 Task: Look for space in Senador Pompeu, Brazil from 13th August, 2023 to 17th August, 2023 for 2 adults in price range Rs.10000 to Rs.16000. Place can be entire place with 2 bedrooms having 2 beds and 1 bathroom. Property type can be guest house. Amenities needed are: wifi, . Booking option can be shelf check-in. Required host language is Spanish.
Action: Mouse moved to (842, 152)
Screenshot: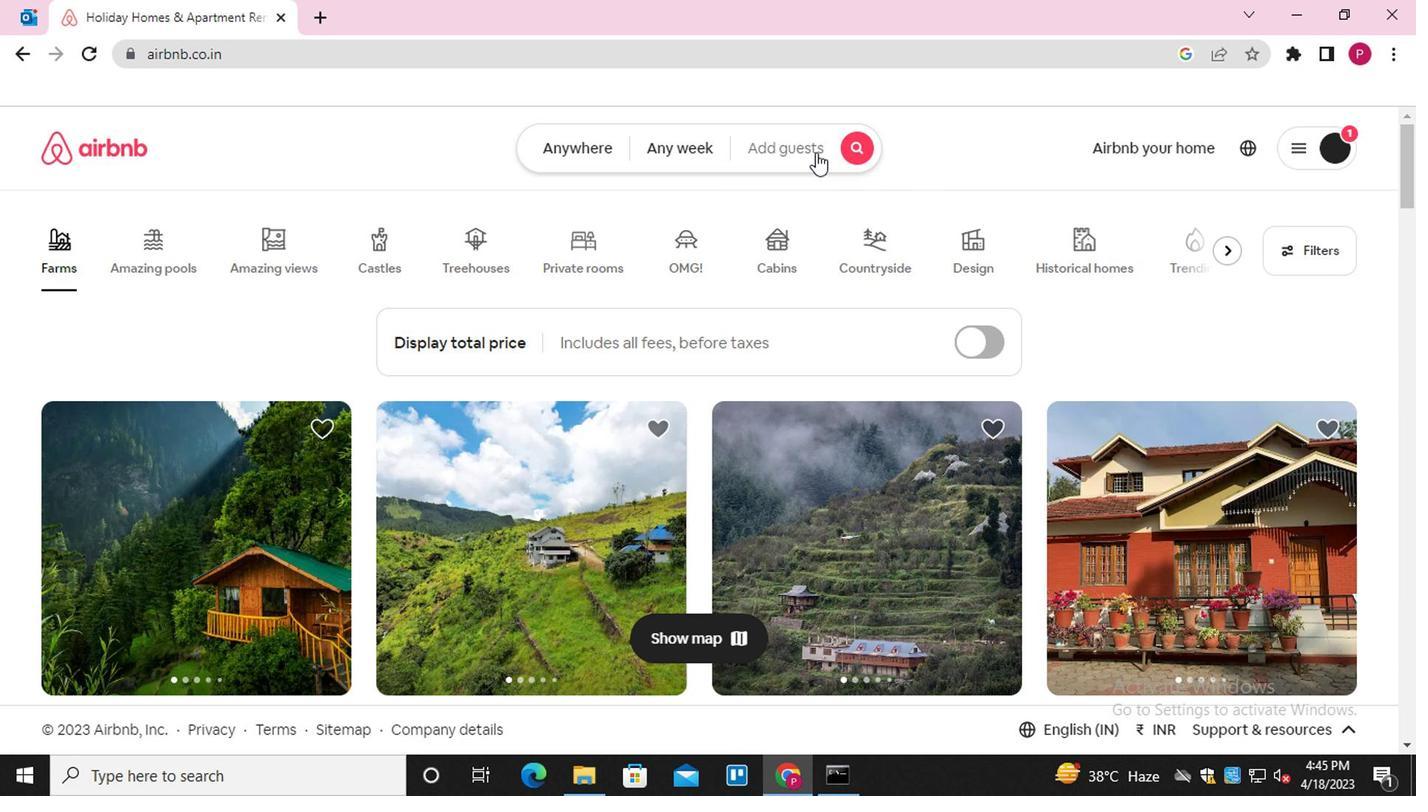
Action: Mouse pressed left at (842, 152)
Screenshot: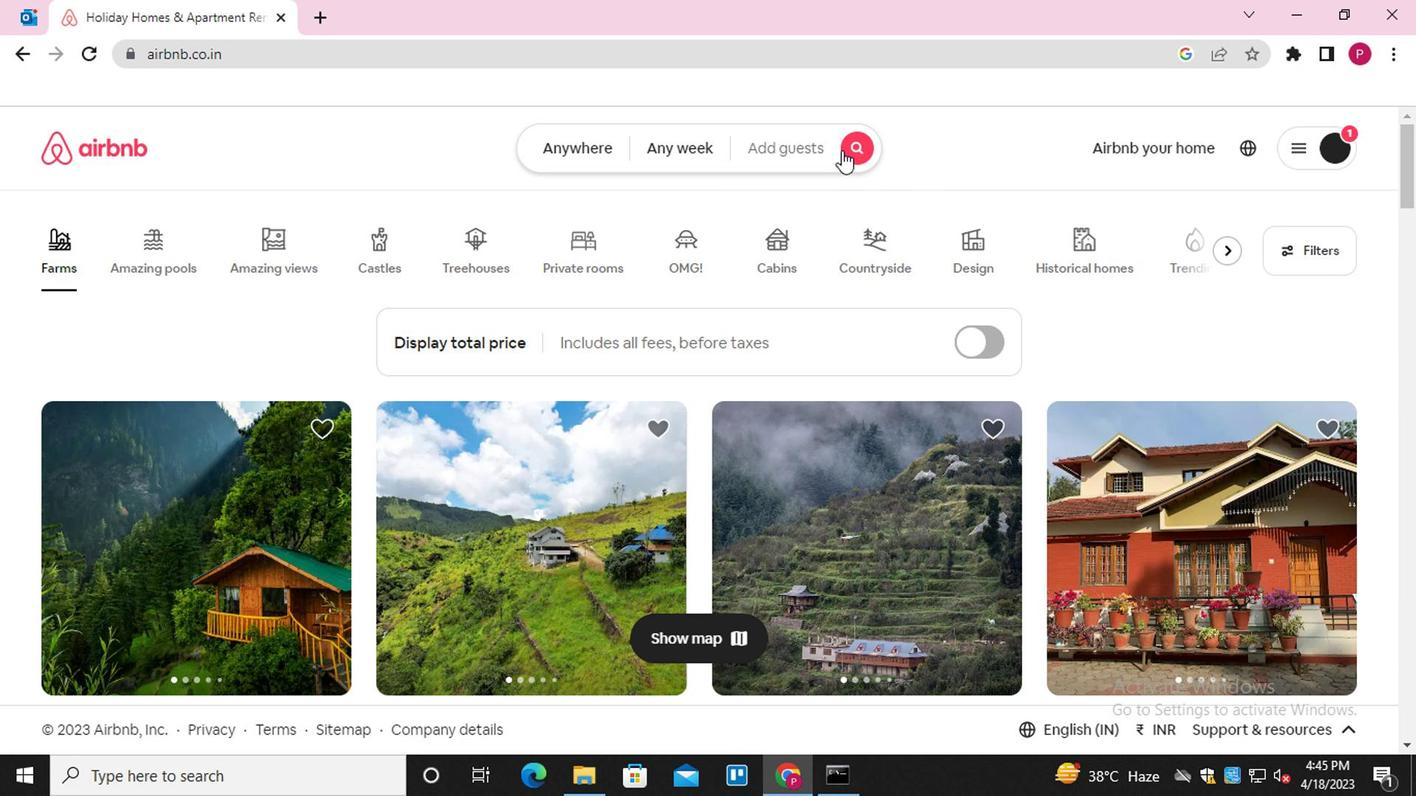 
Action: Mouse moved to (461, 222)
Screenshot: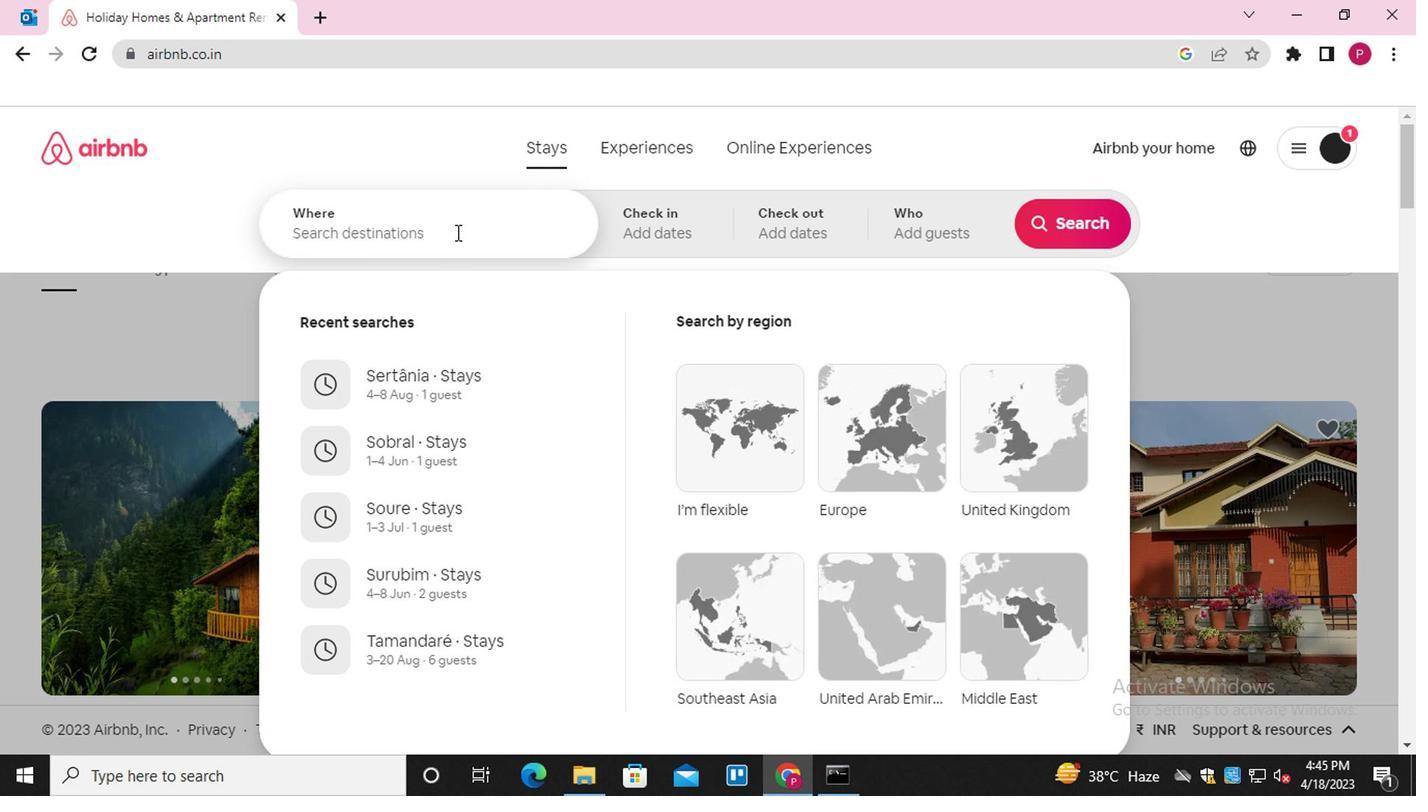 
Action: Mouse pressed left at (461, 222)
Screenshot: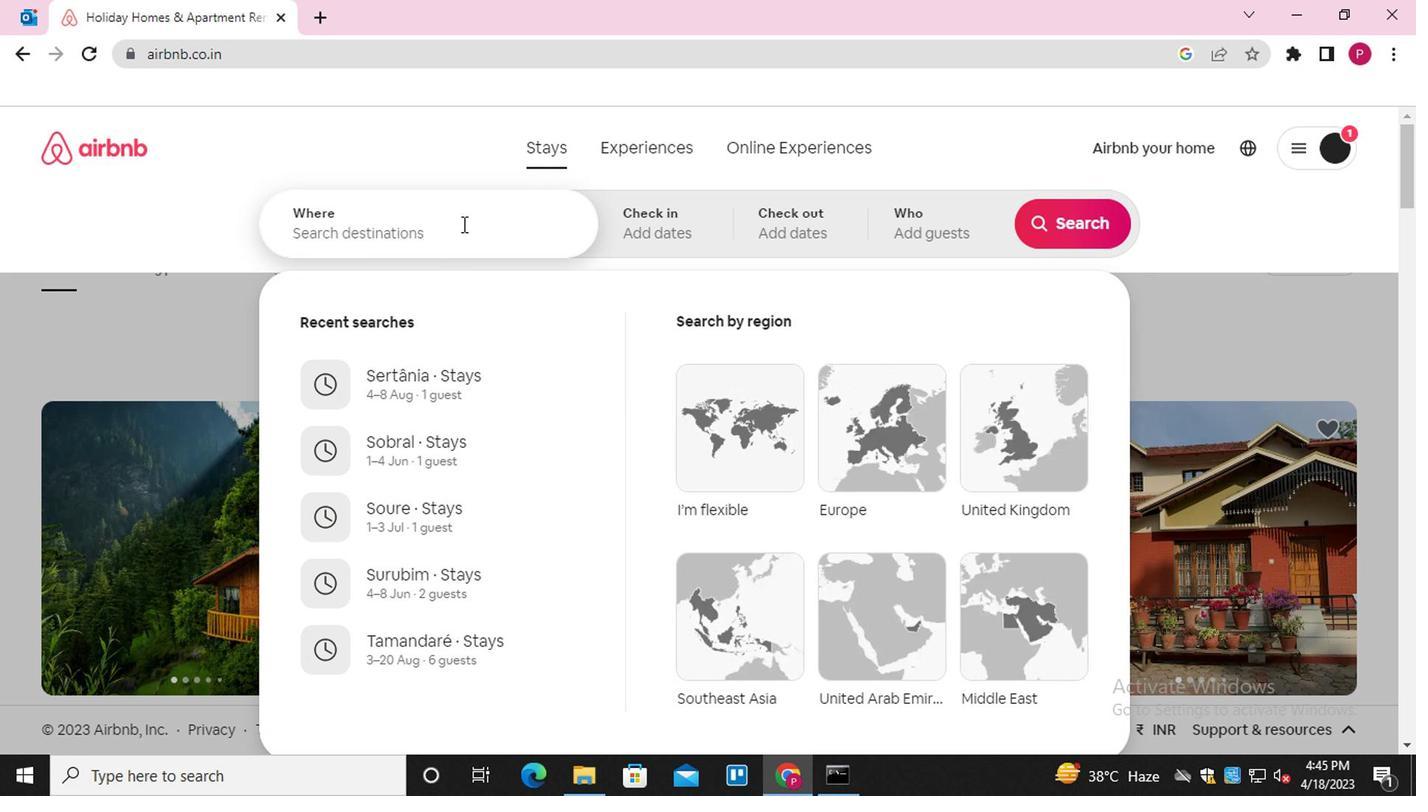 
Action: Mouse moved to (464, 253)
Screenshot: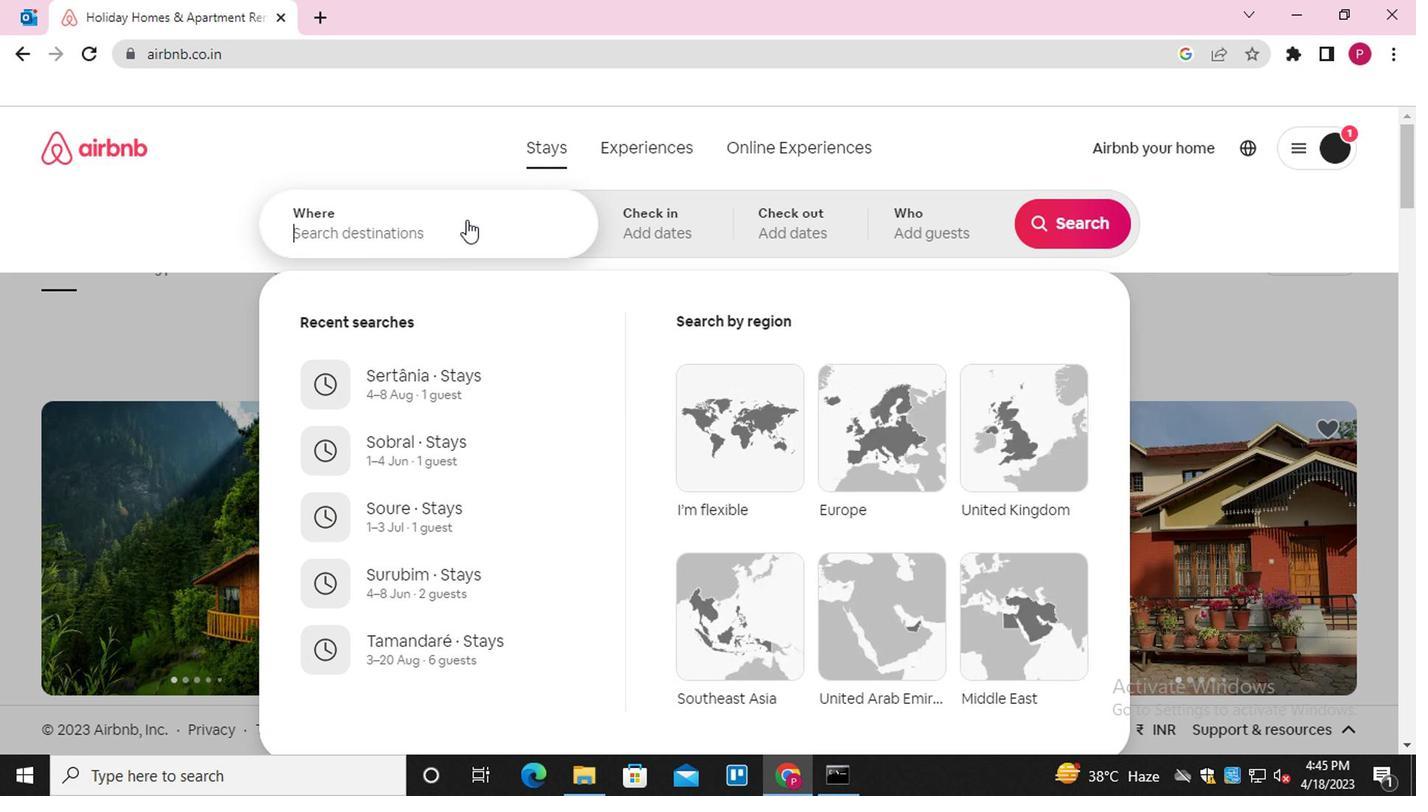 
Action: Key pressed <Key.shift>SENADOR
Screenshot: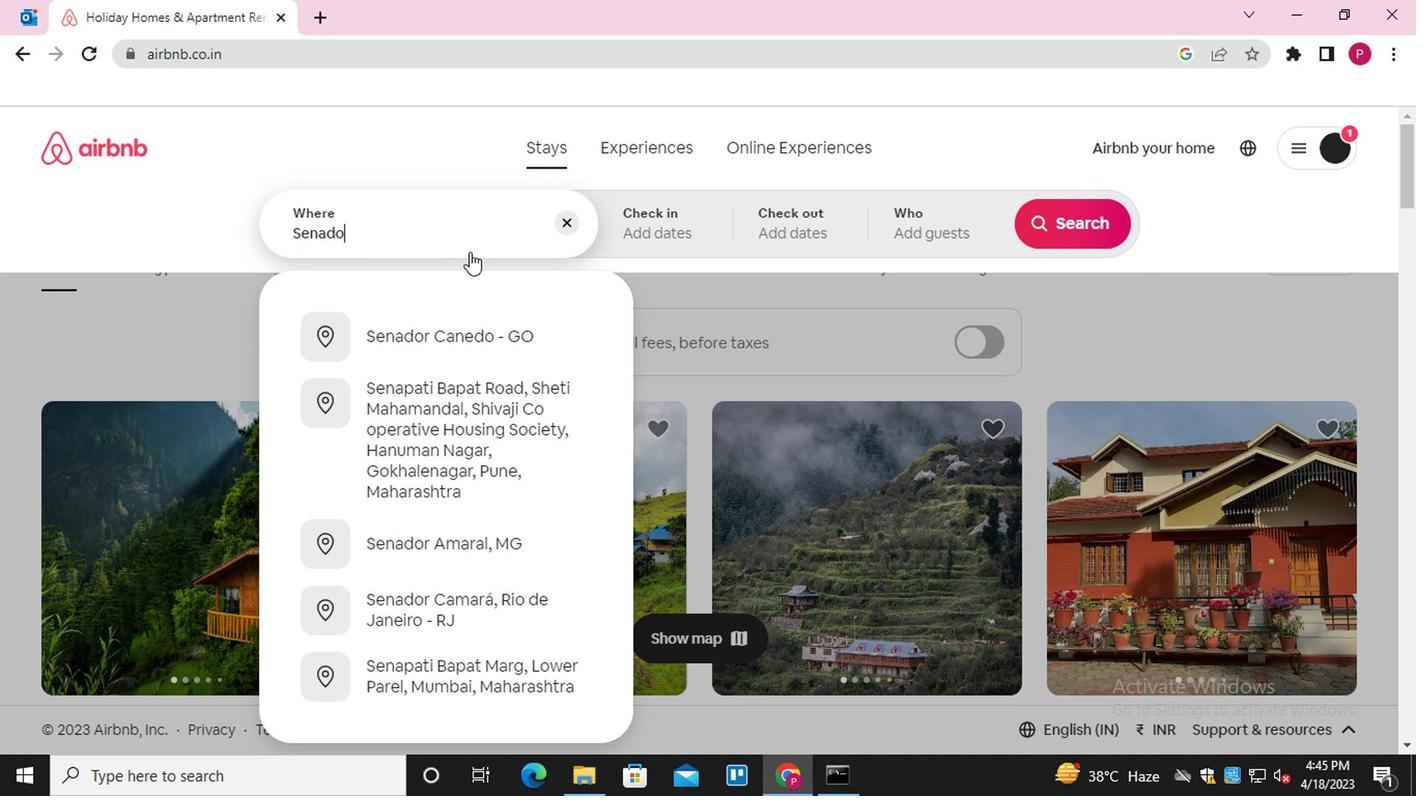 
Action: Mouse moved to (517, 518)
Screenshot: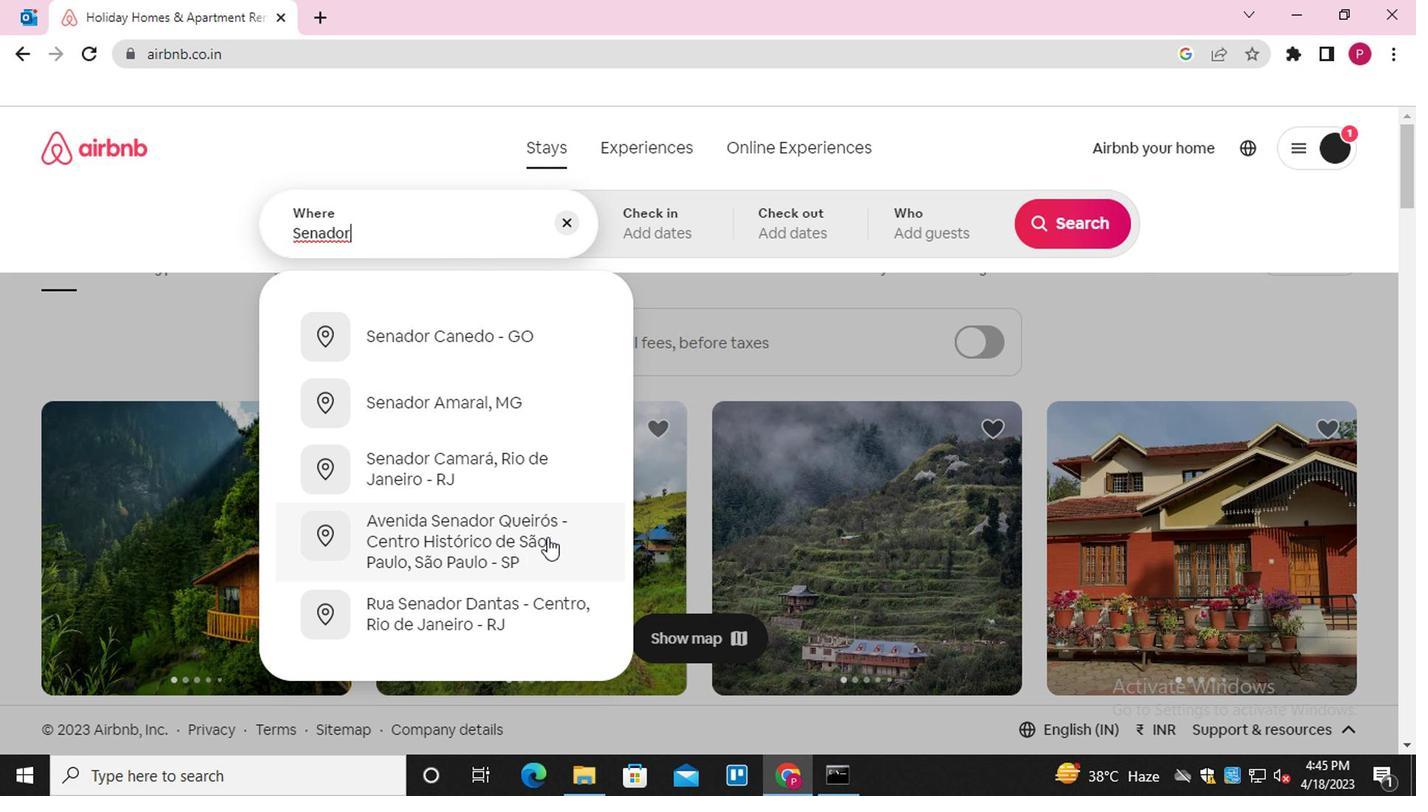 
Action: Key pressed <Key.space><Key.shift>POM
Screenshot: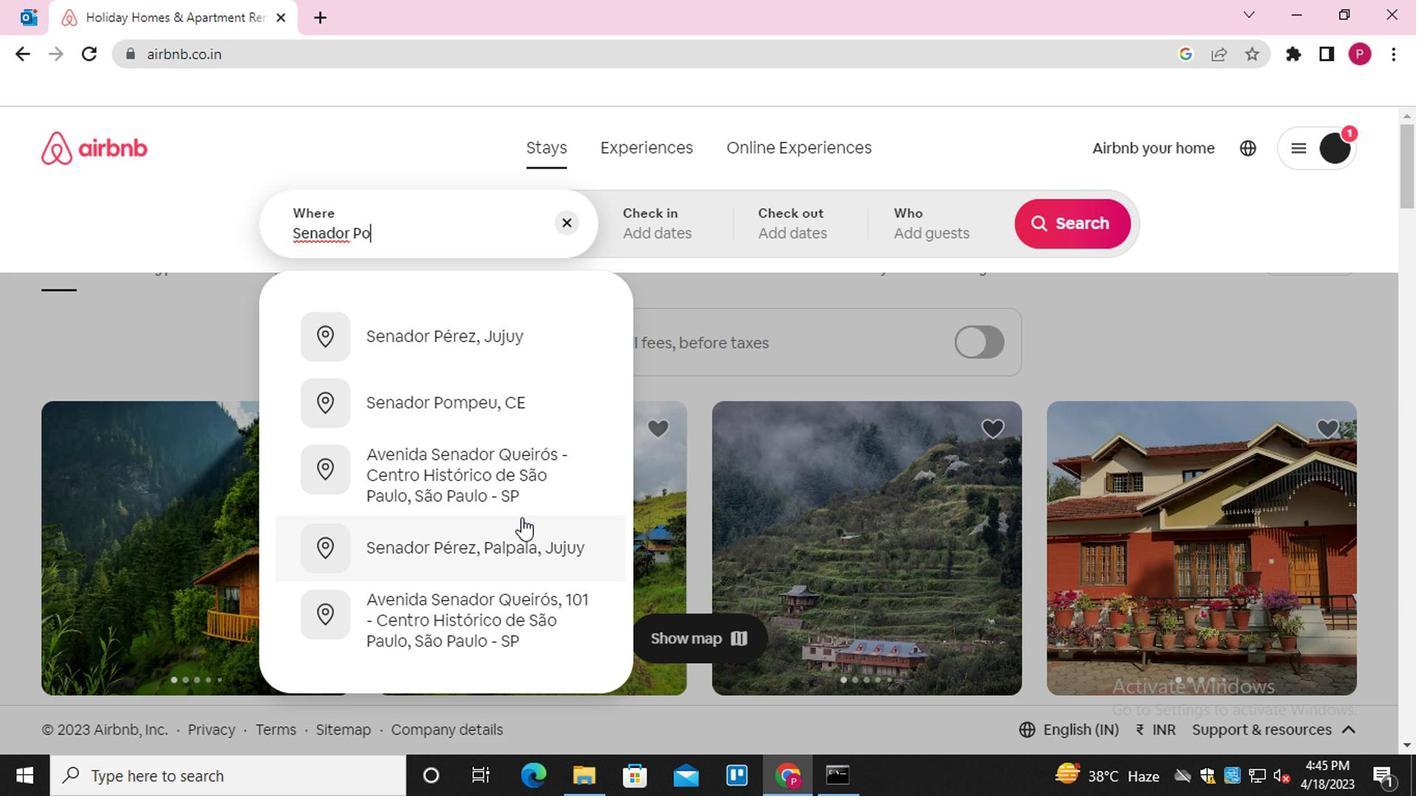 
Action: Mouse moved to (473, 337)
Screenshot: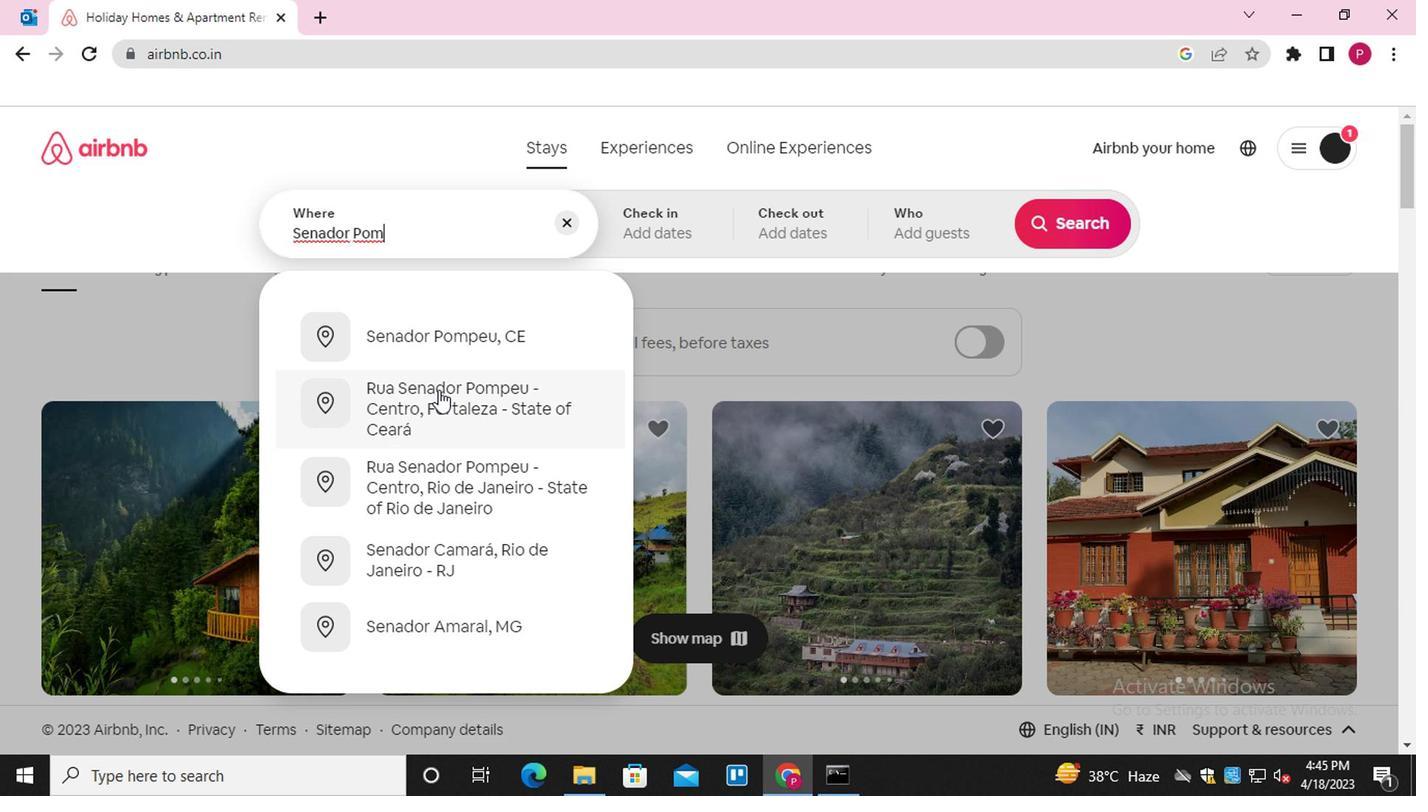 
Action: Mouse pressed left at (473, 337)
Screenshot: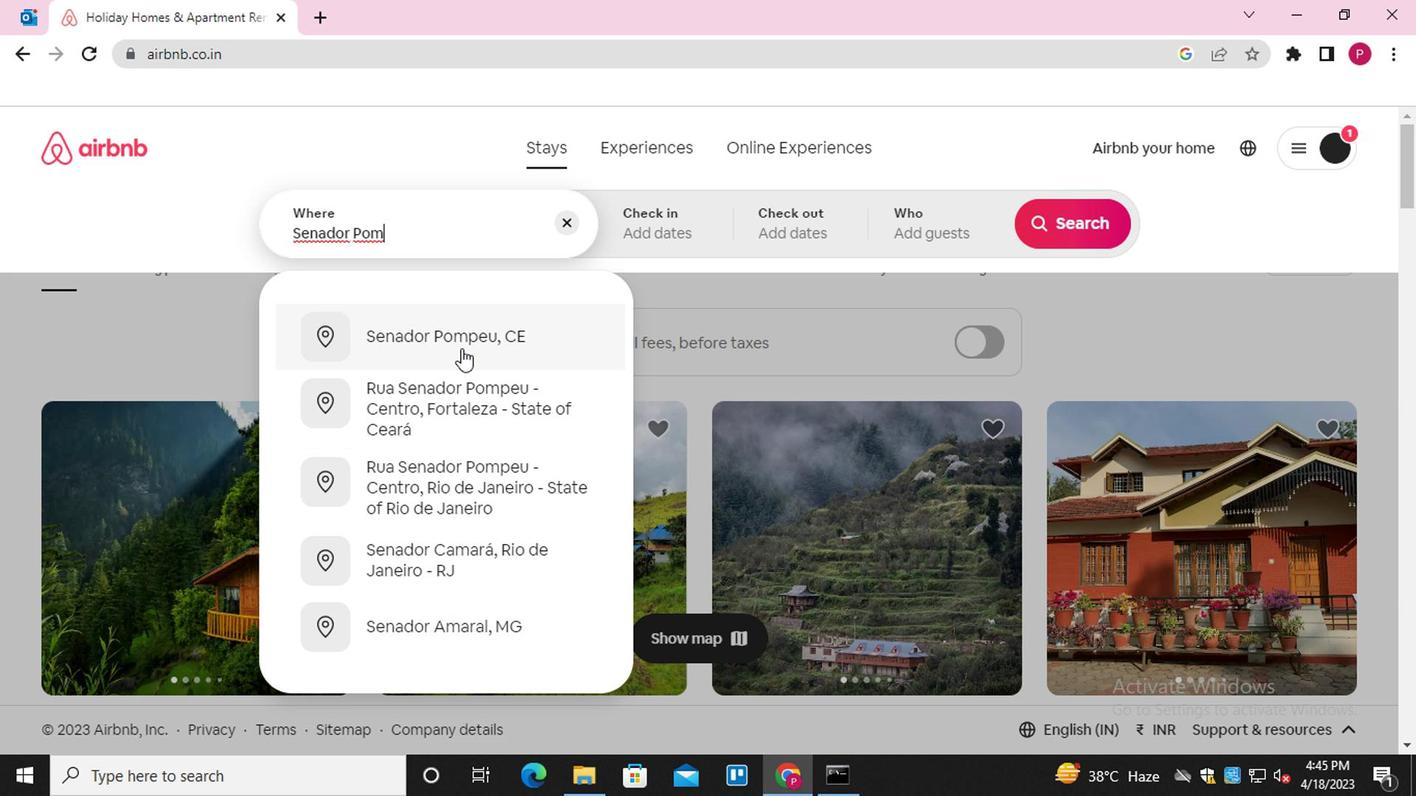 
Action: Mouse moved to (1050, 397)
Screenshot: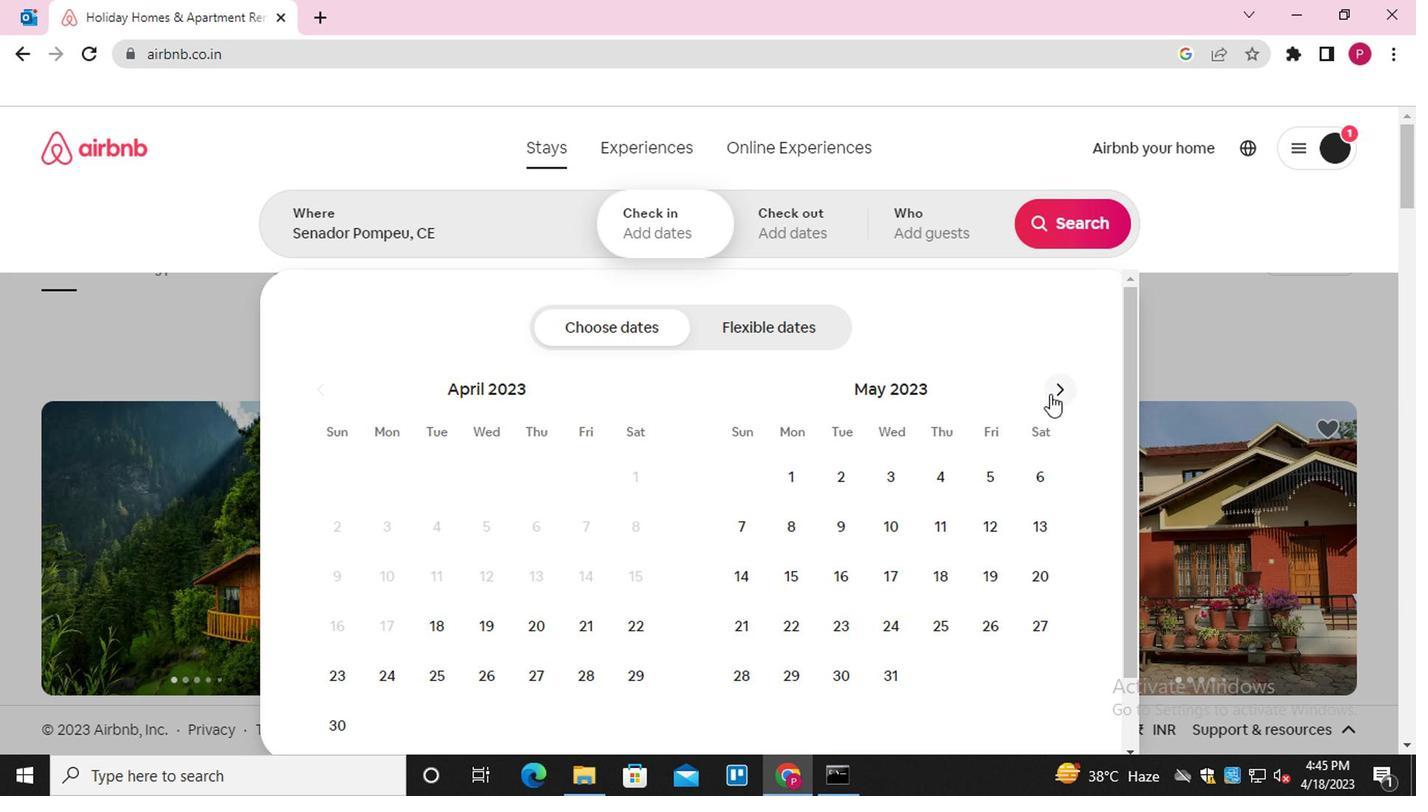 
Action: Mouse pressed left at (1050, 397)
Screenshot: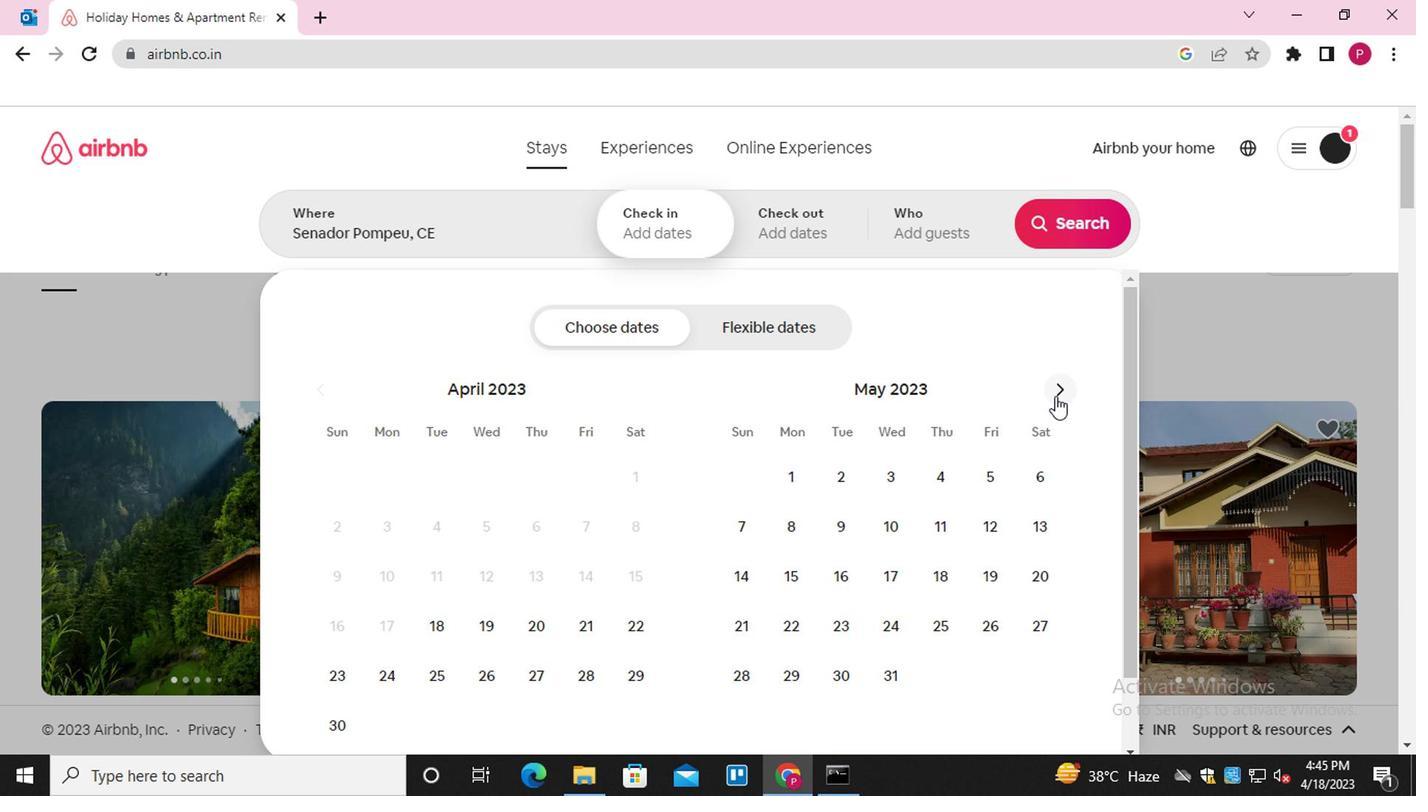 
Action: Mouse pressed left at (1050, 397)
Screenshot: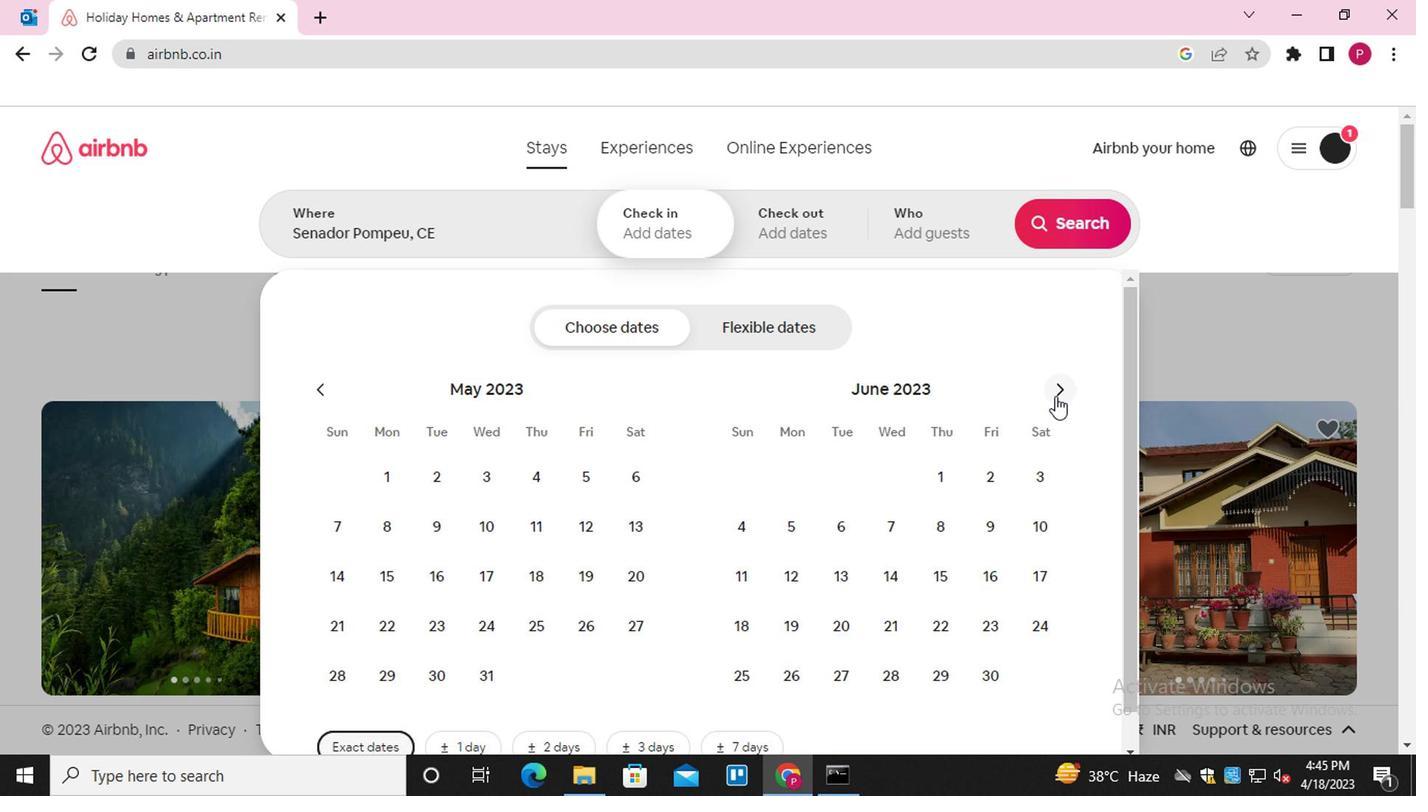 
Action: Mouse pressed left at (1050, 397)
Screenshot: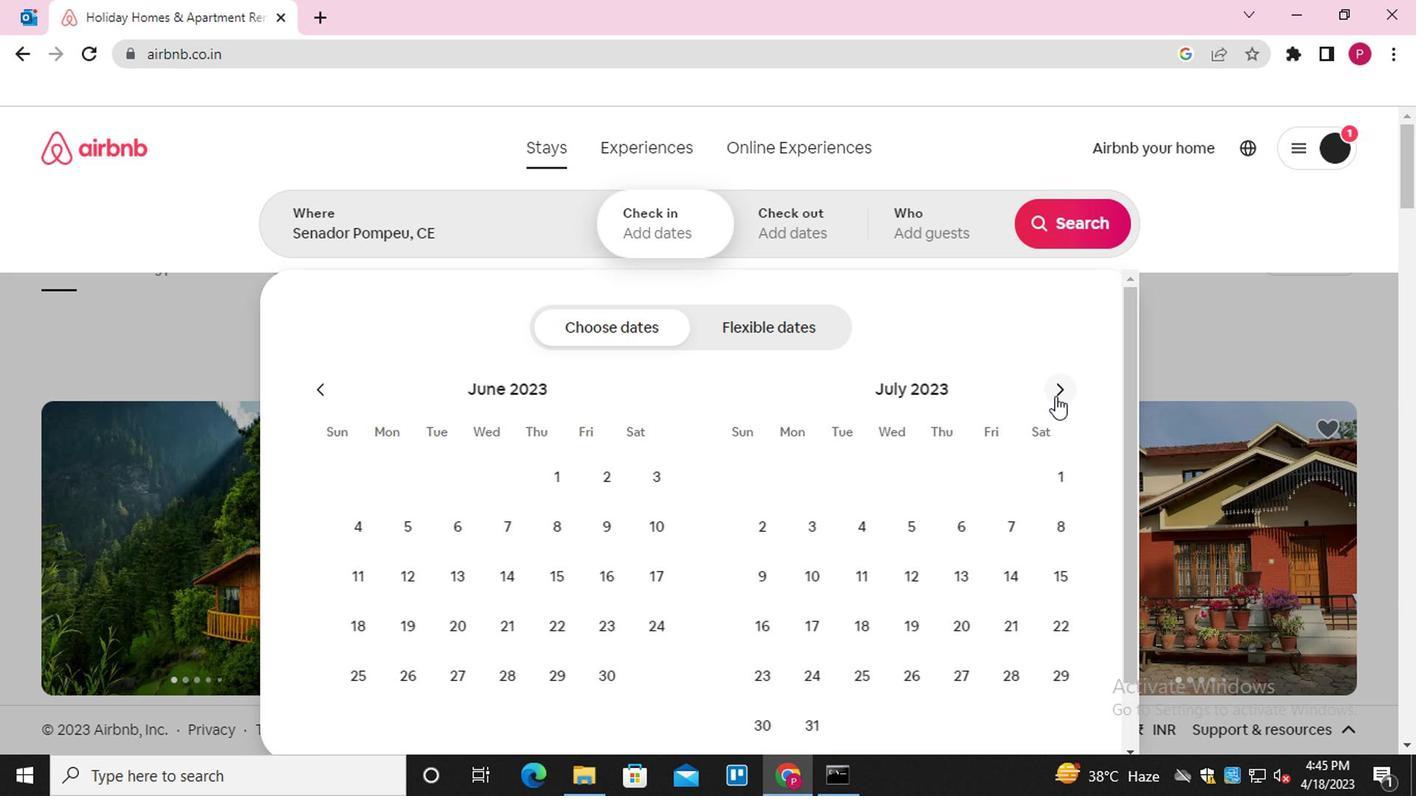 
Action: Mouse moved to (740, 574)
Screenshot: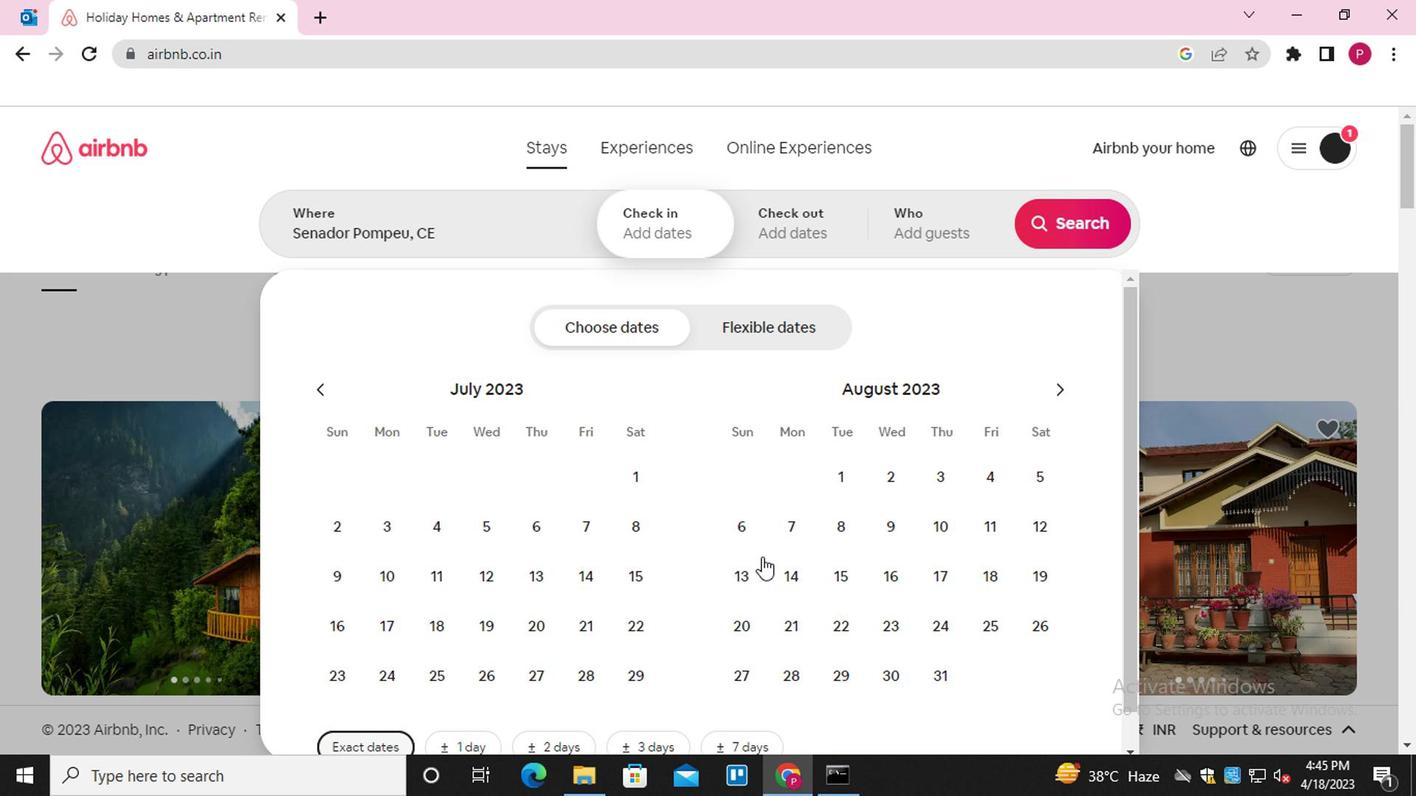
Action: Mouse pressed left at (740, 574)
Screenshot: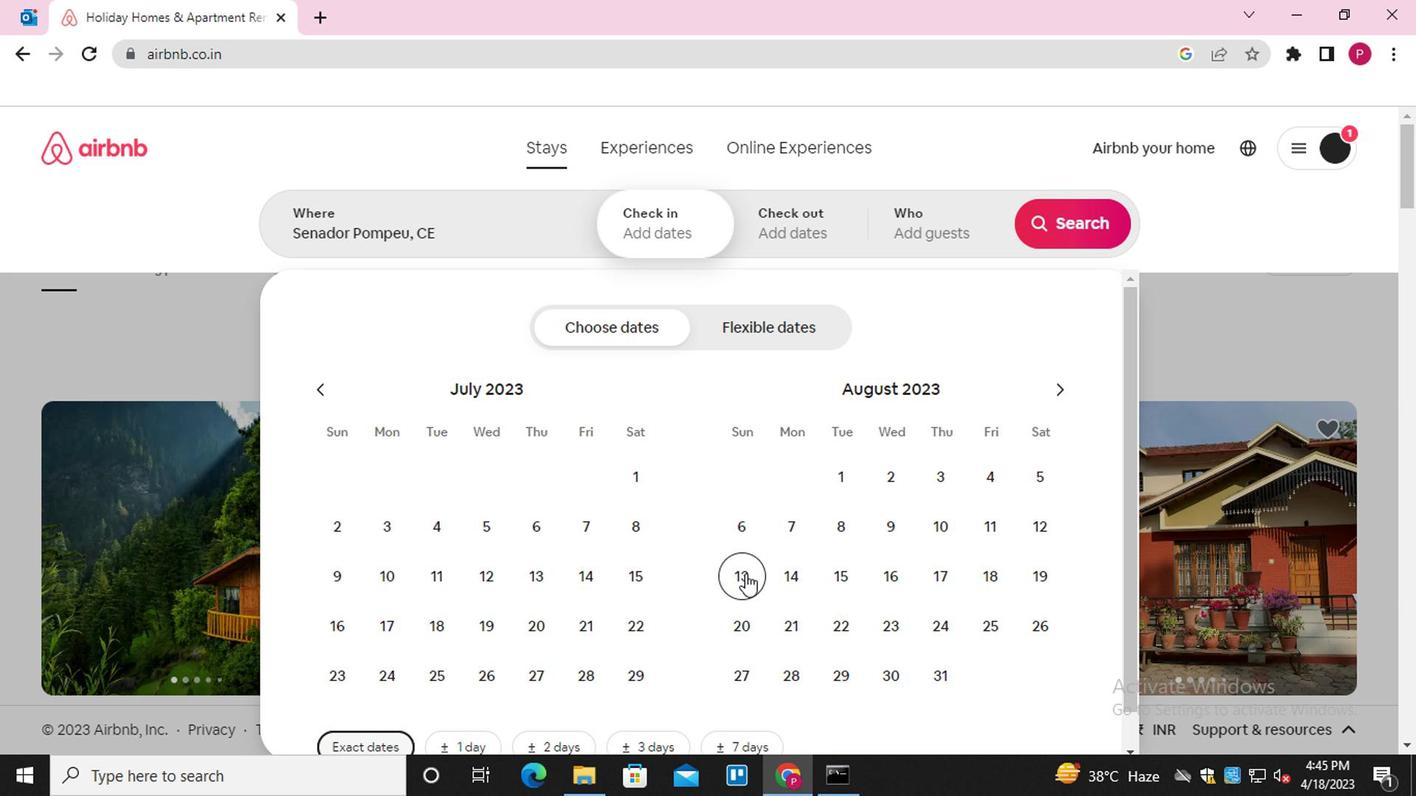 
Action: Mouse moved to (929, 579)
Screenshot: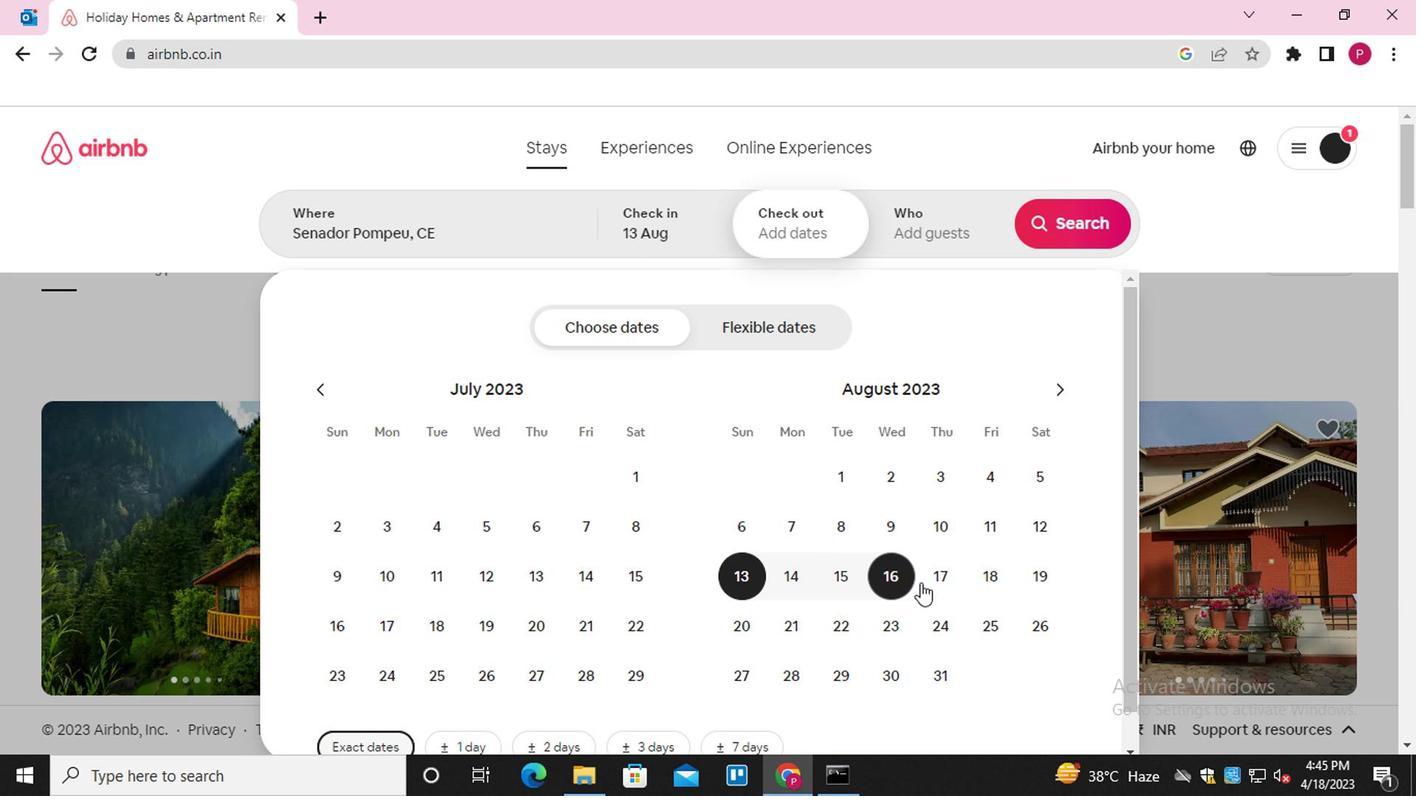 
Action: Mouse pressed left at (929, 579)
Screenshot: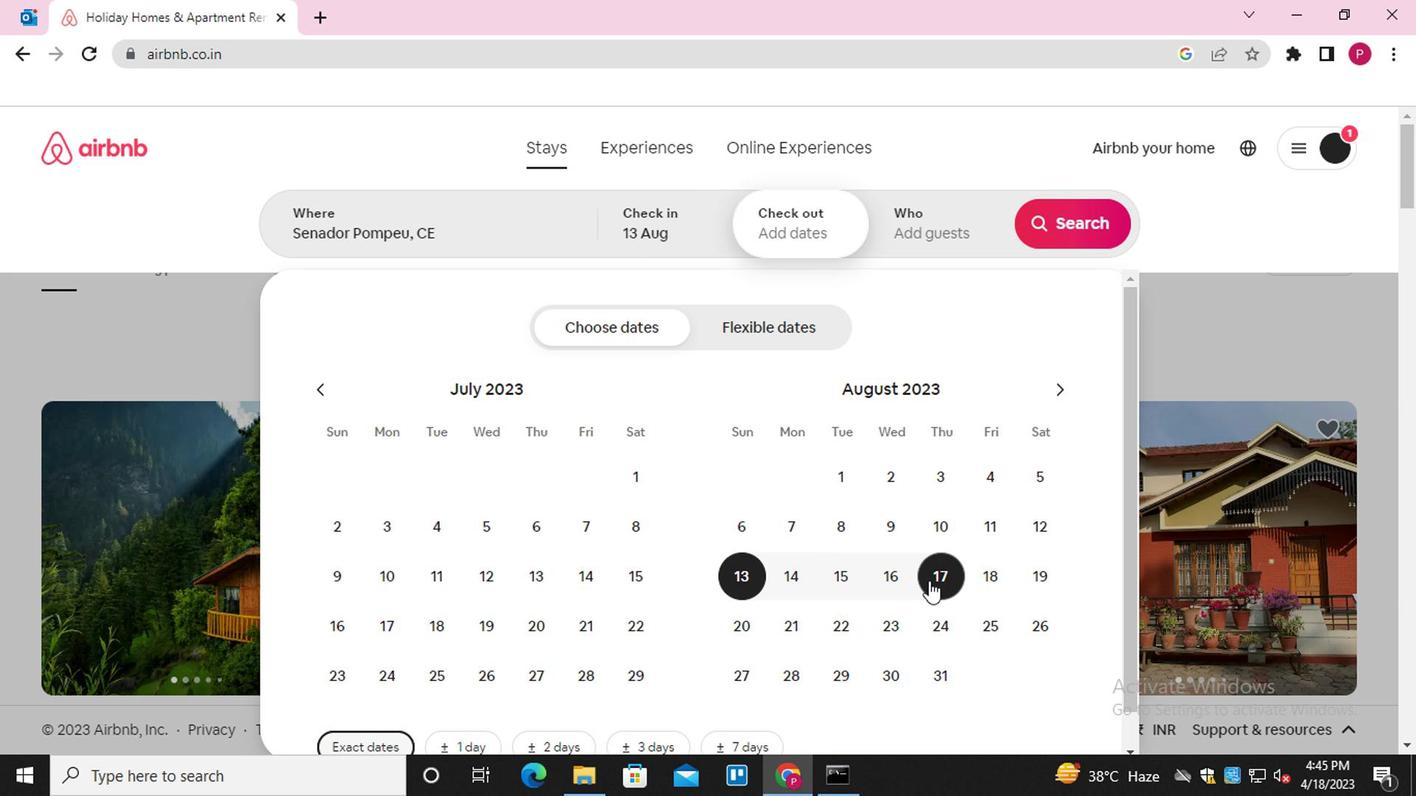 
Action: Mouse moved to (927, 258)
Screenshot: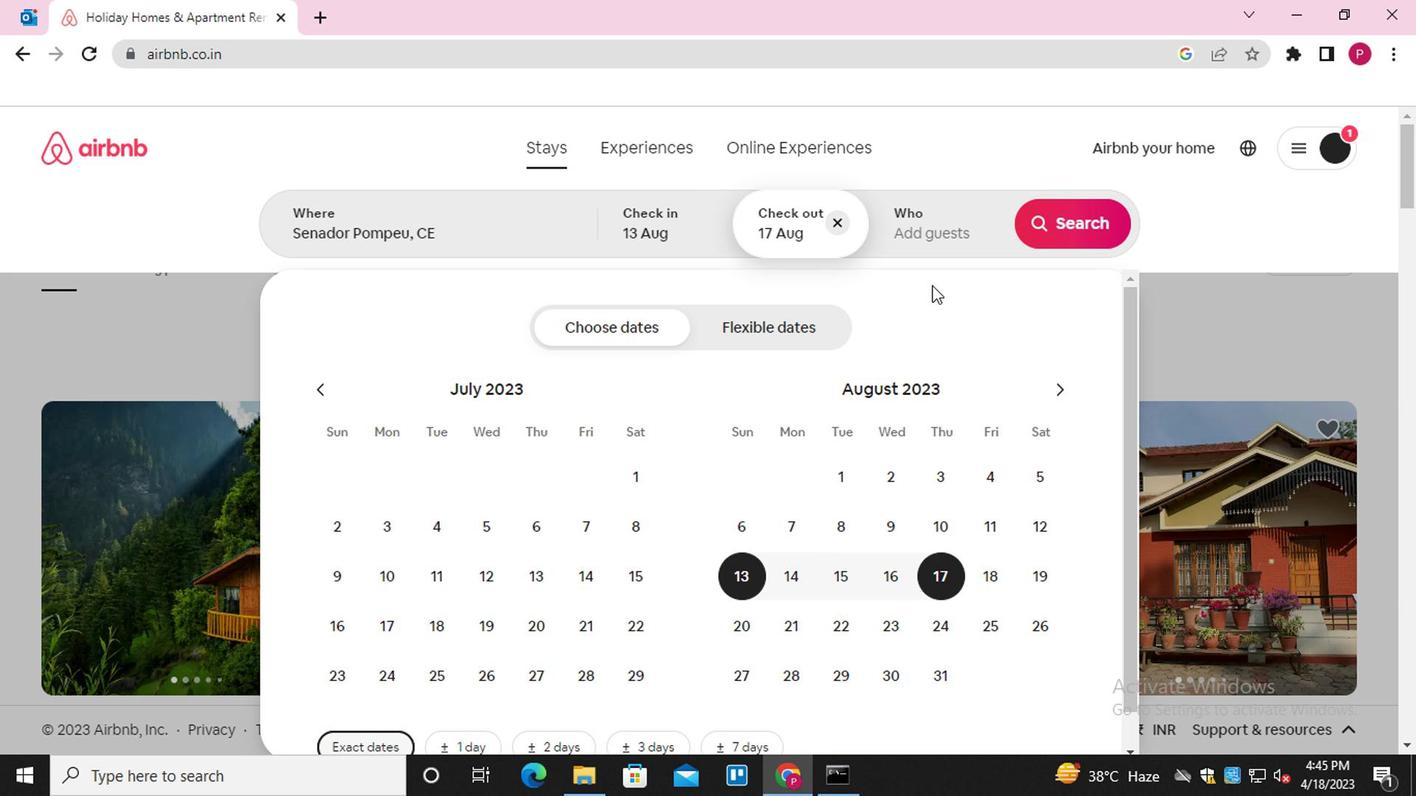 
Action: Mouse pressed left at (927, 258)
Screenshot: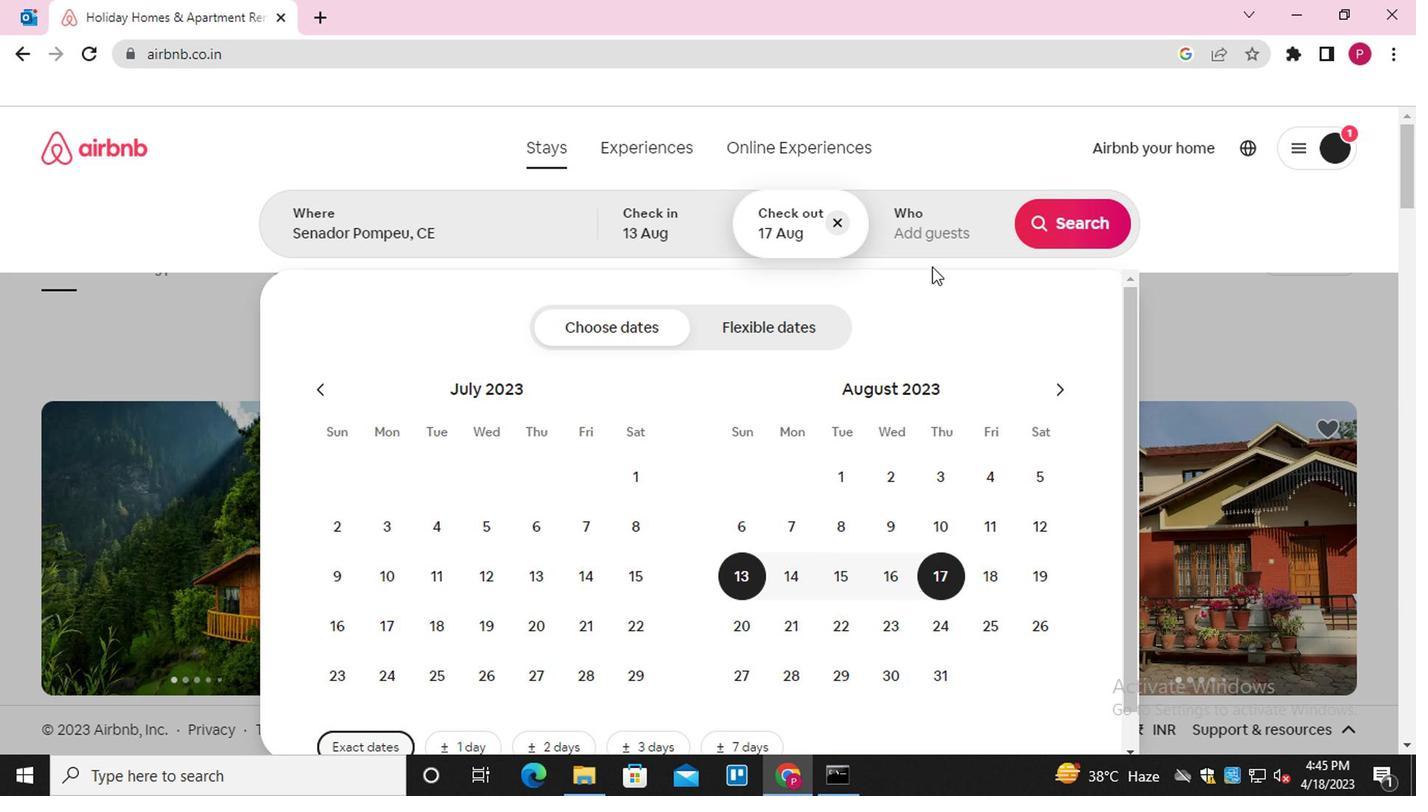 
Action: Mouse moved to (1073, 337)
Screenshot: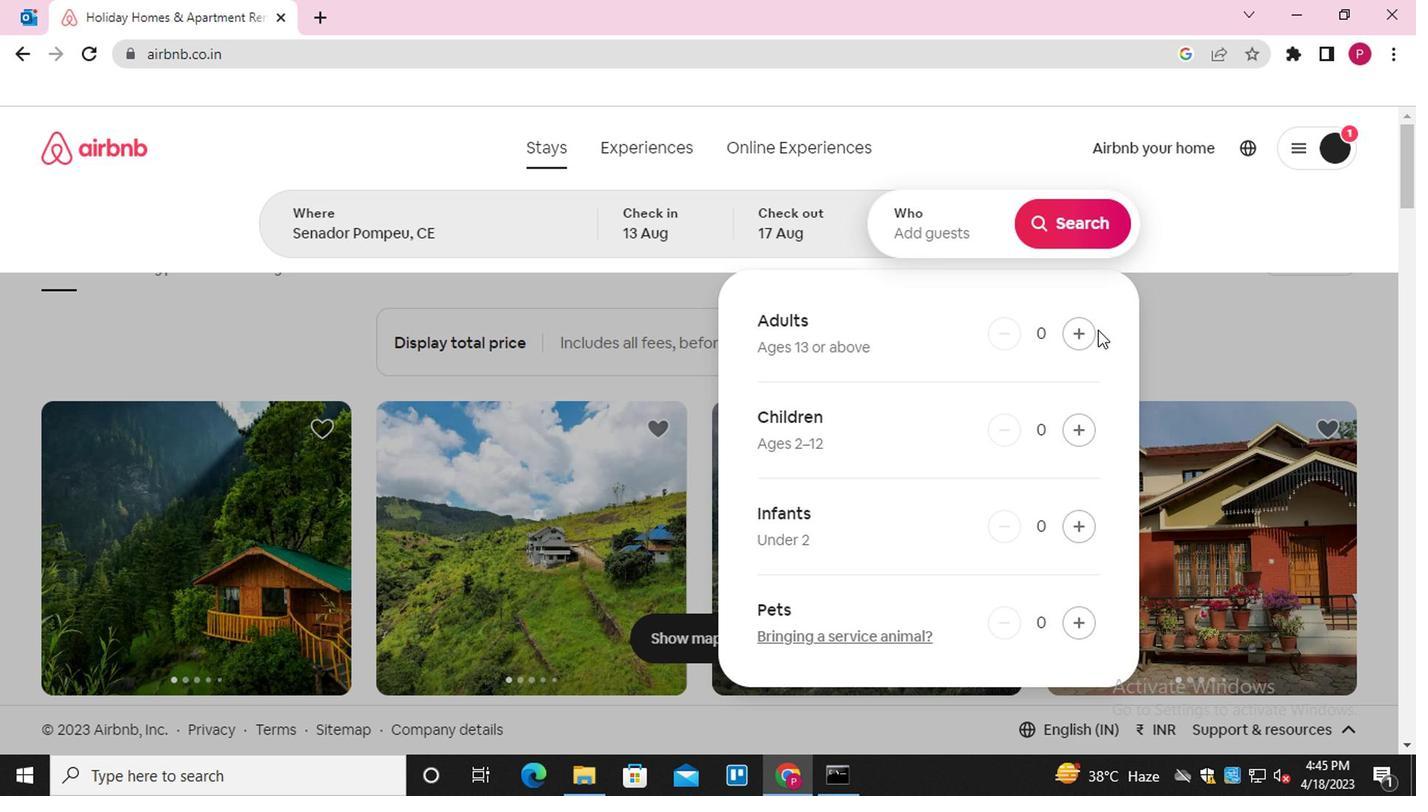 
Action: Mouse pressed left at (1073, 337)
Screenshot: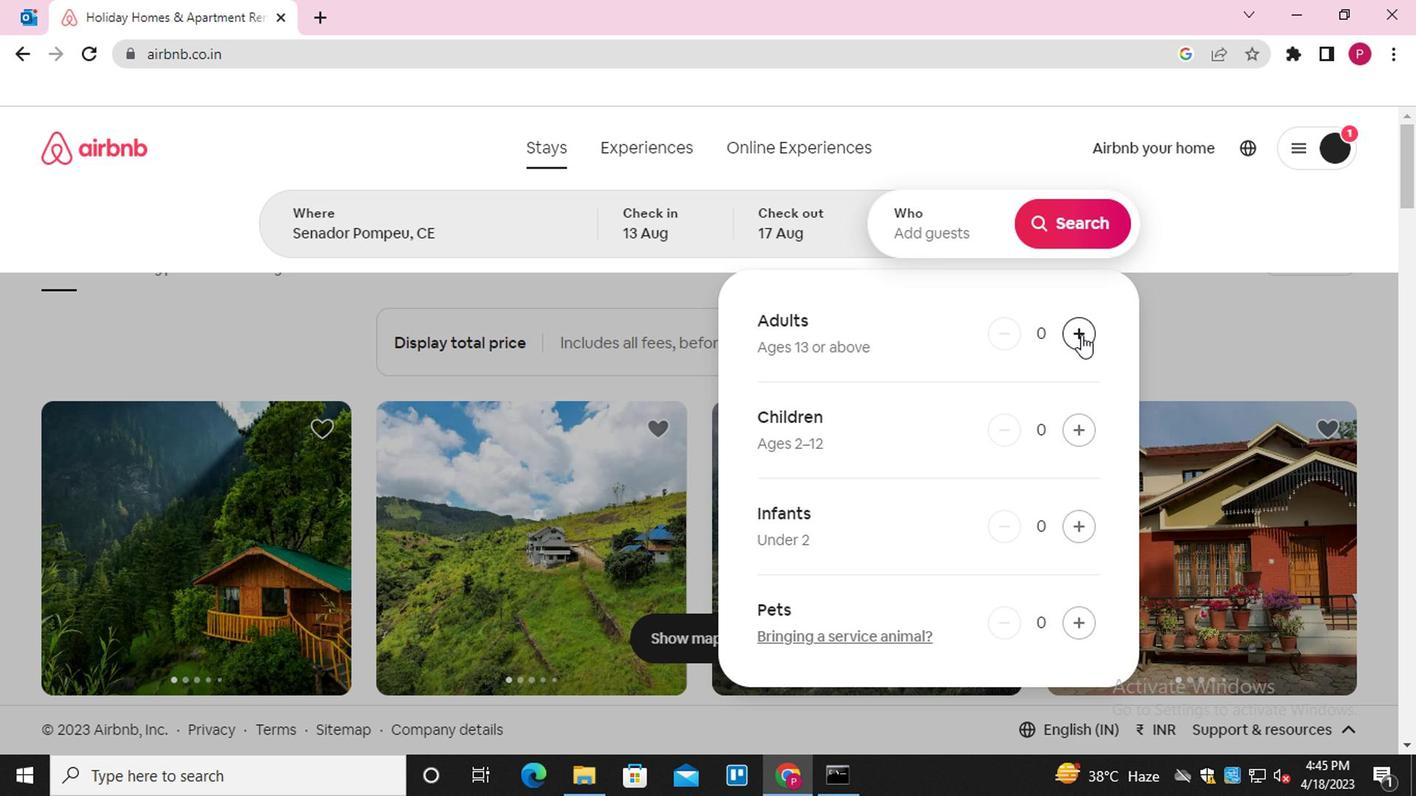 
Action: Mouse pressed left at (1073, 337)
Screenshot: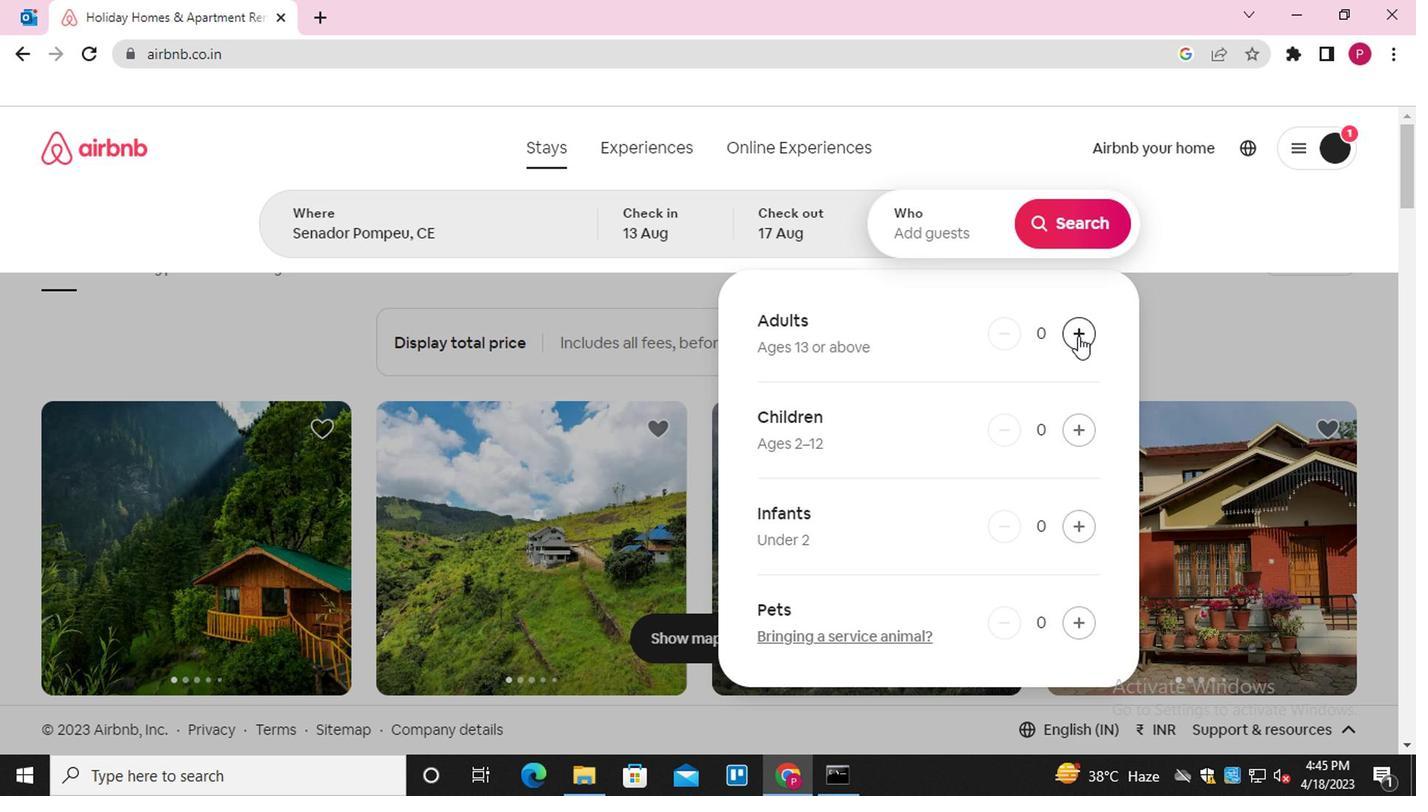 
Action: Mouse moved to (1064, 240)
Screenshot: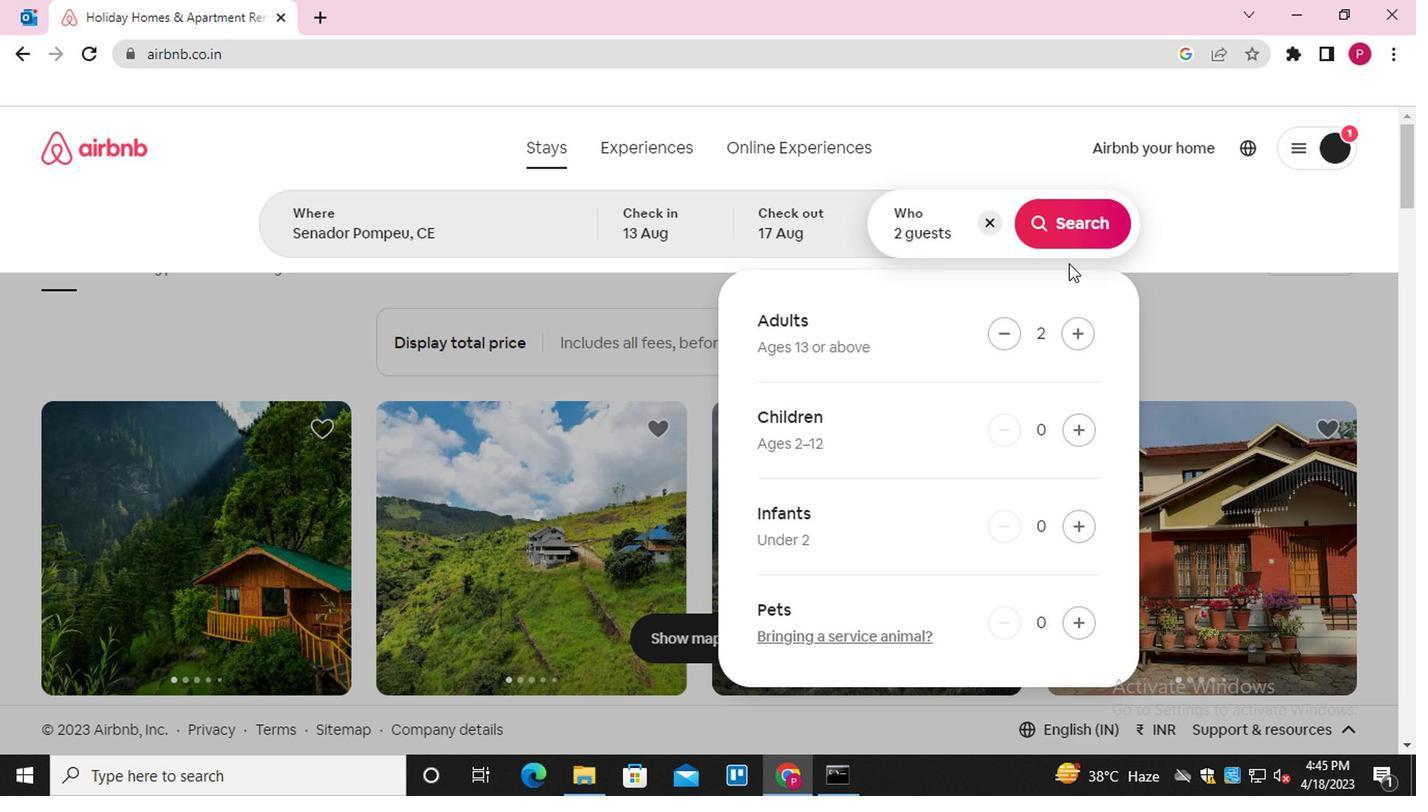 
Action: Mouse pressed left at (1064, 240)
Screenshot: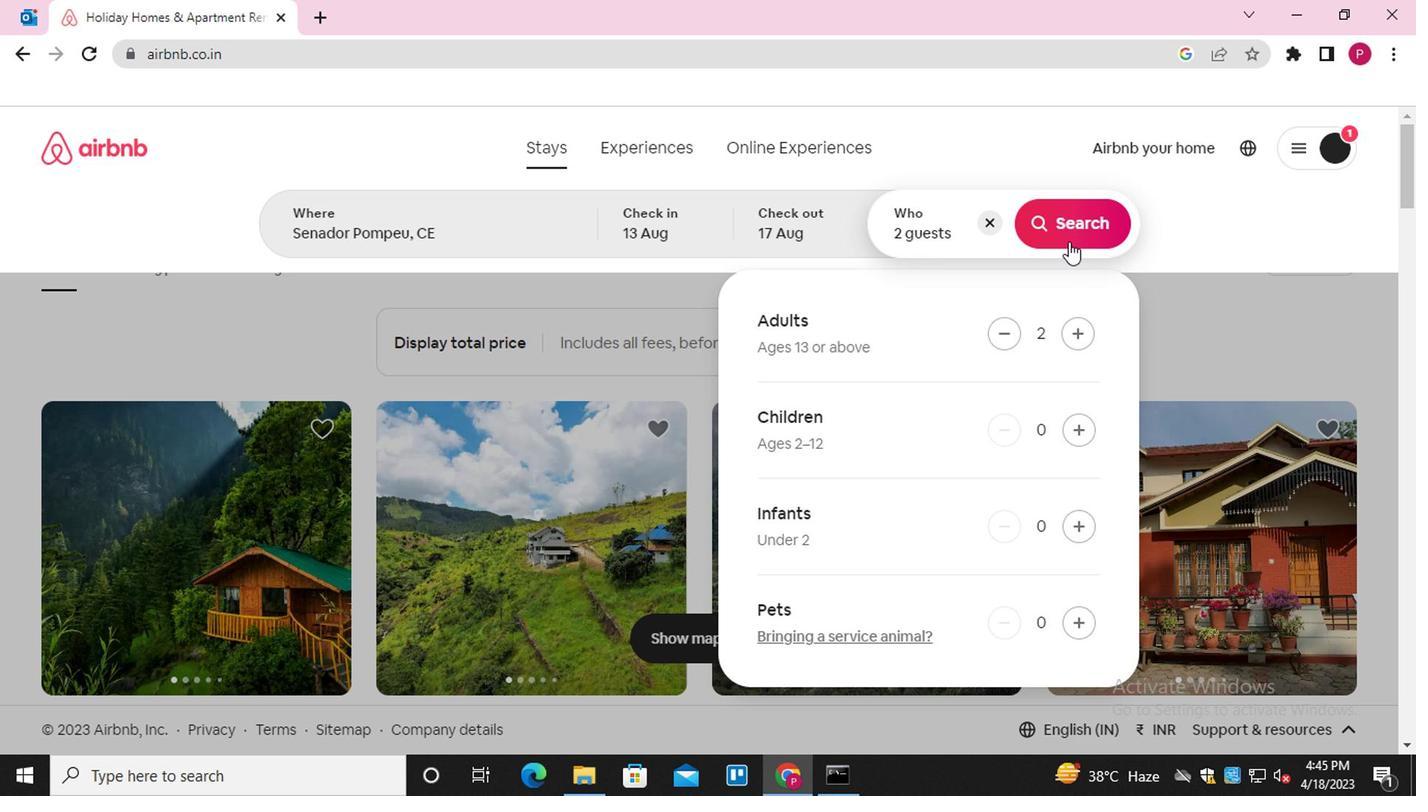 
Action: Mouse moved to (1316, 239)
Screenshot: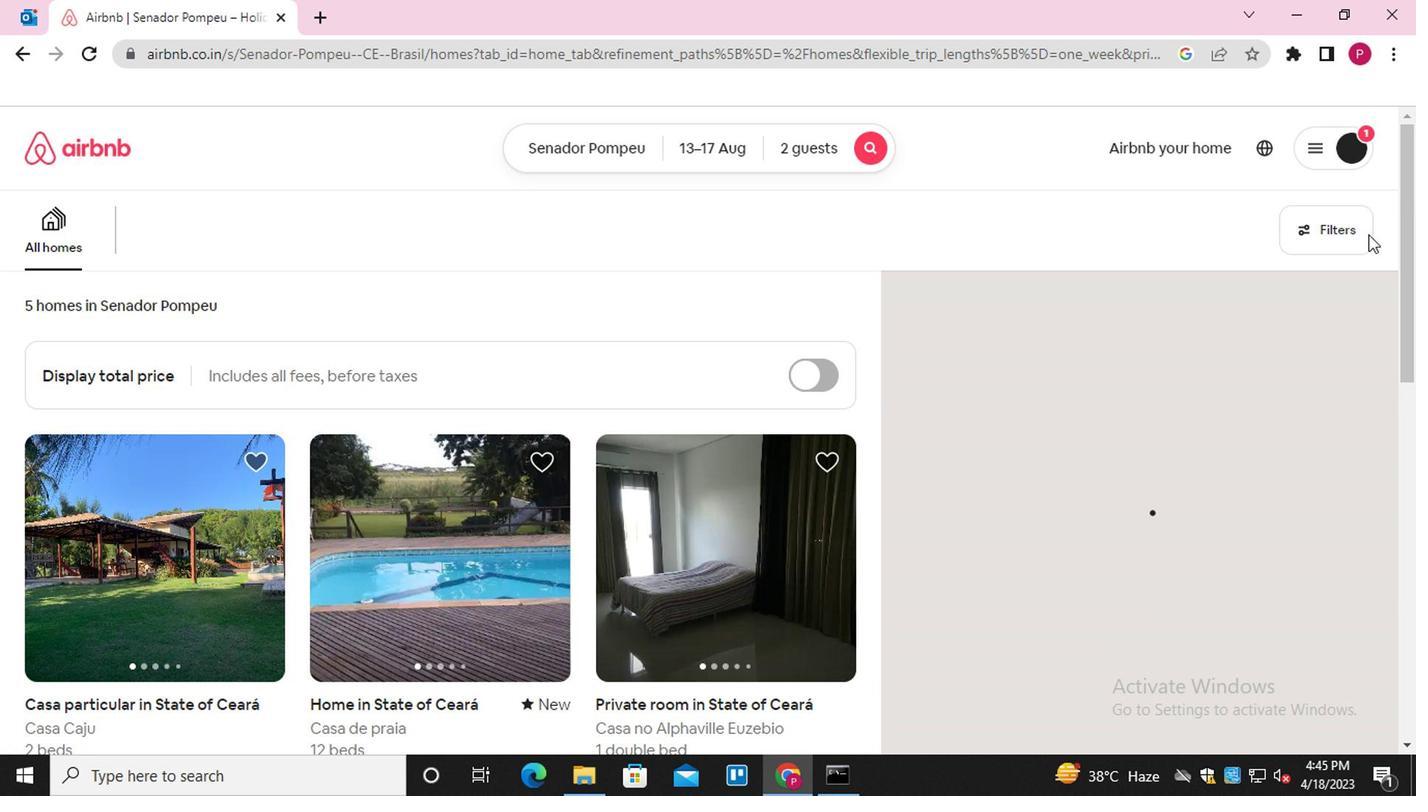 
Action: Mouse pressed left at (1316, 239)
Screenshot: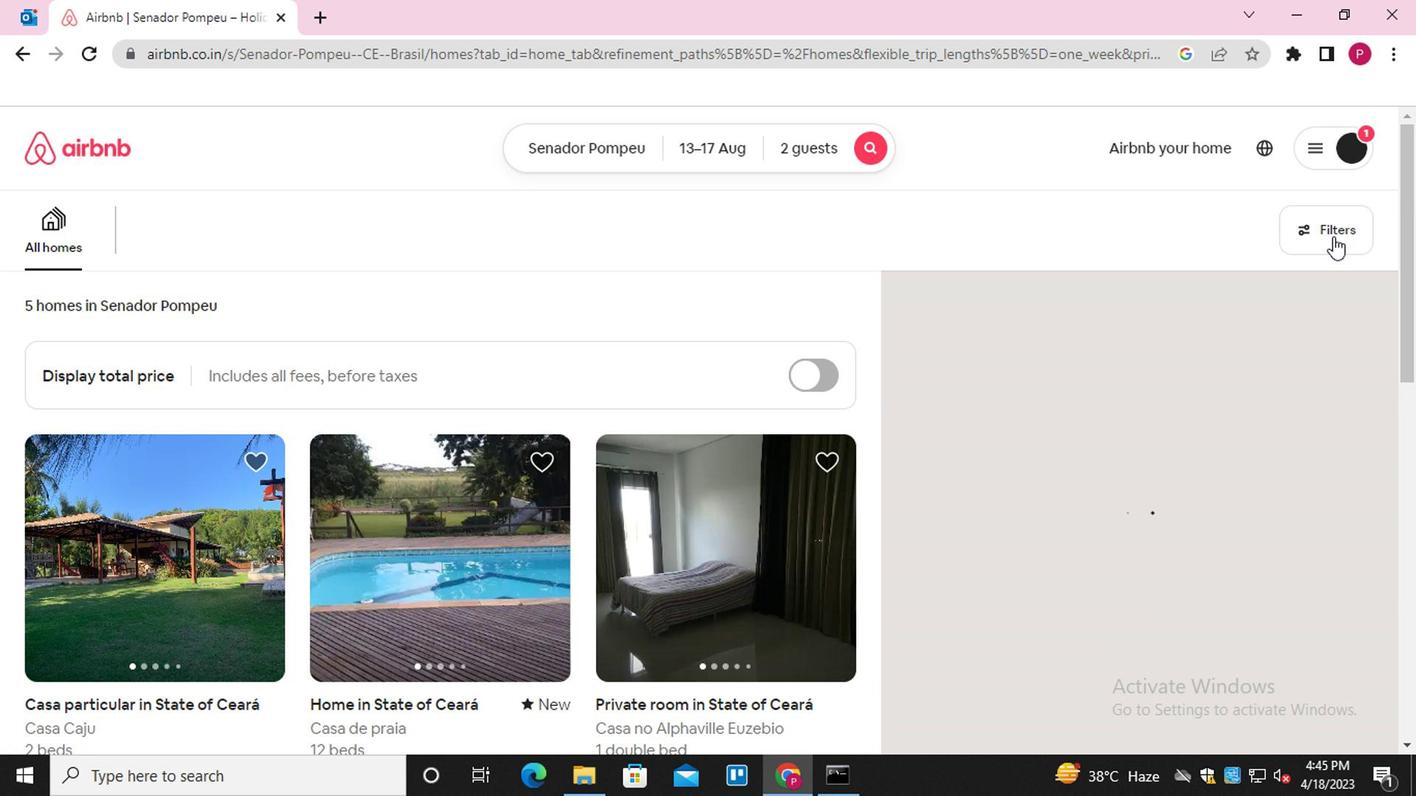 
Action: Mouse moved to (433, 486)
Screenshot: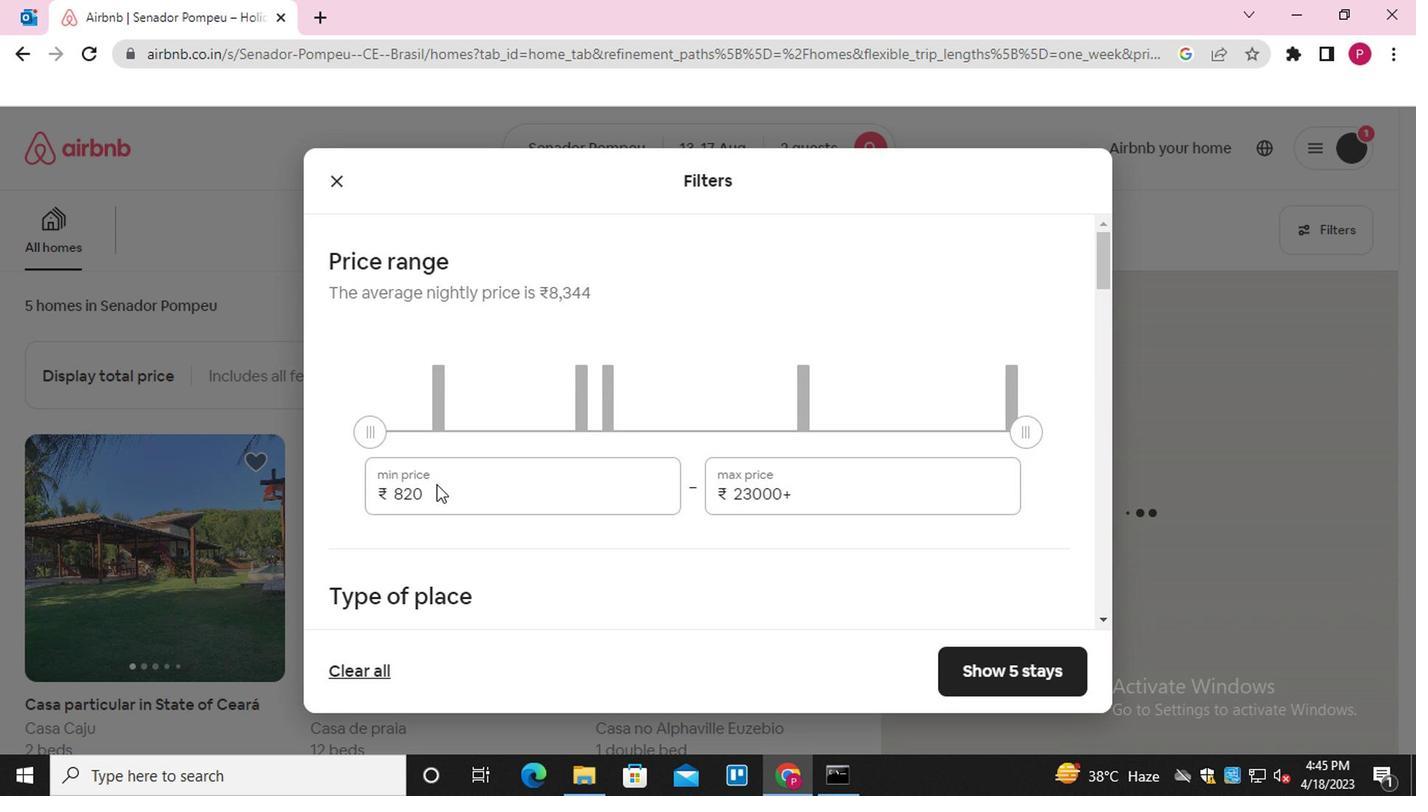 
Action: Mouse pressed left at (433, 486)
Screenshot: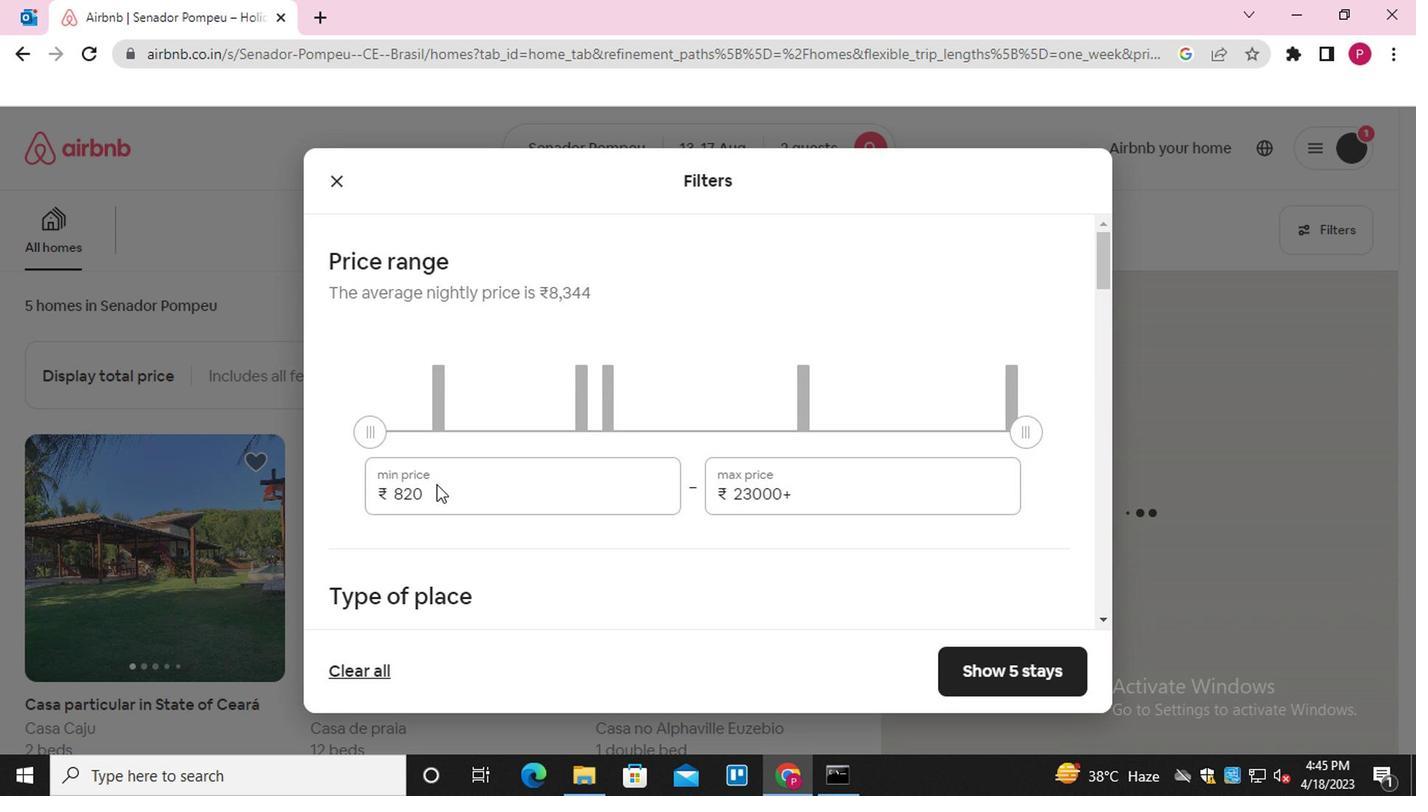 
Action: Mouse pressed left at (433, 486)
Screenshot: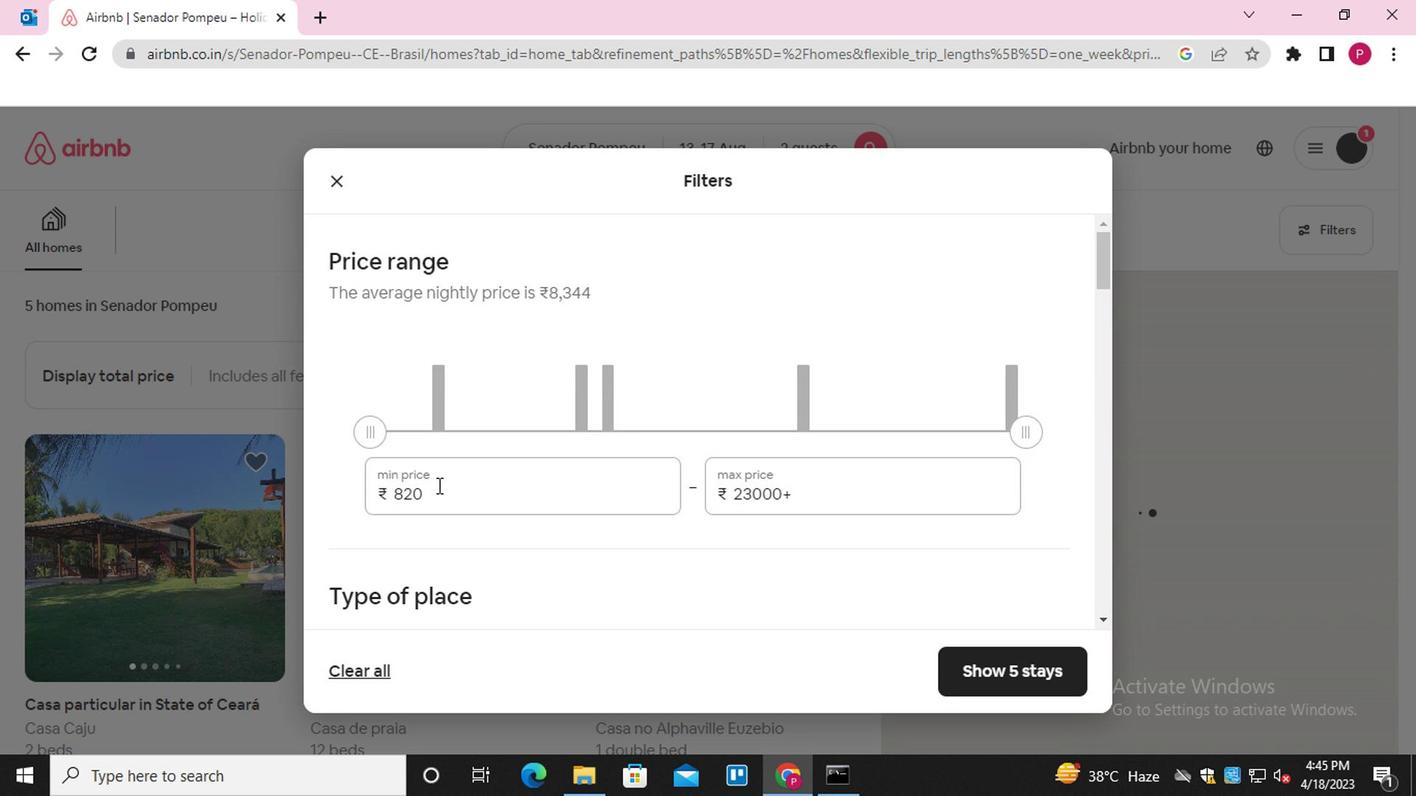 
Action: Key pressed <Key.shift>10000<Key.tab>16000
Screenshot: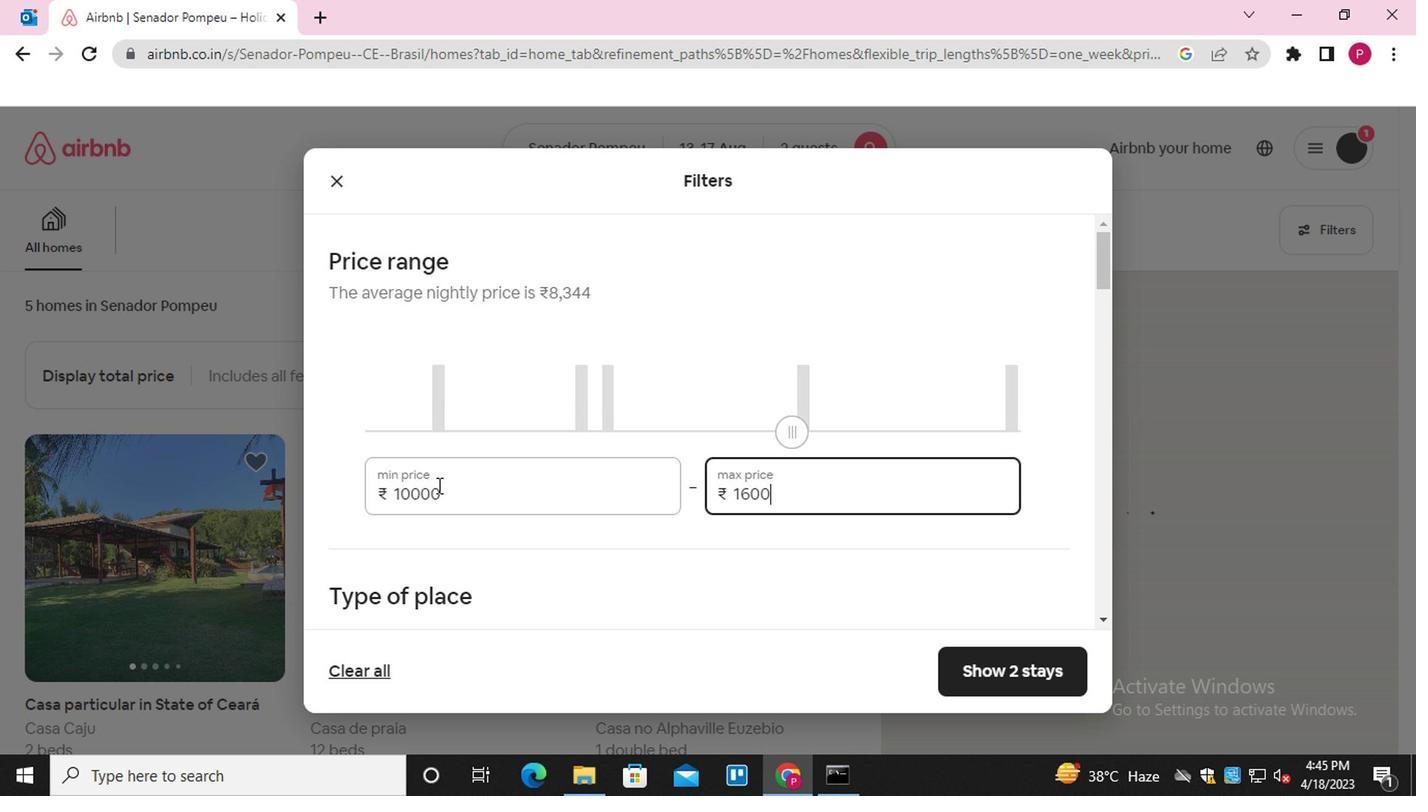 
Action: Mouse moved to (451, 576)
Screenshot: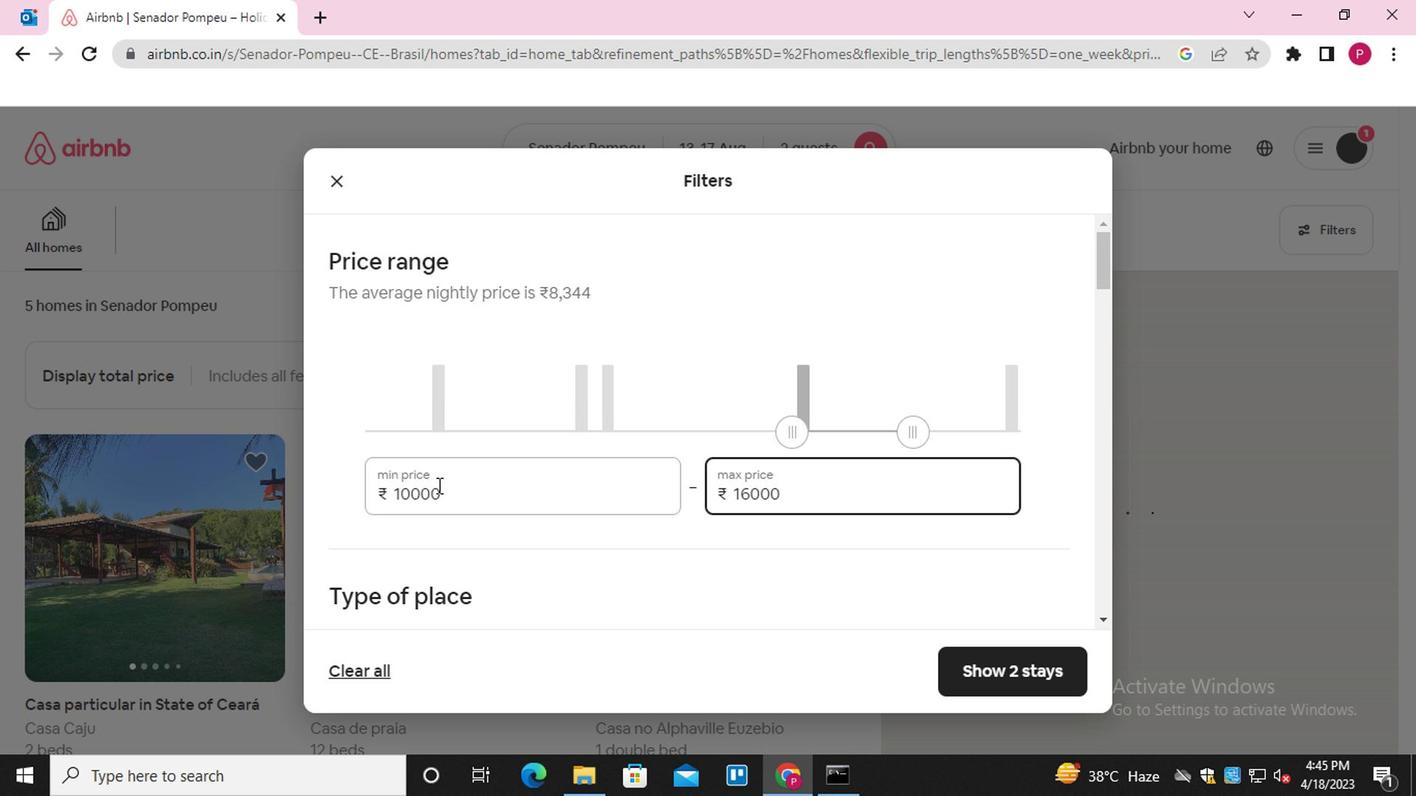 
Action: Mouse scrolled (451, 575) with delta (0, -1)
Screenshot: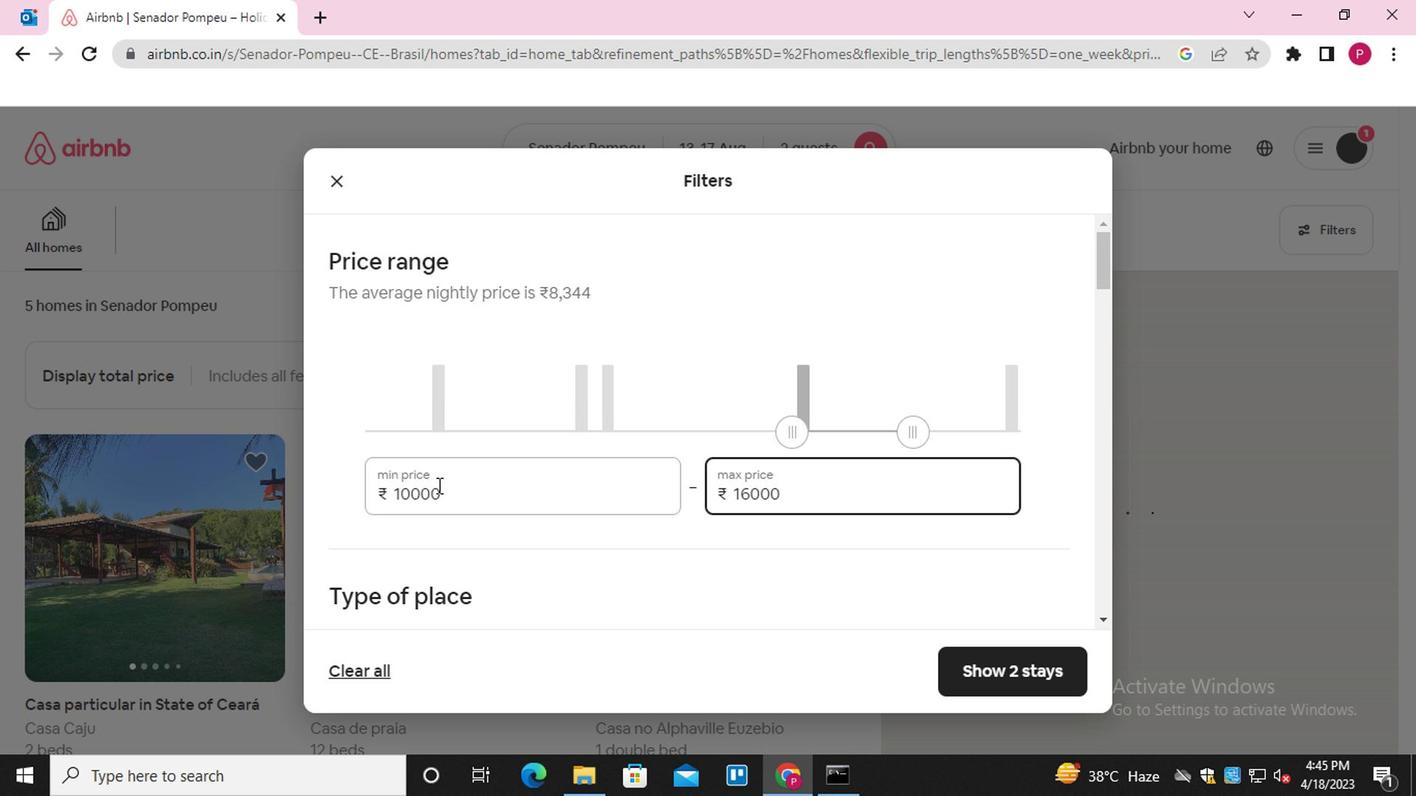 
Action: Mouse moved to (469, 599)
Screenshot: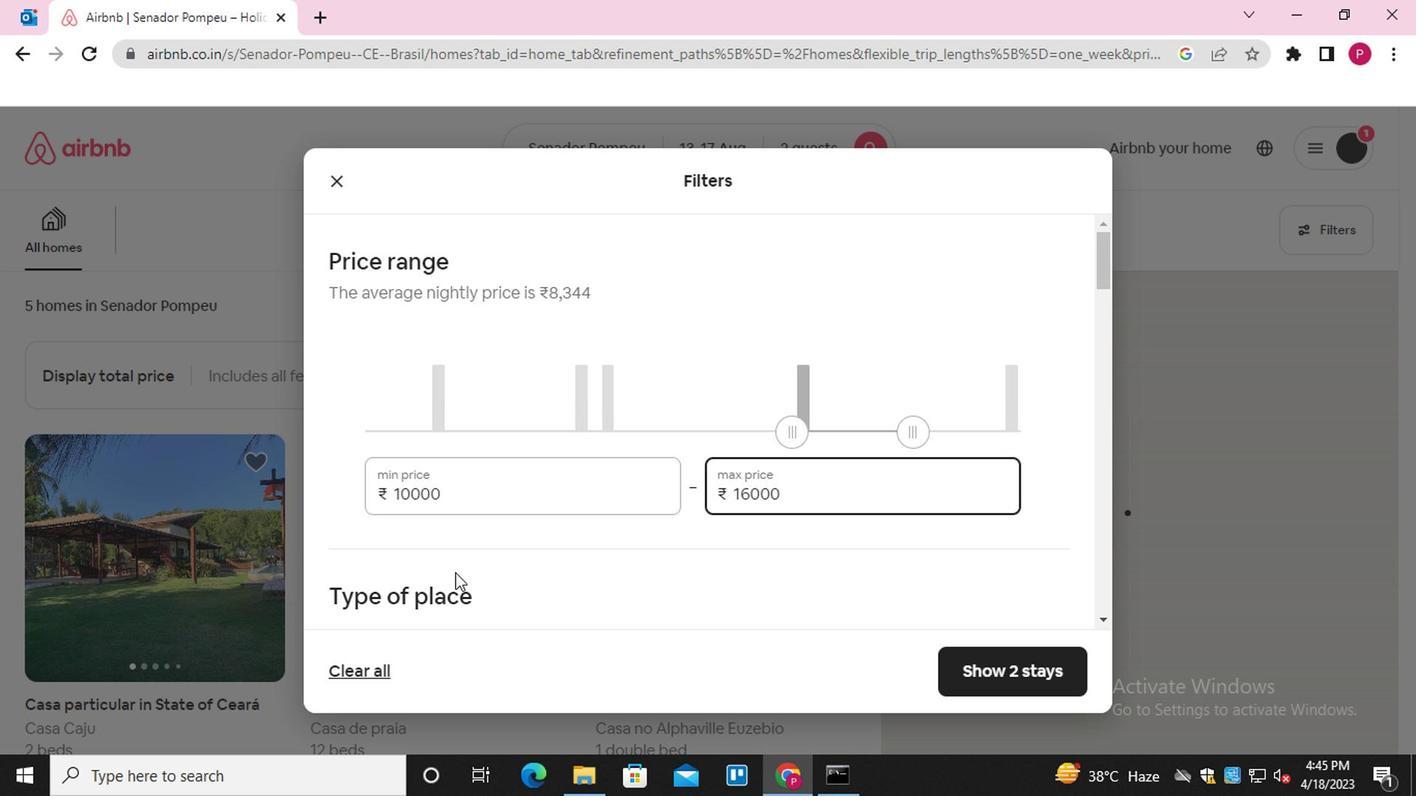 
Action: Mouse scrolled (469, 598) with delta (0, 0)
Screenshot: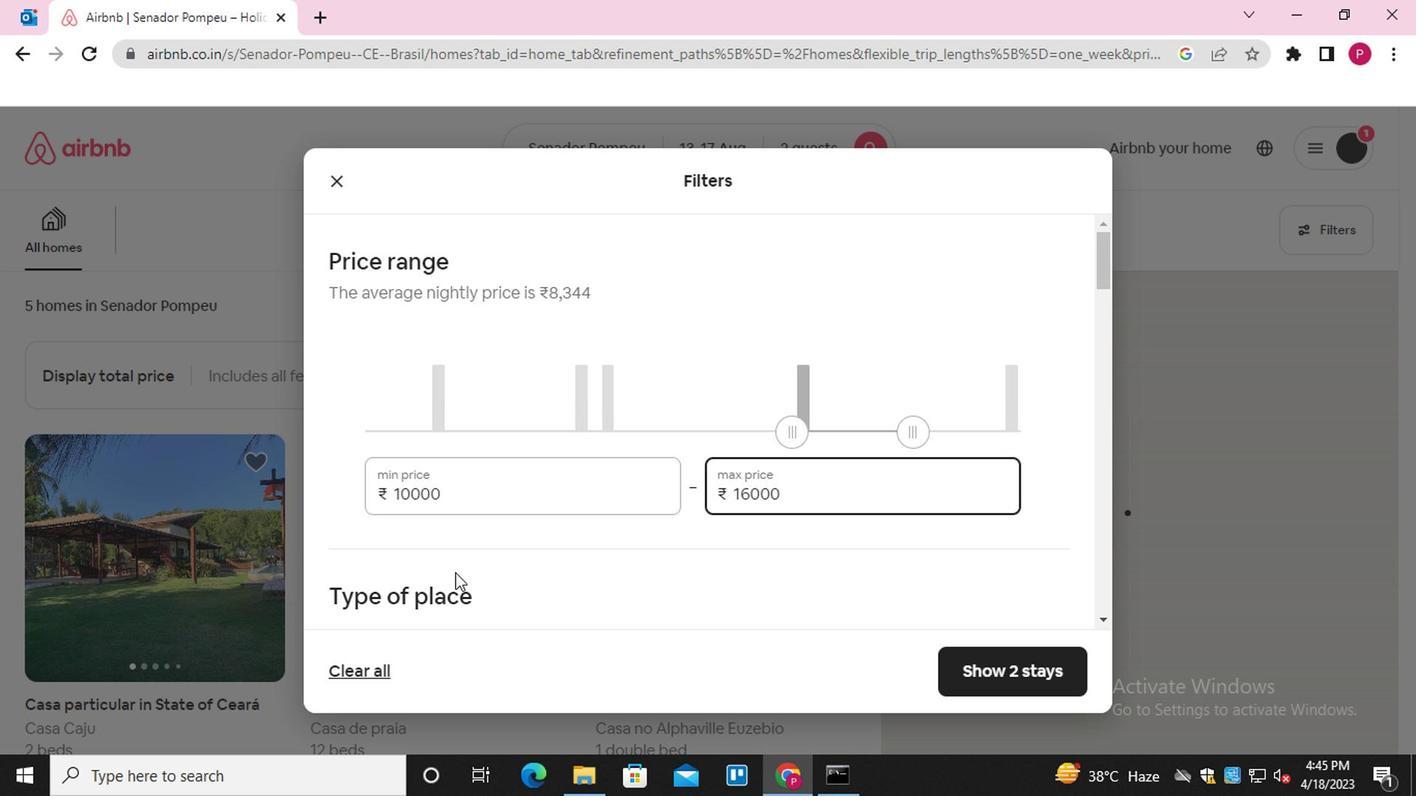 
Action: Mouse scrolled (469, 598) with delta (0, 0)
Screenshot: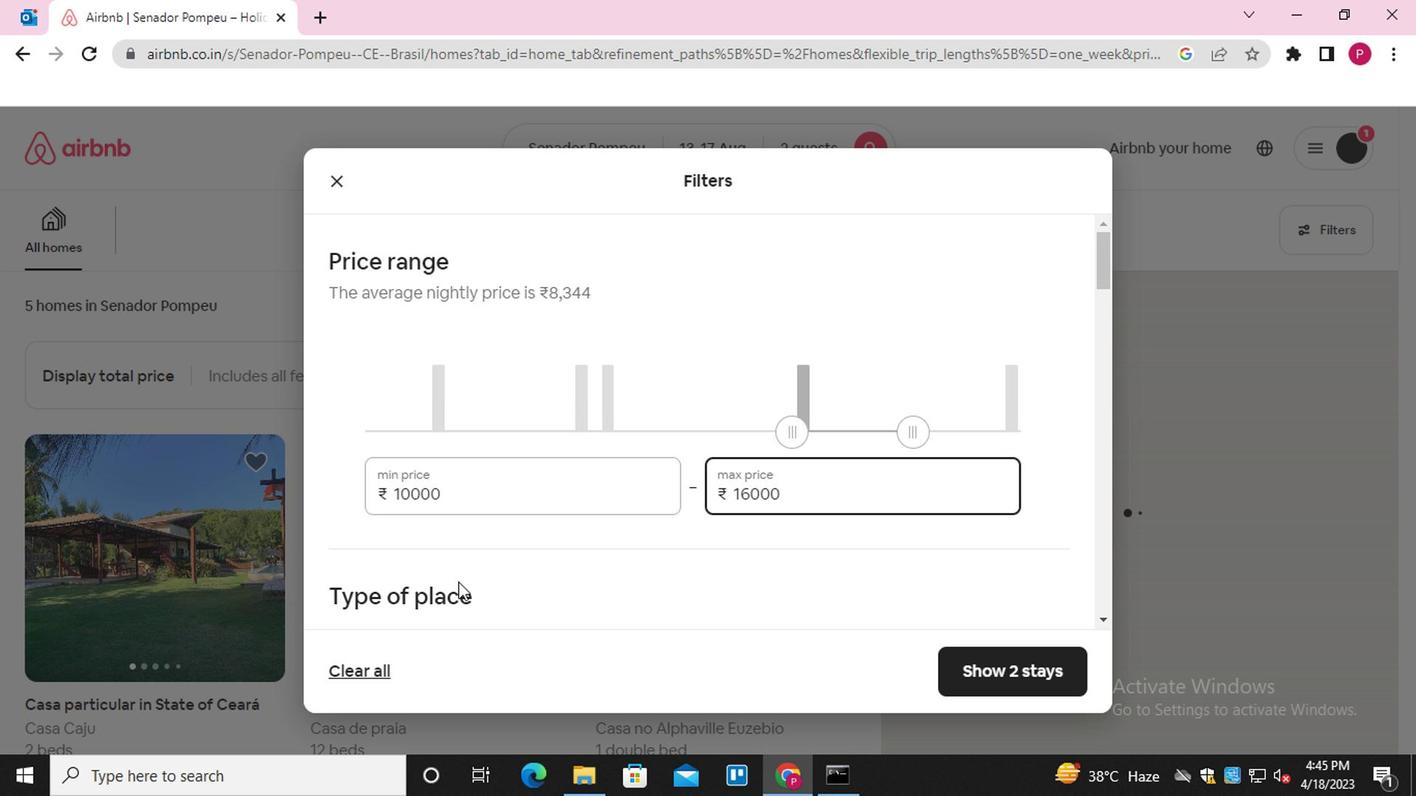 
Action: Mouse moved to (348, 345)
Screenshot: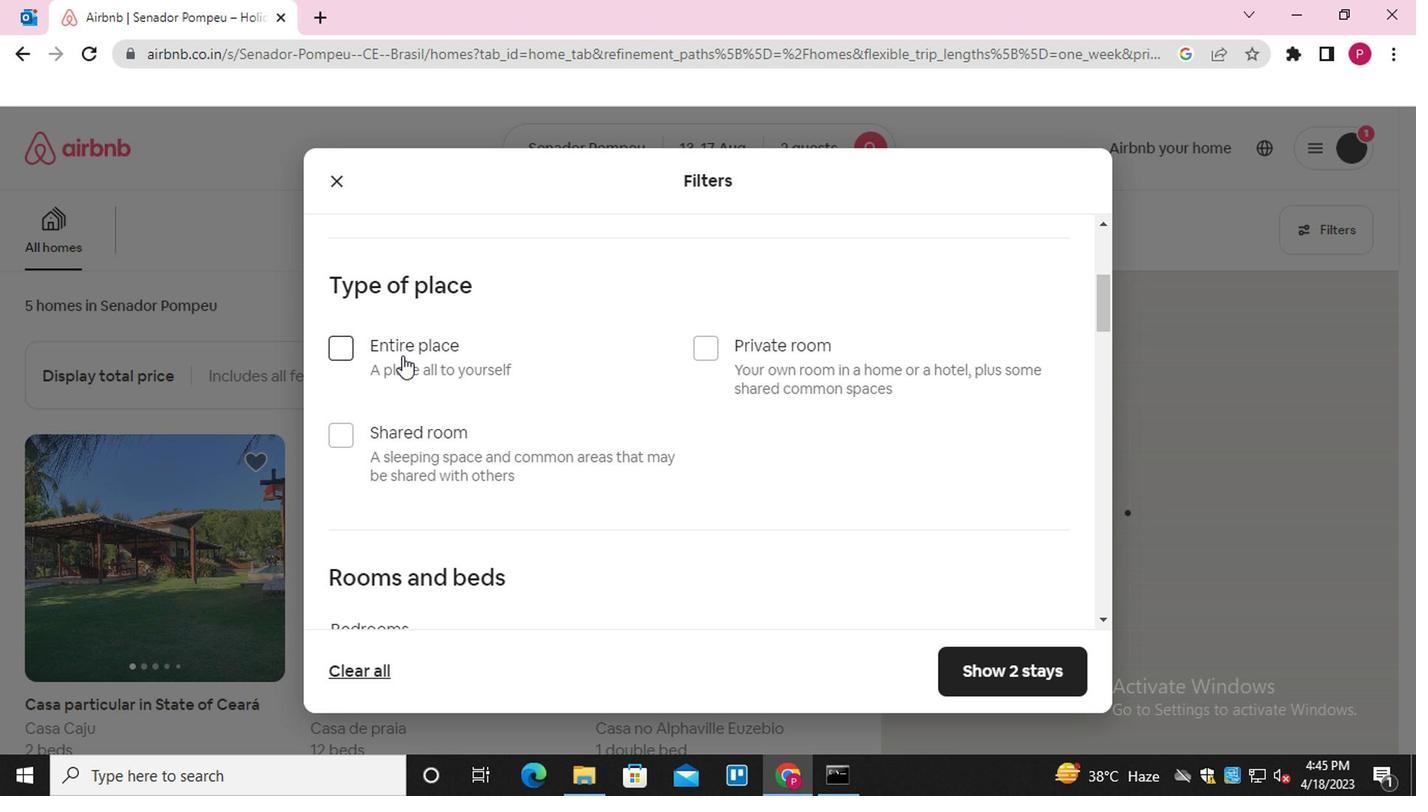 
Action: Mouse pressed left at (348, 345)
Screenshot: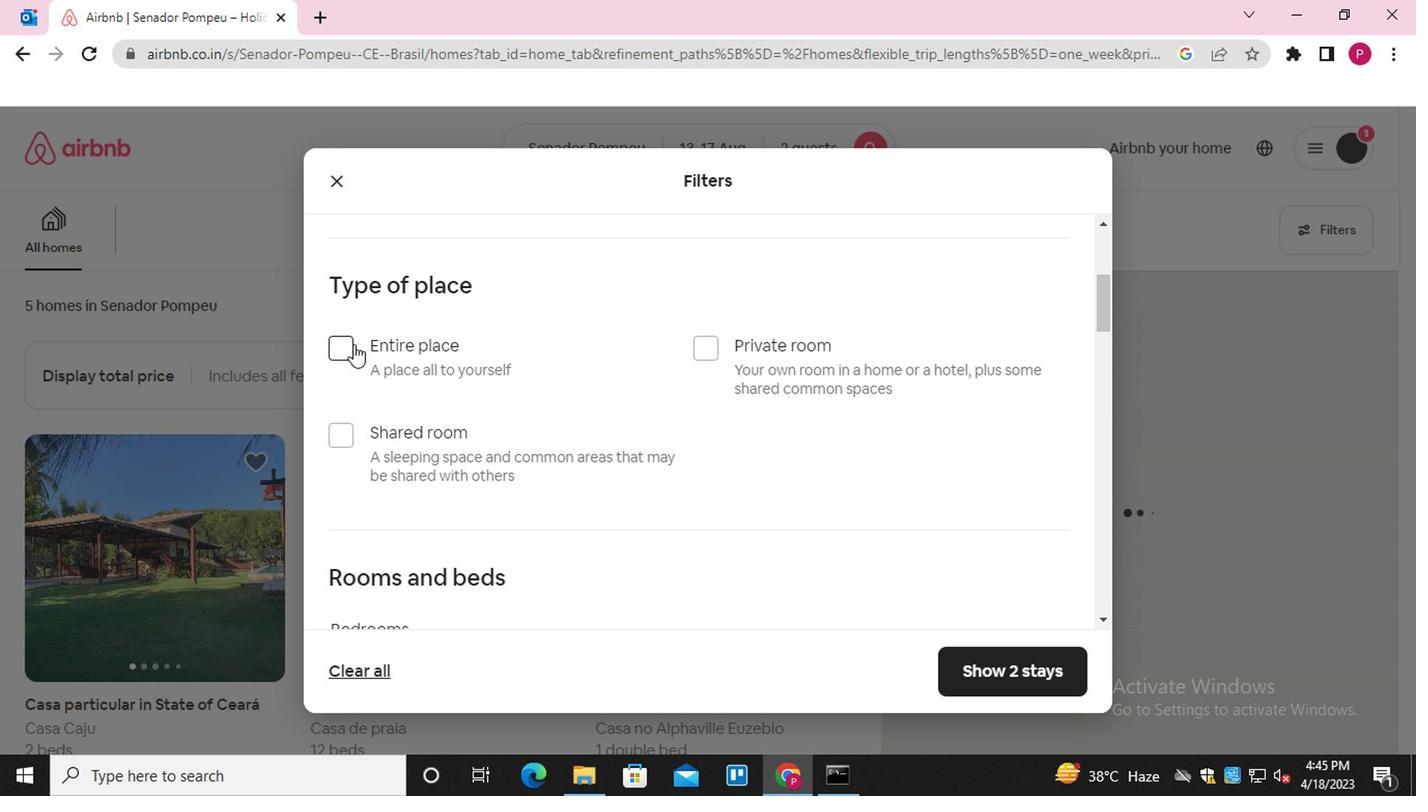
Action: Mouse moved to (551, 466)
Screenshot: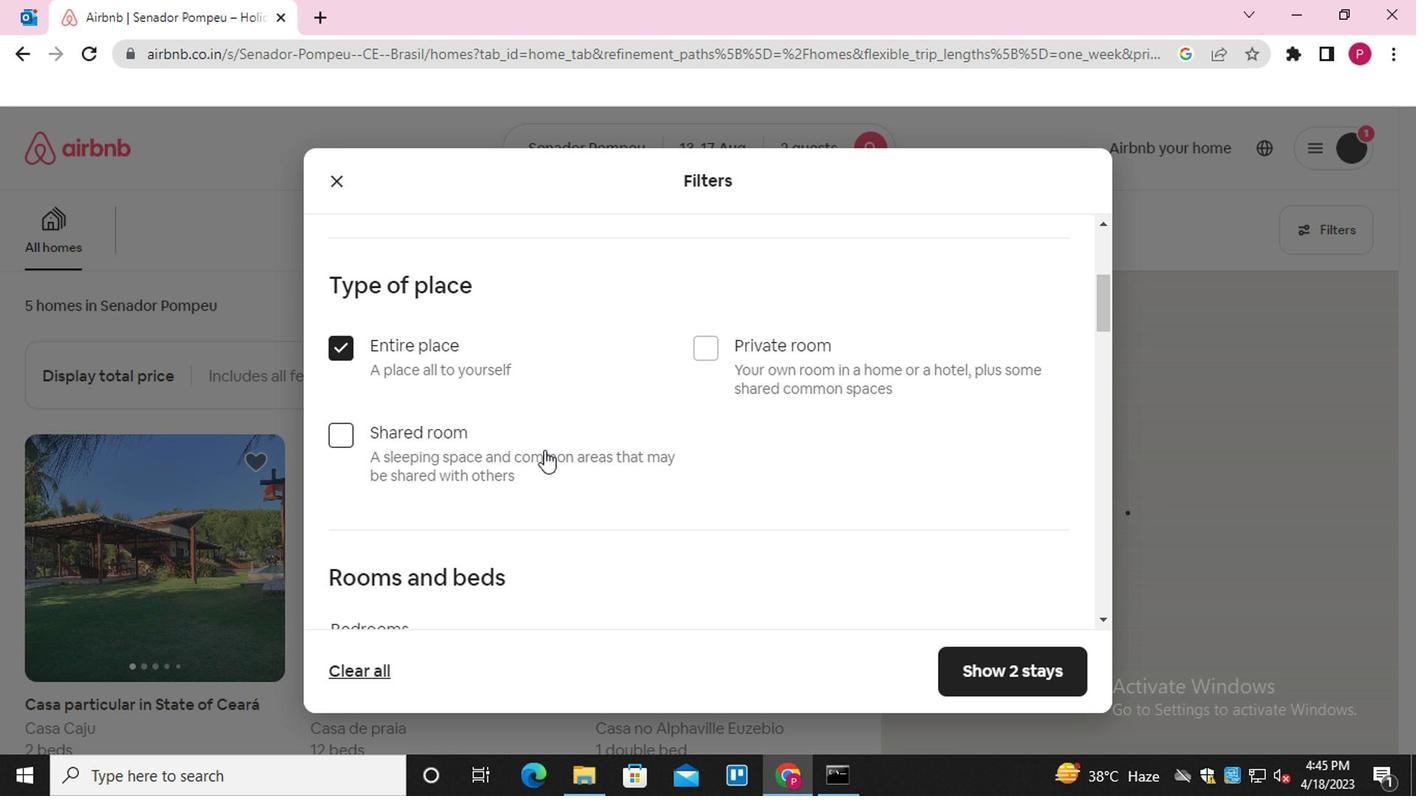 
Action: Mouse scrolled (551, 466) with delta (0, 0)
Screenshot: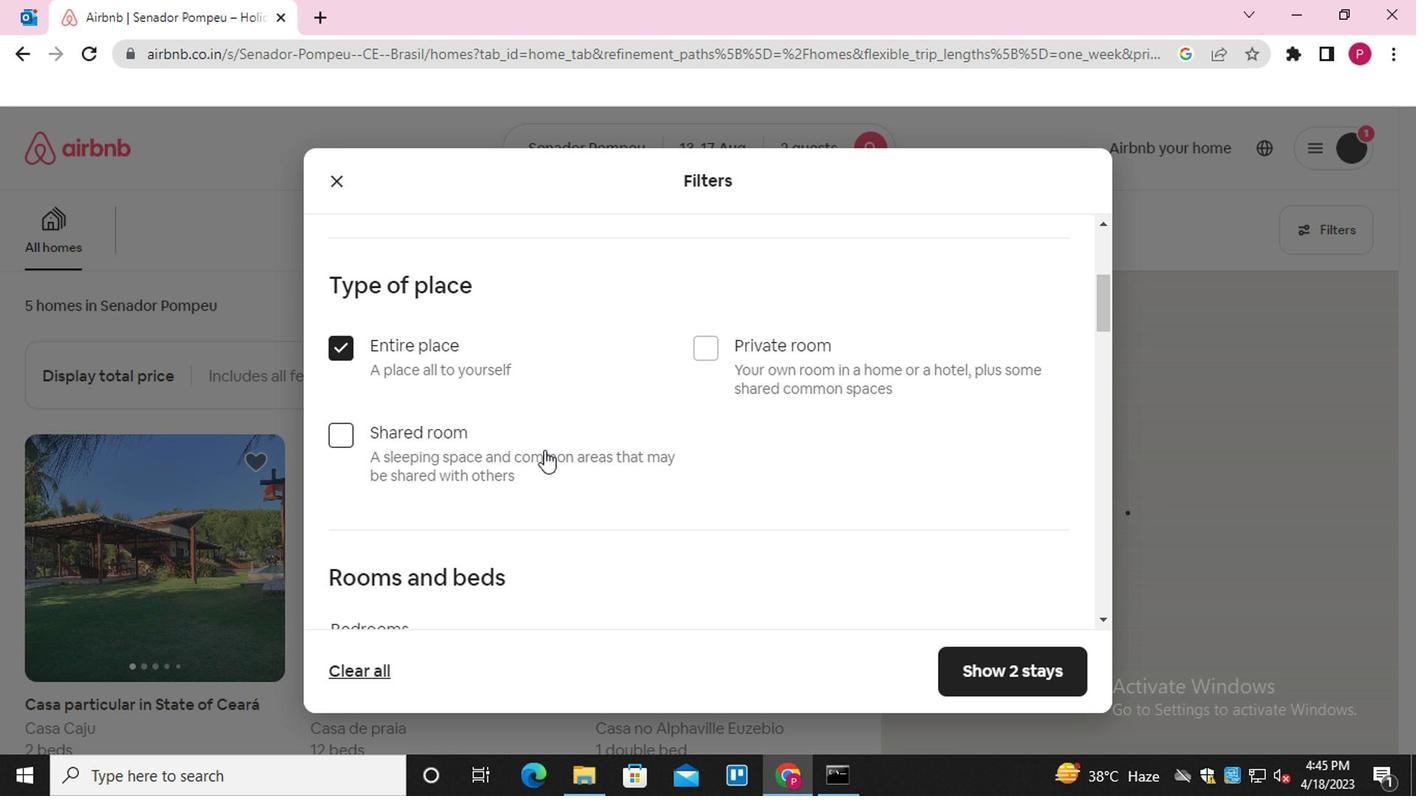 
Action: Mouse moved to (551, 467)
Screenshot: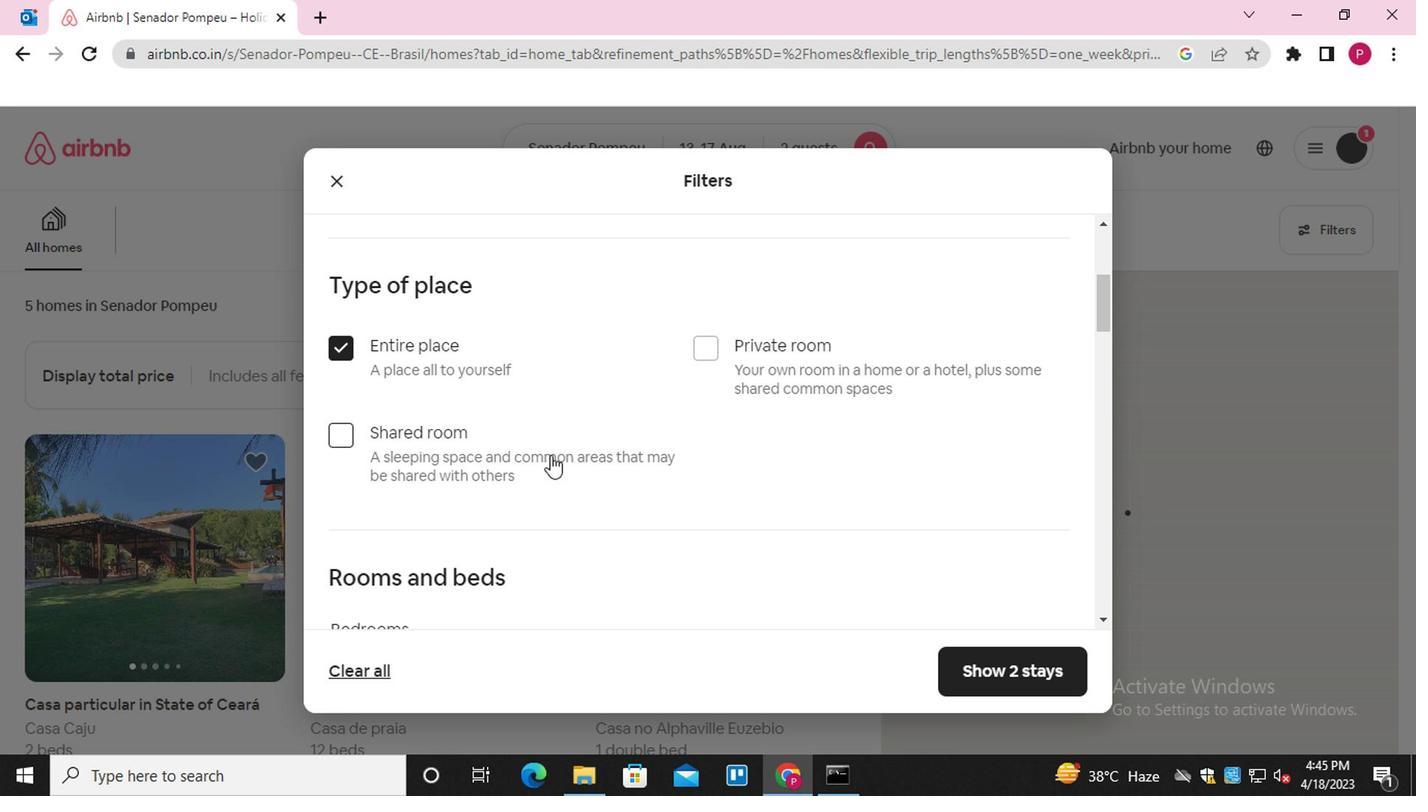
Action: Mouse scrolled (551, 466) with delta (0, 0)
Screenshot: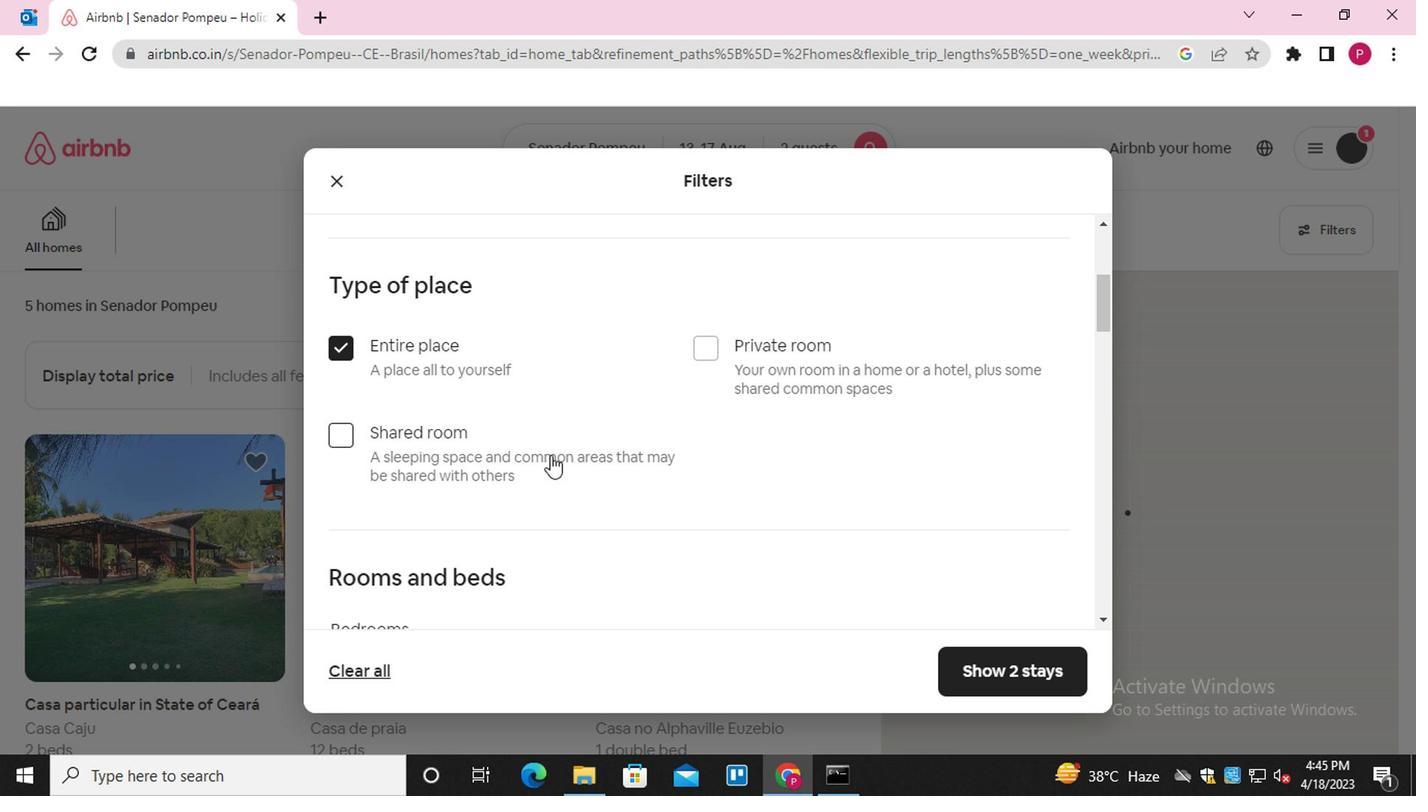 
Action: Mouse moved to (551, 467)
Screenshot: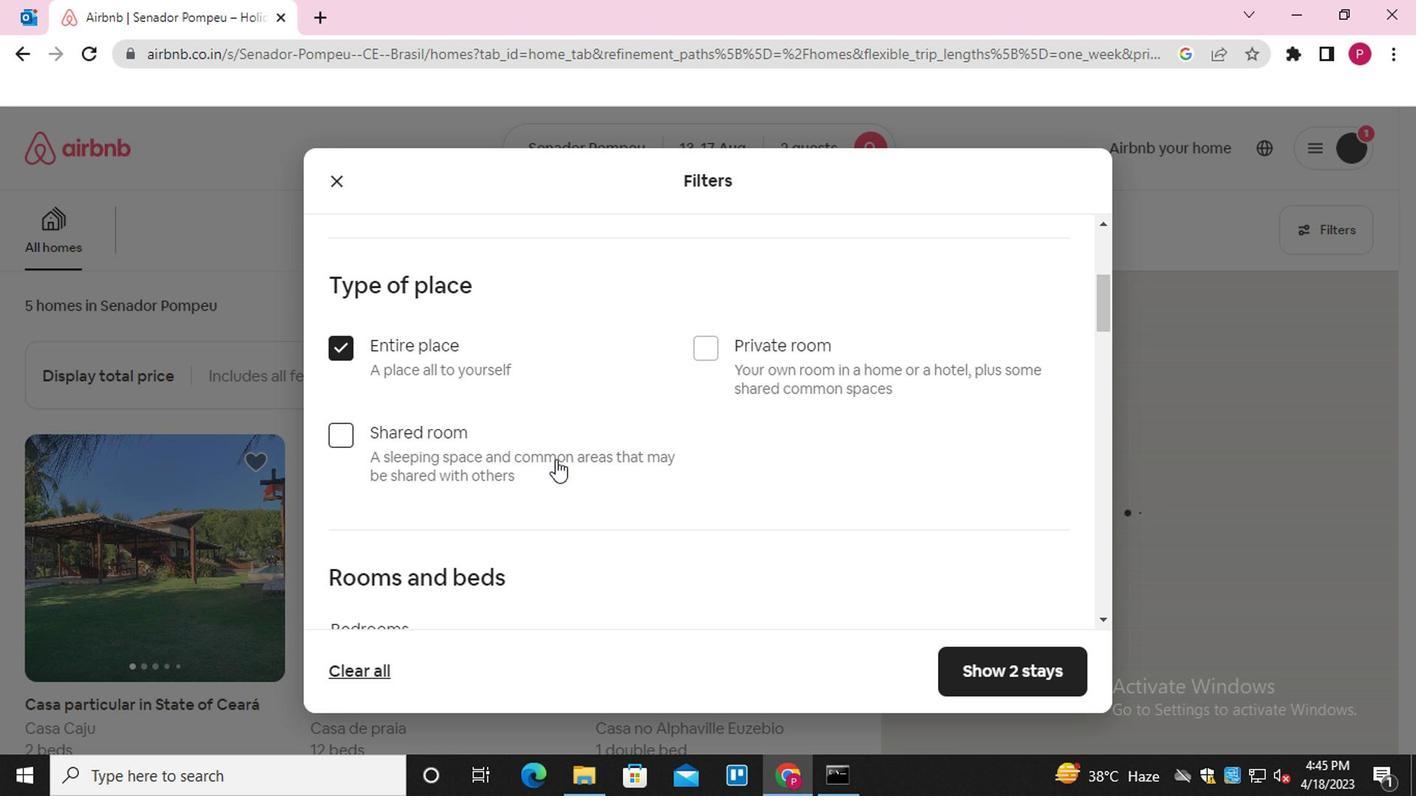 
Action: Mouse scrolled (551, 466) with delta (0, 0)
Screenshot: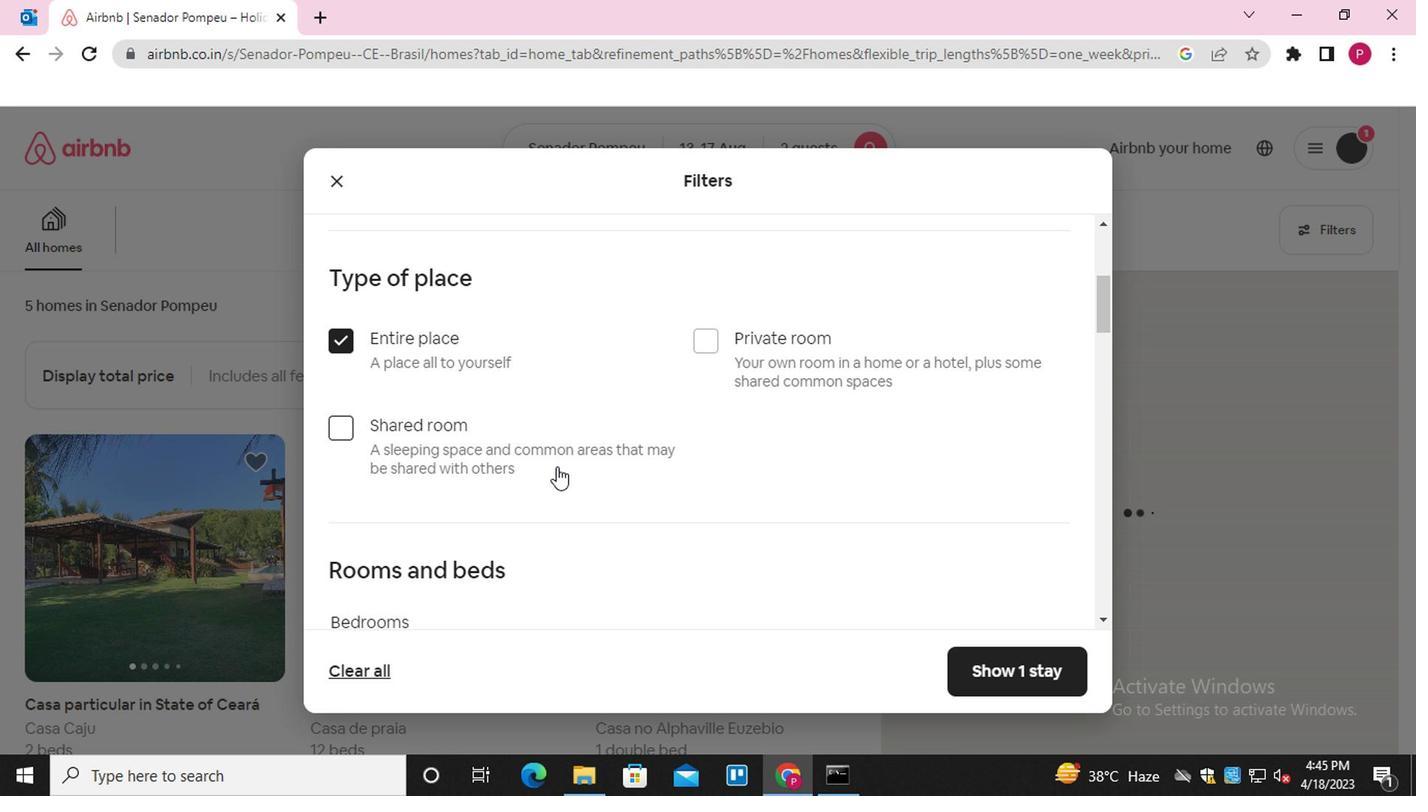 
Action: Mouse scrolled (551, 466) with delta (0, 0)
Screenshot: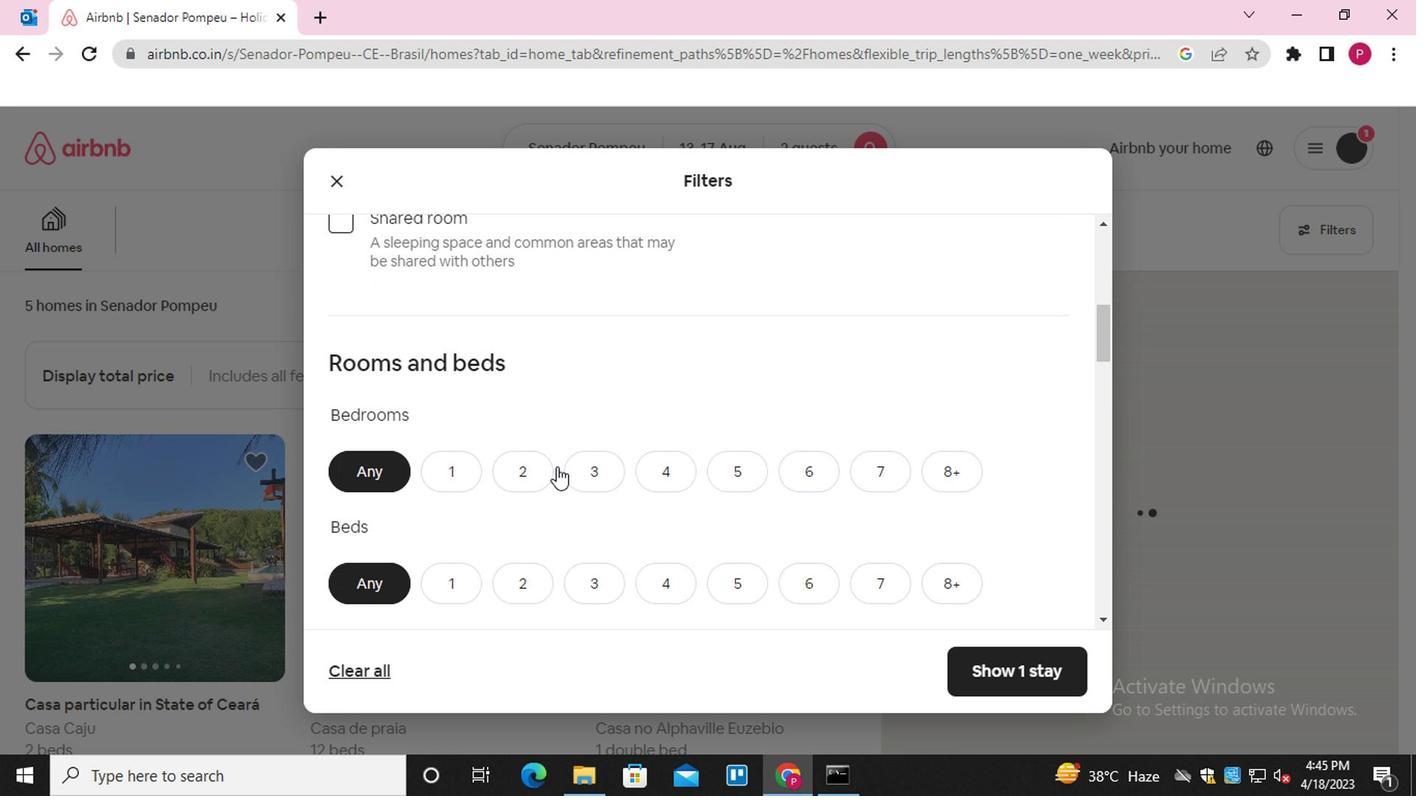 
Action: Mouse moved to (518, 289)
Screenshot: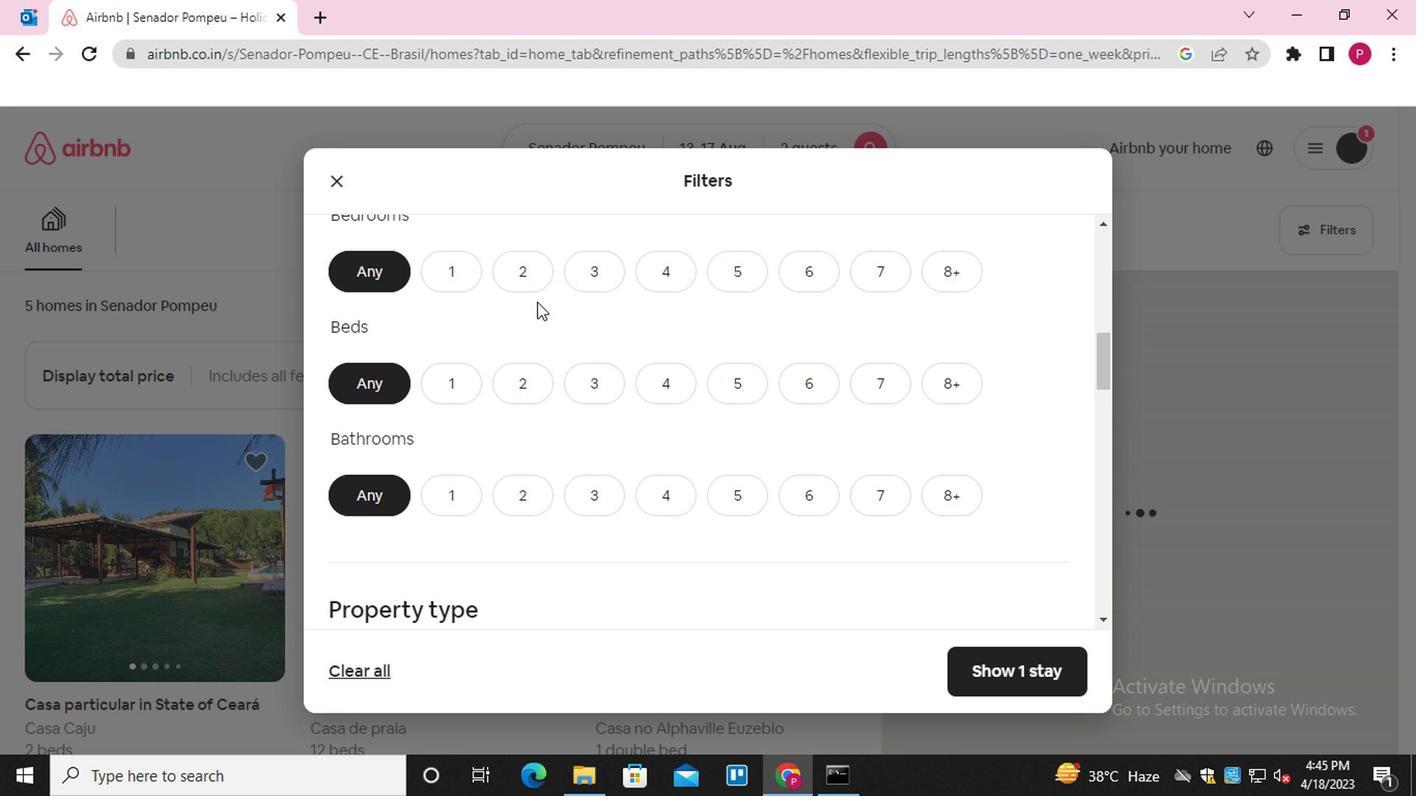 
Action: Mouse pressed left at (518, 289)
Screenshot: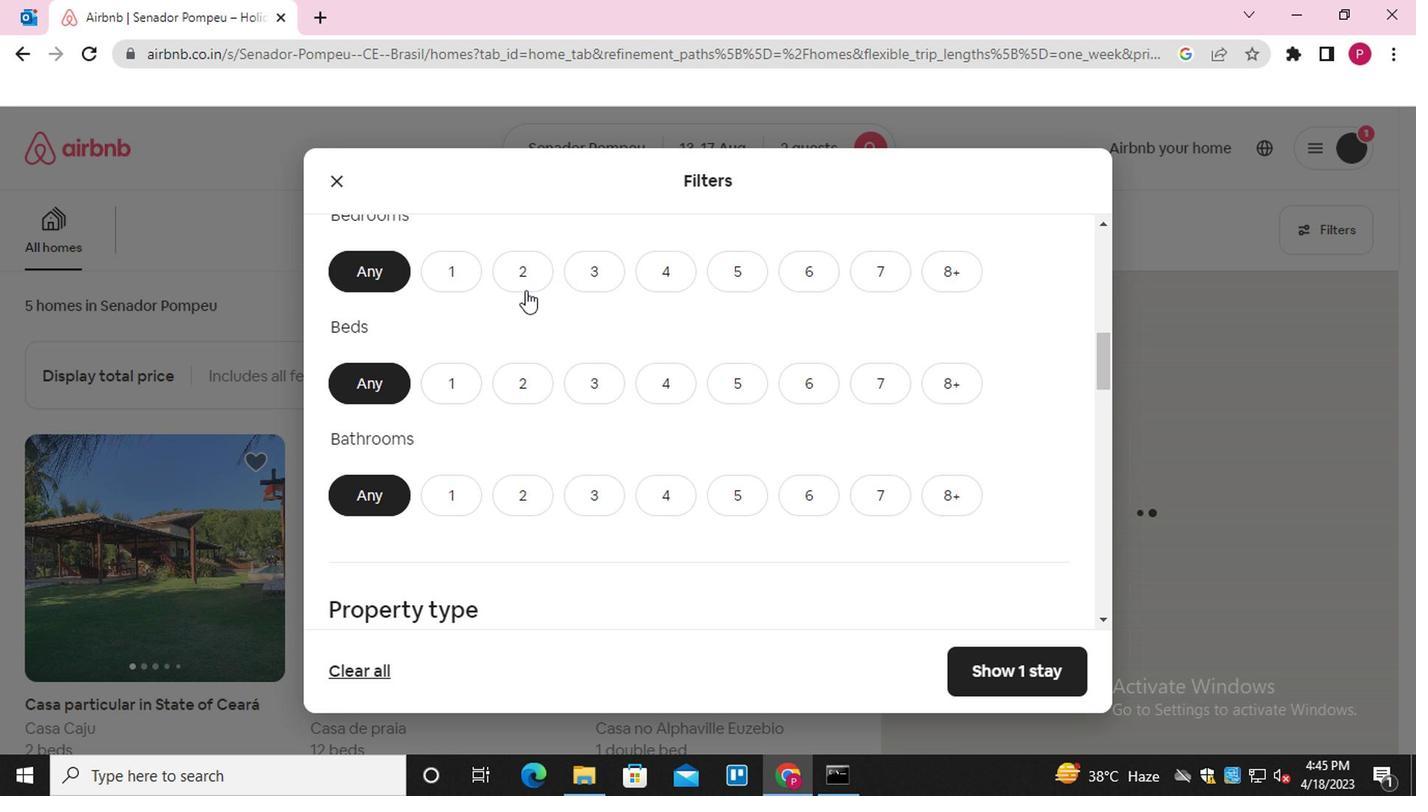 
Action: Mouse moved to (511, 399)
Screenshot: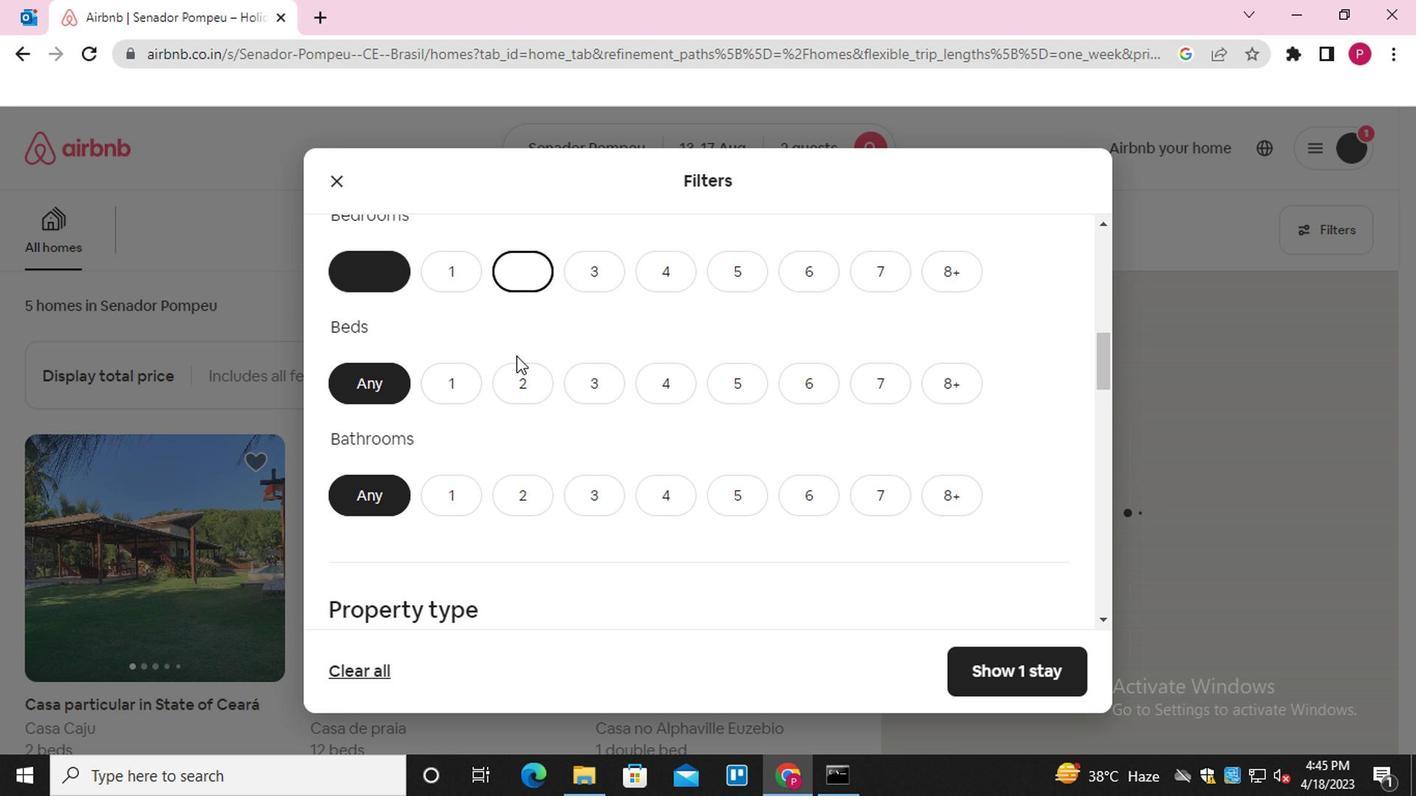 
Action: Mouse pressed left at (511, 399)
Screenshot: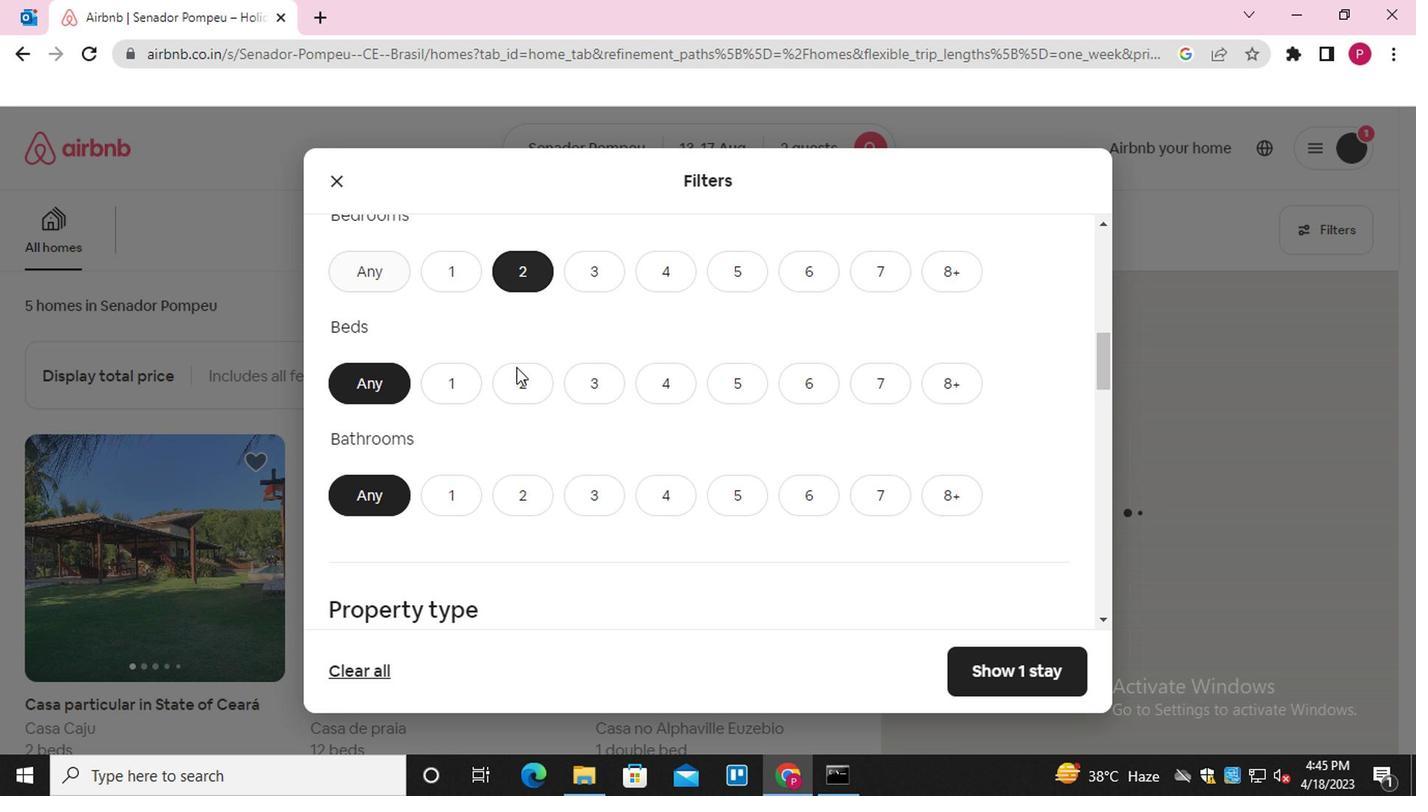 
Action: Mouse moved to (461, 495)
Screenshot: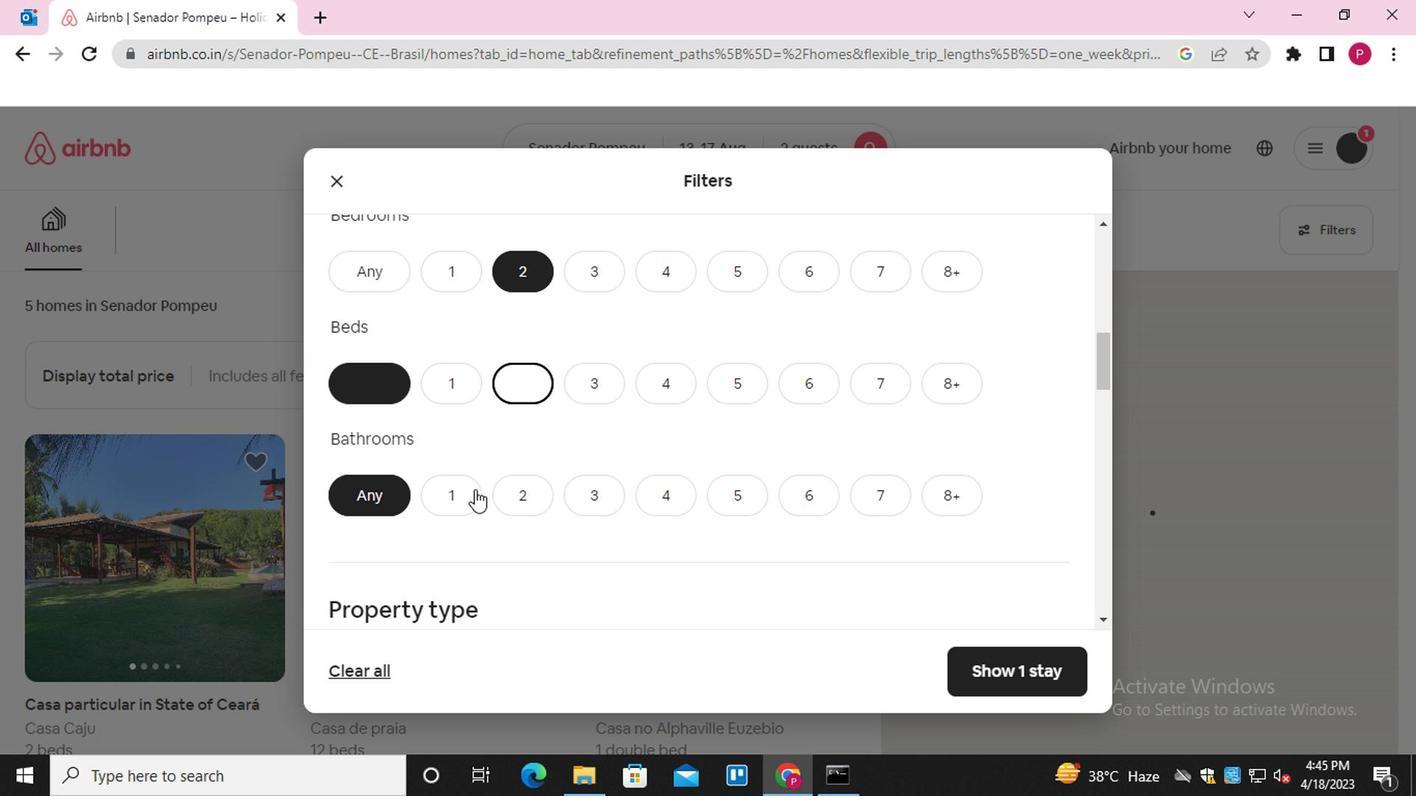 
Action: Mouse pressed left at (461, 495)
Screenshot: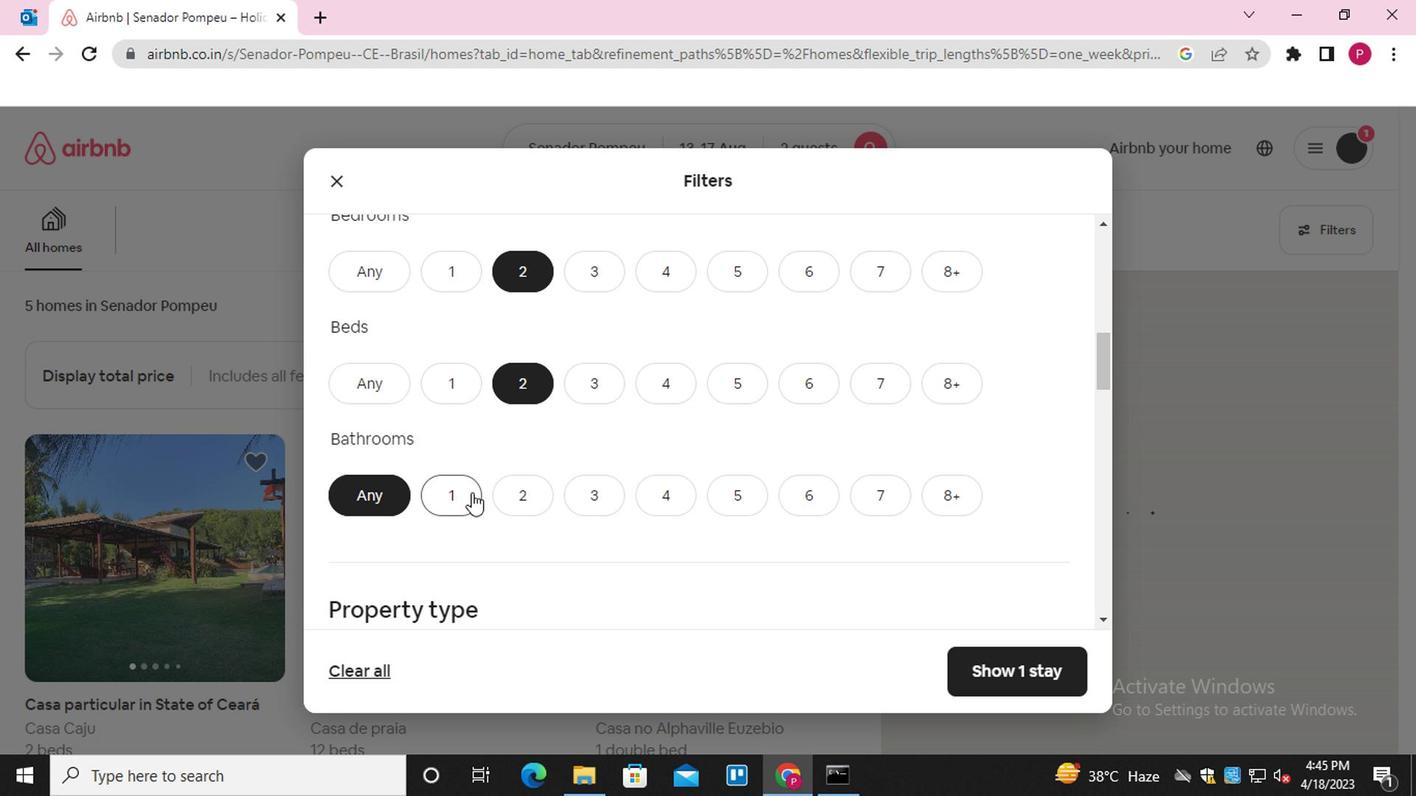 
Action: Mouse moved to (559, 564)
Screenshot: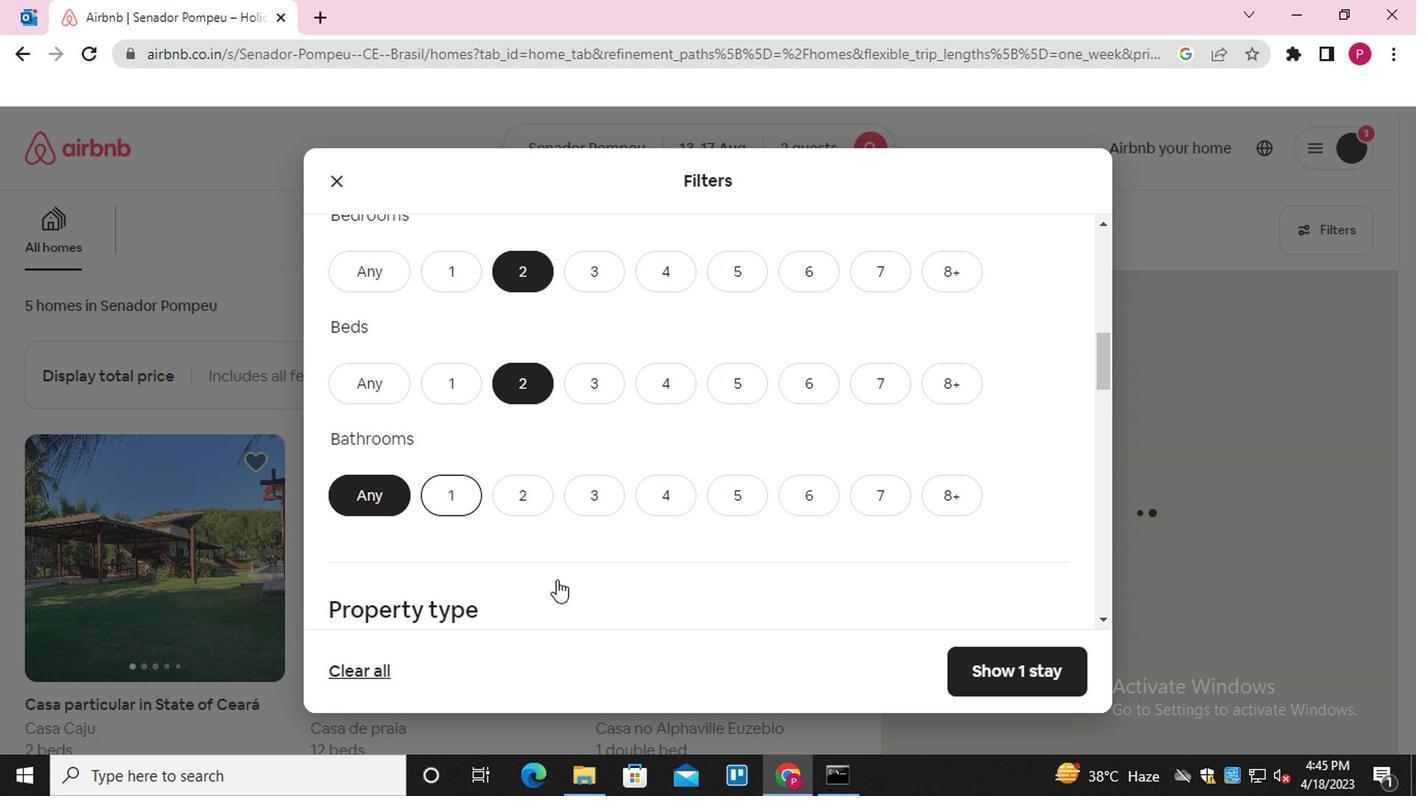 
Action: Mouse scrolled (559, 562) with delta (0, -1)
Screenshot: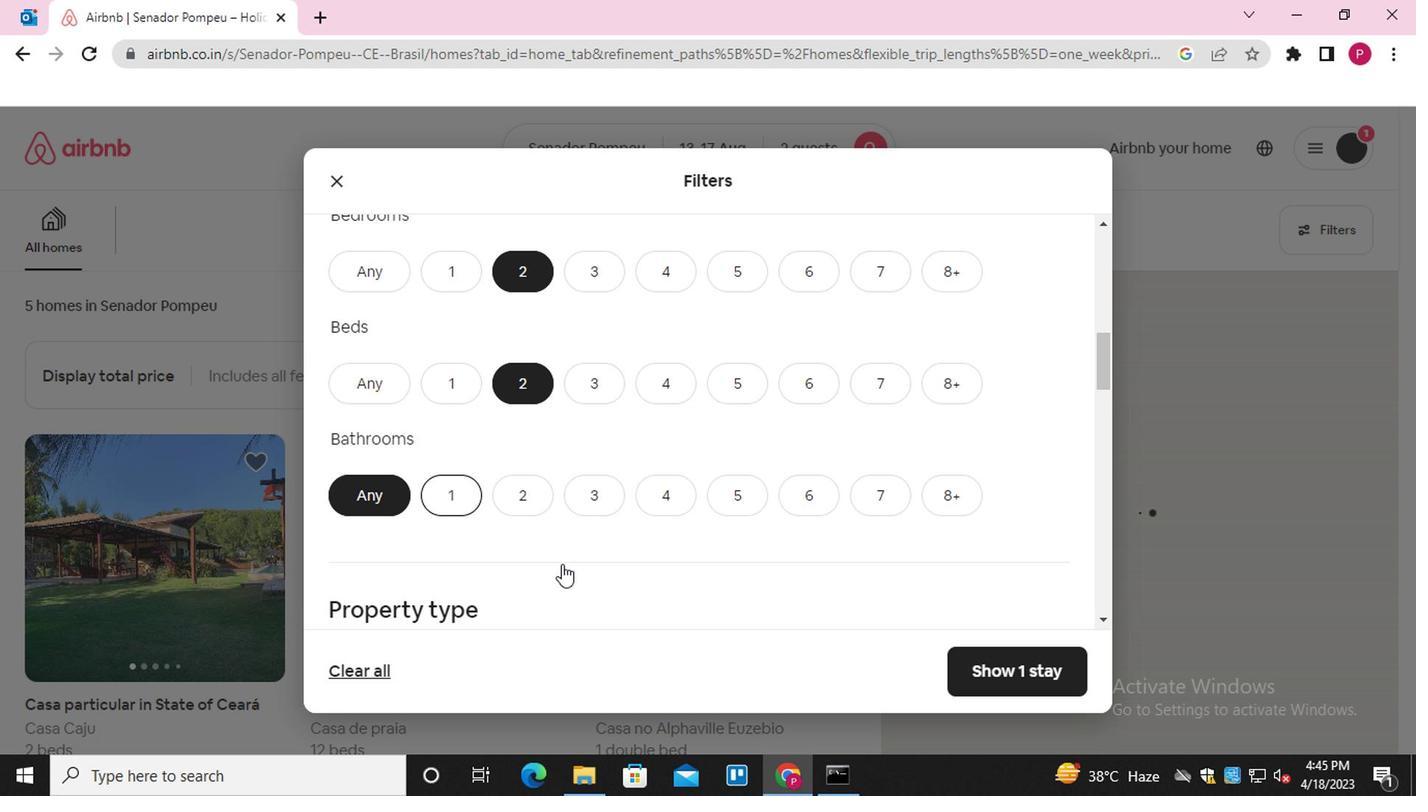 
Action: Mouse scrolled (559, 562) with delta (0, -1)
Screenshot: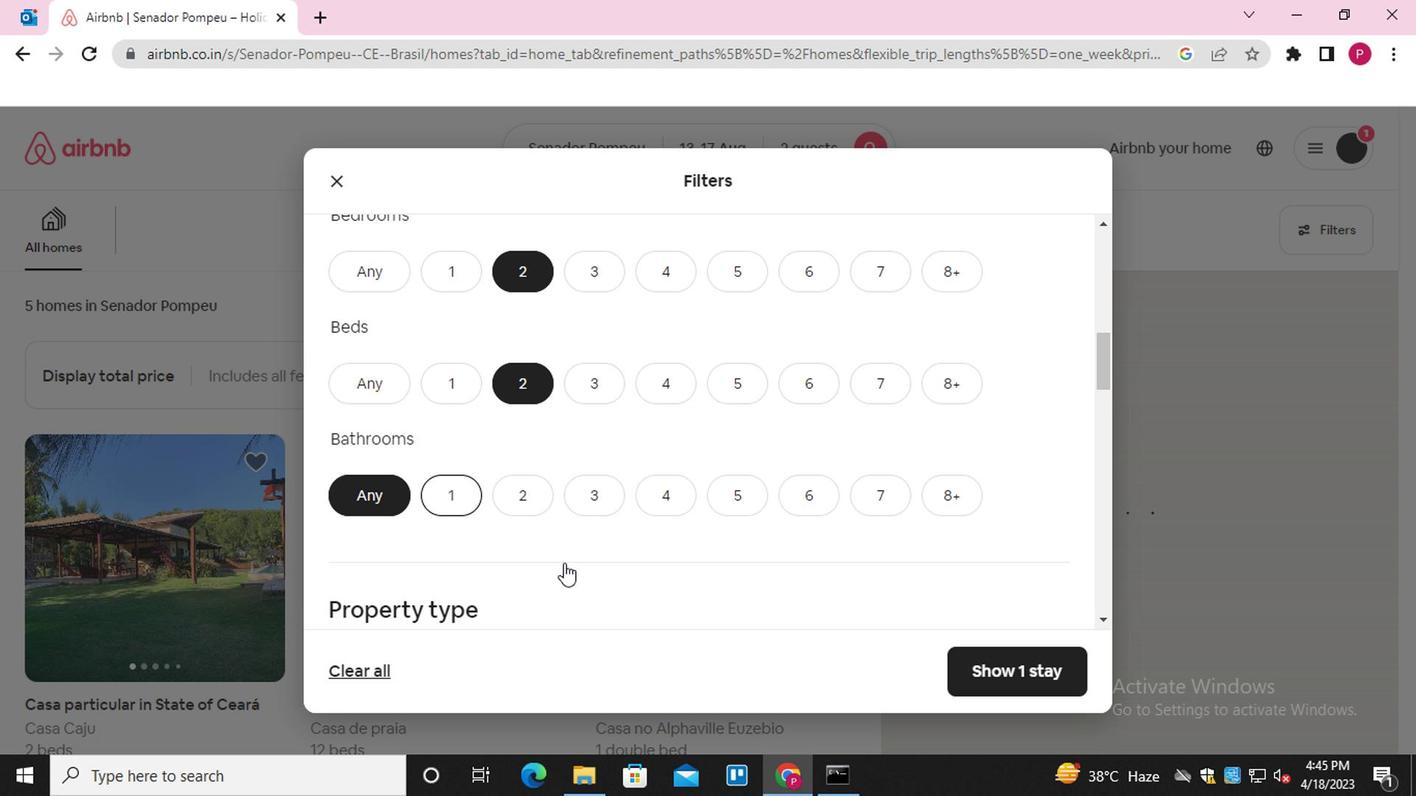
Action: Mouse scrolled (559, 562) with delta (0, -1)
Screenshot: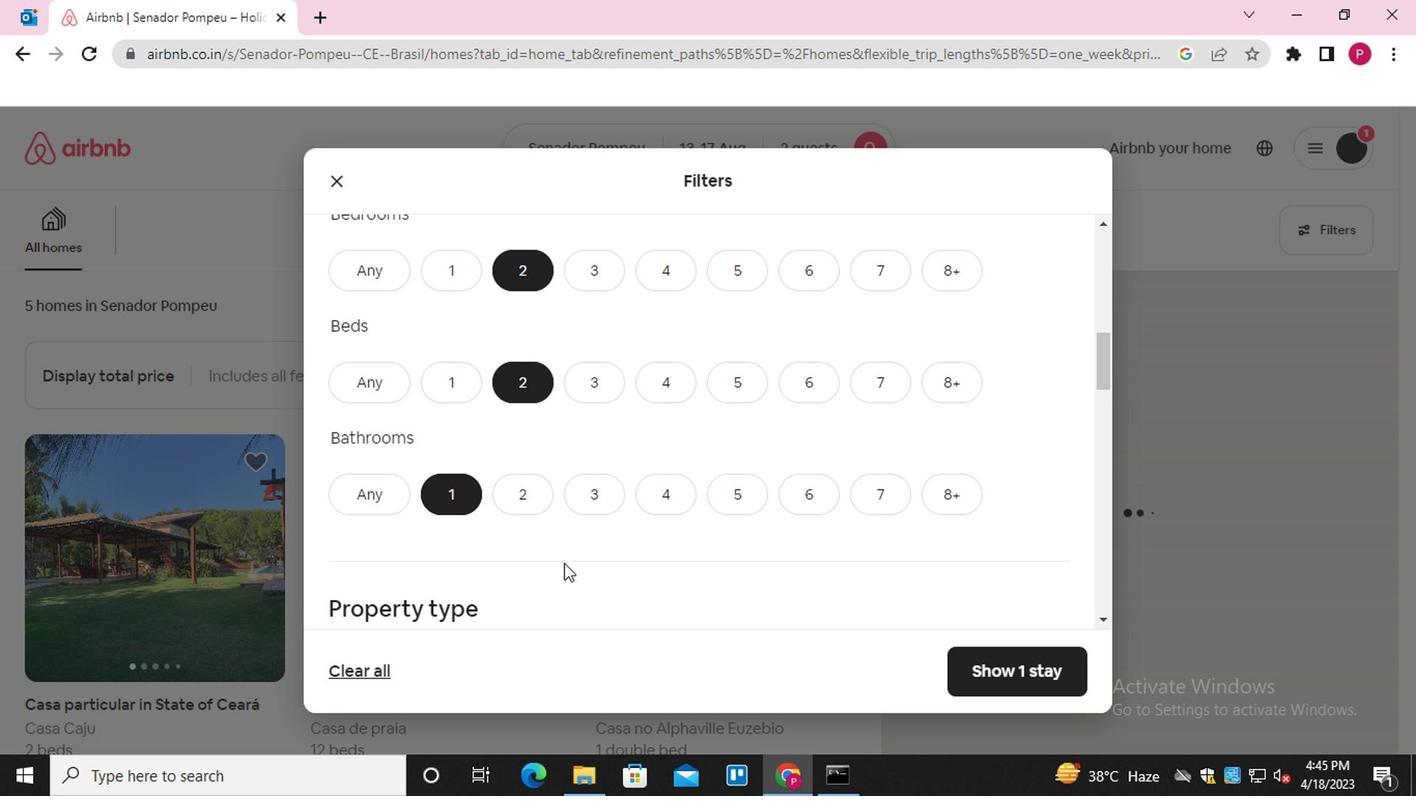 
Action: Mouse moved to (633, 551)
Screenshot: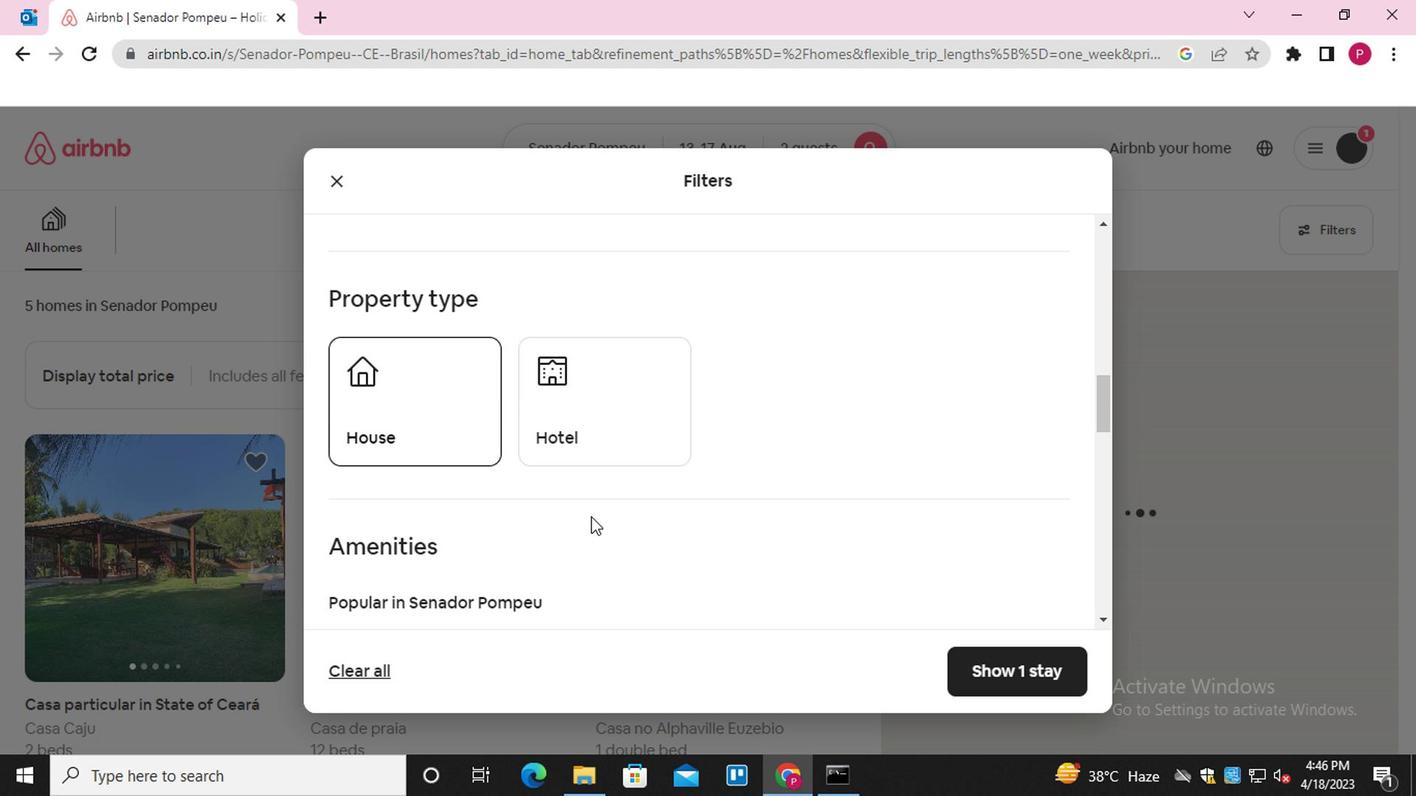 
Action: Mouse scrolled (633, 551) with delta (0, 0)
Screenshot: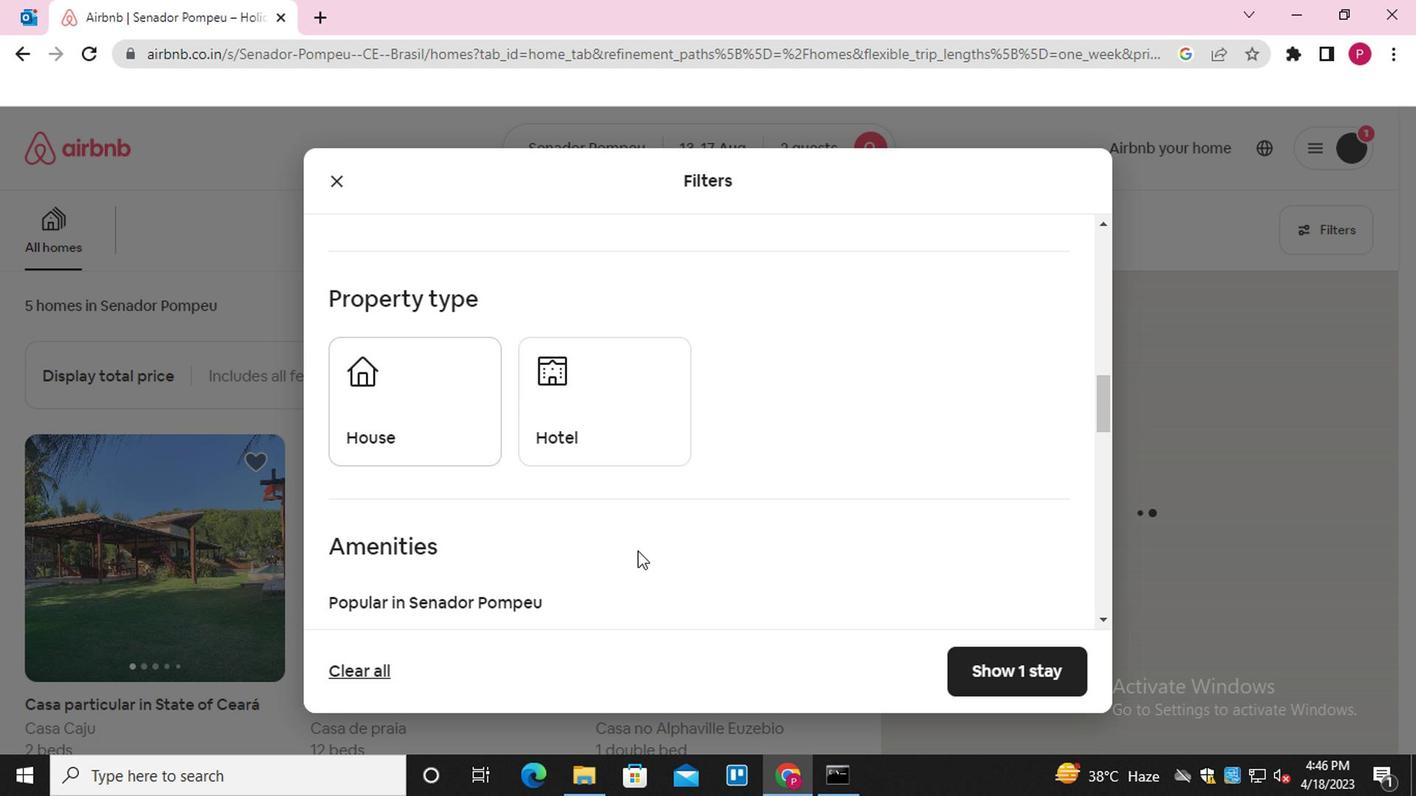 
Action: Mouse scrolled (633, 551) with delta (0, 0)
Screenshot: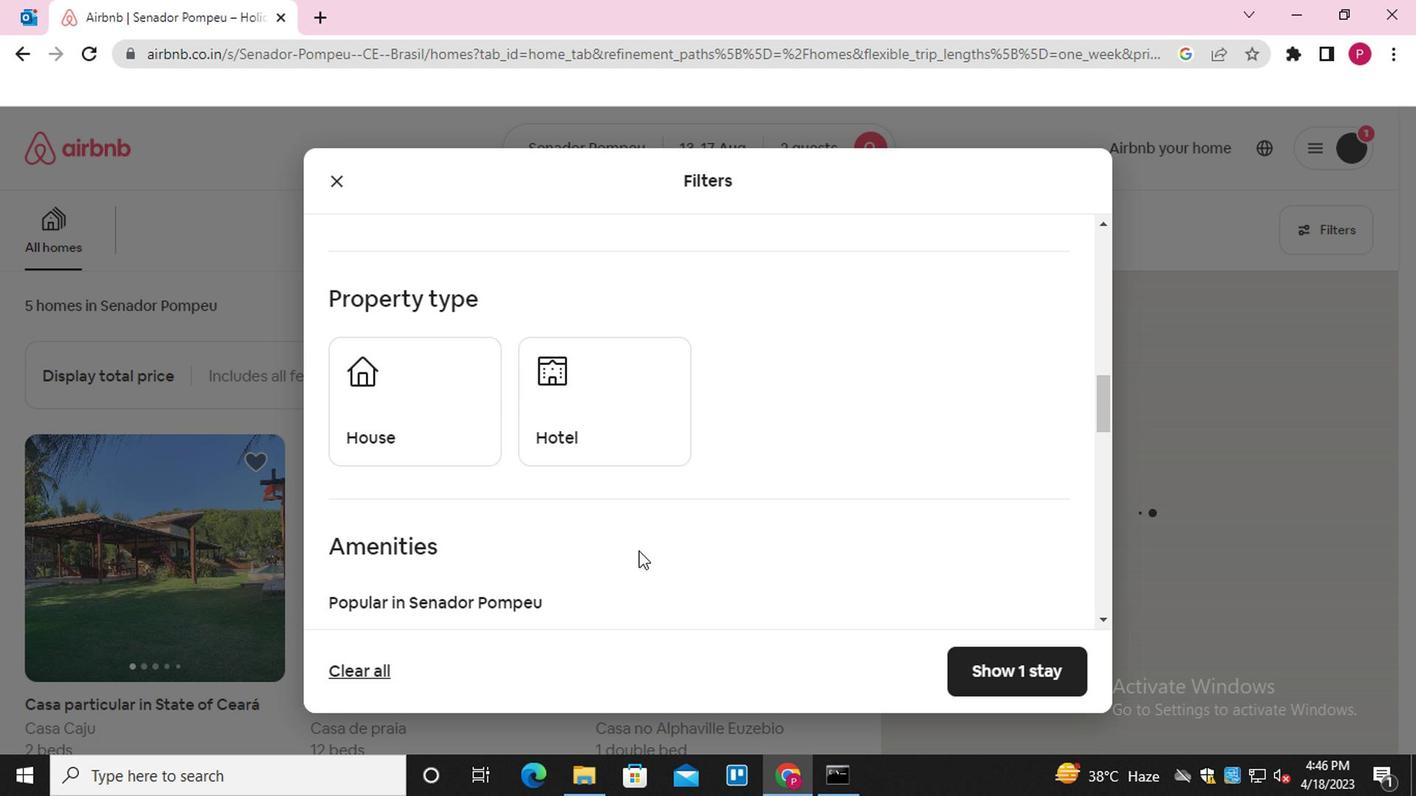 
Action: Mouse moved to (354, 446)
Screenshot: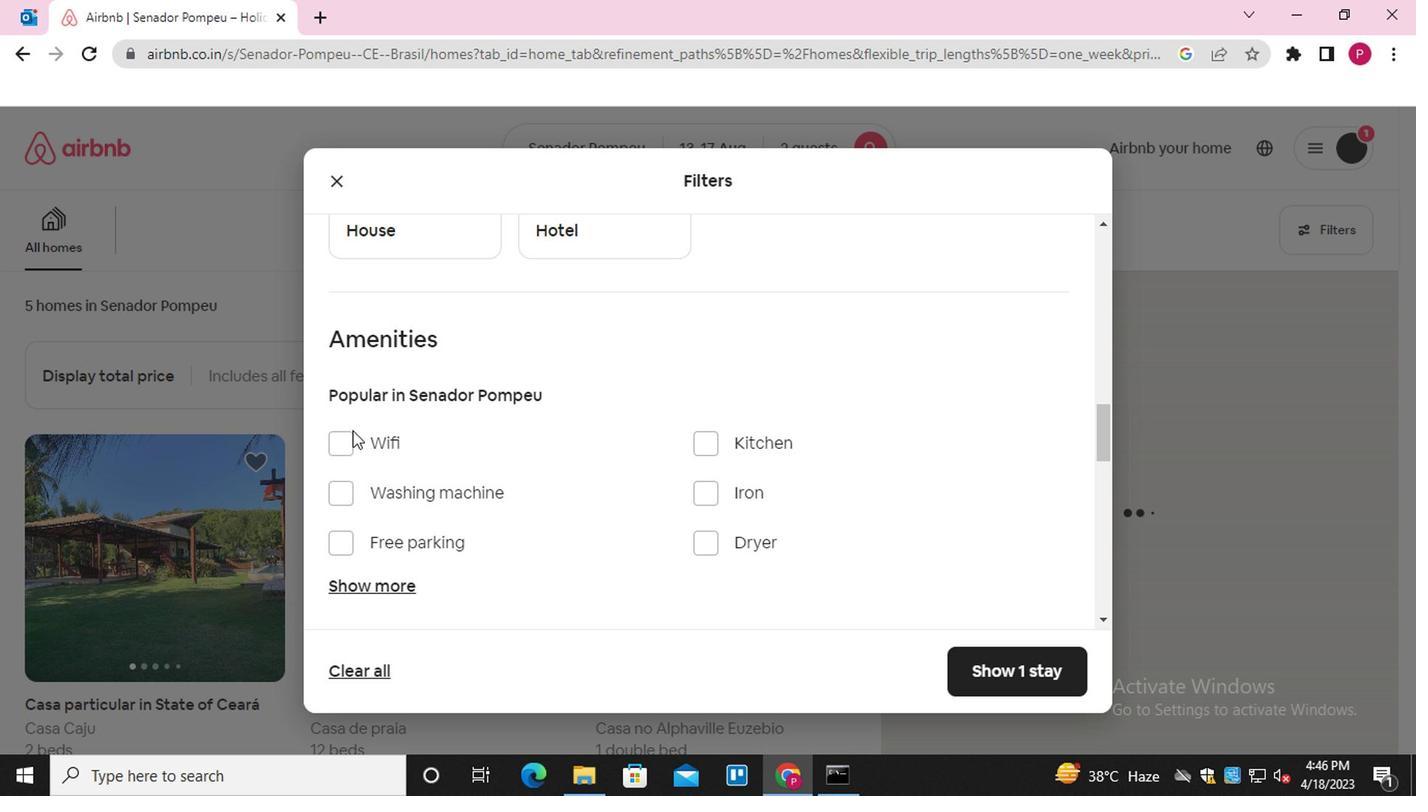 
Action: Mouse pressed left at (354, 446)
Screenshot: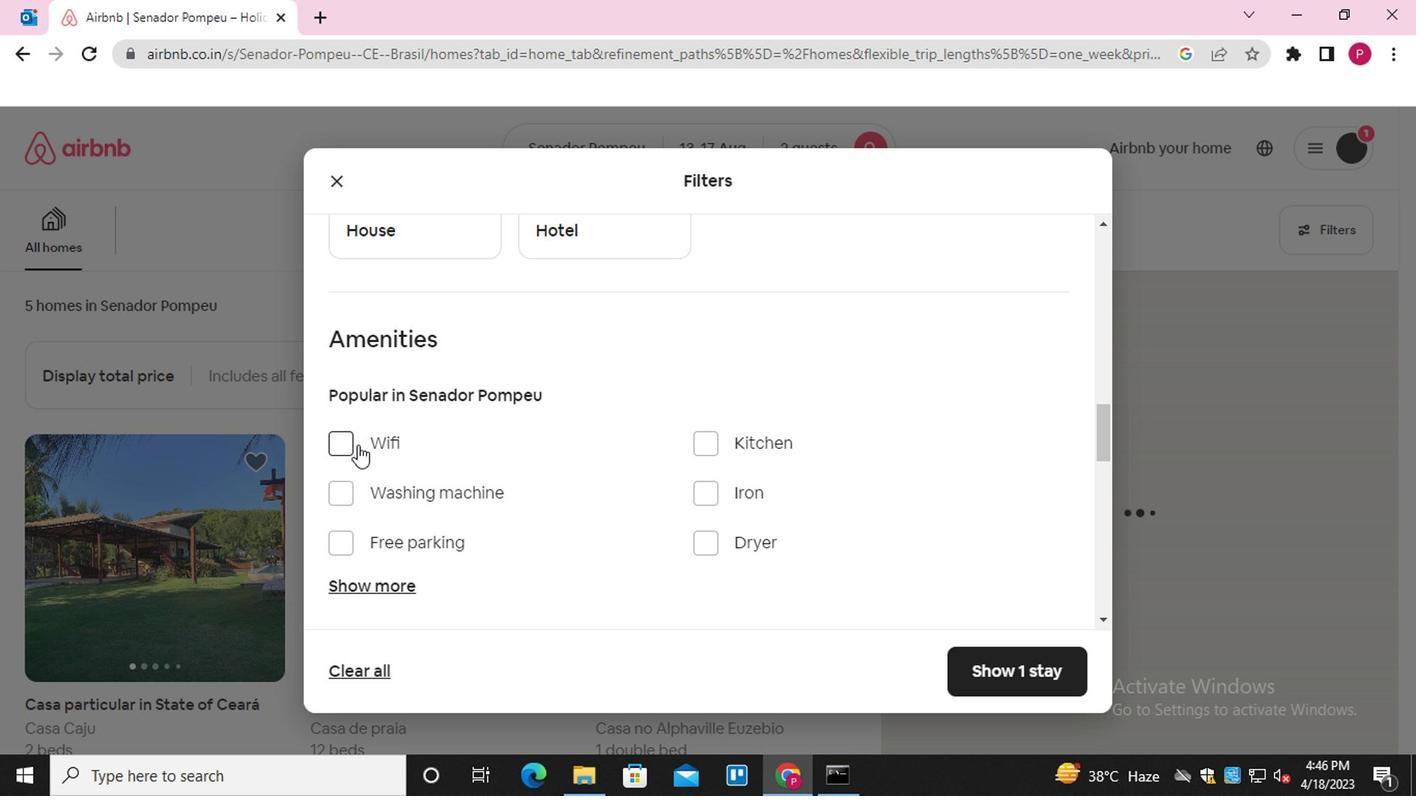 
Action: Mouse moved to (451, 492)
Screenshot: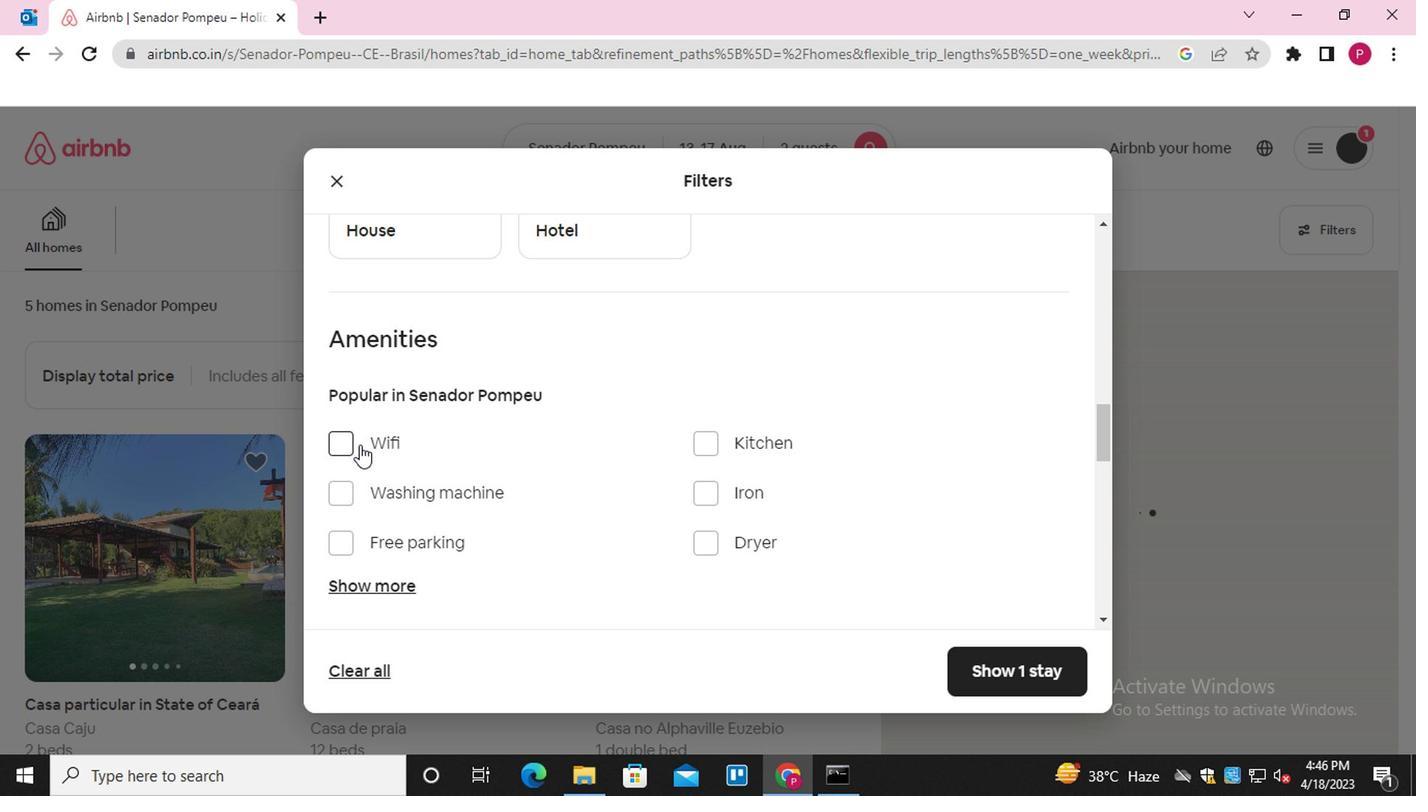 
Action: Mouse scrolled (451, 492) with delta (0, 0)
Screenshot: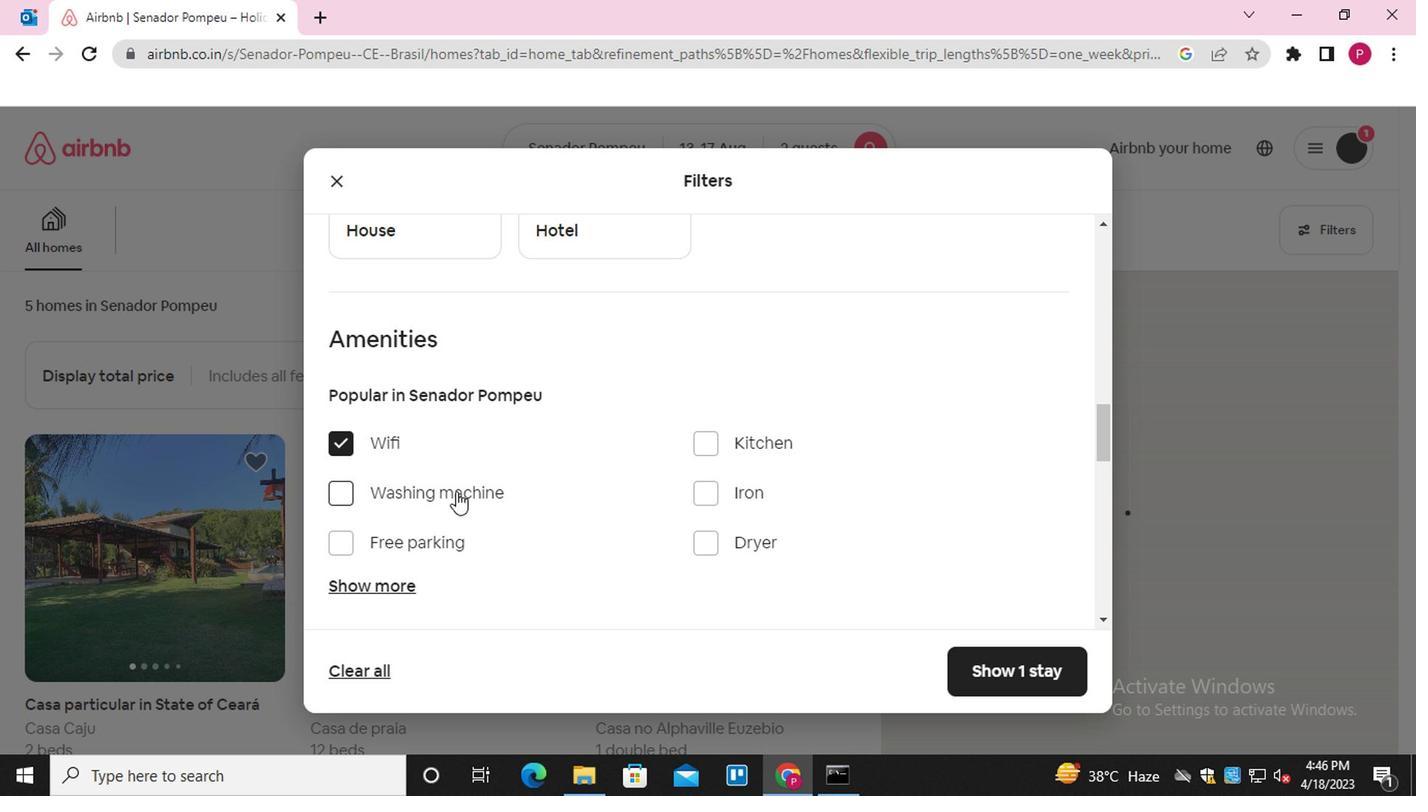 
Action: Mouse scrolled (451, 492) with delta (0, 0)
Screenshot: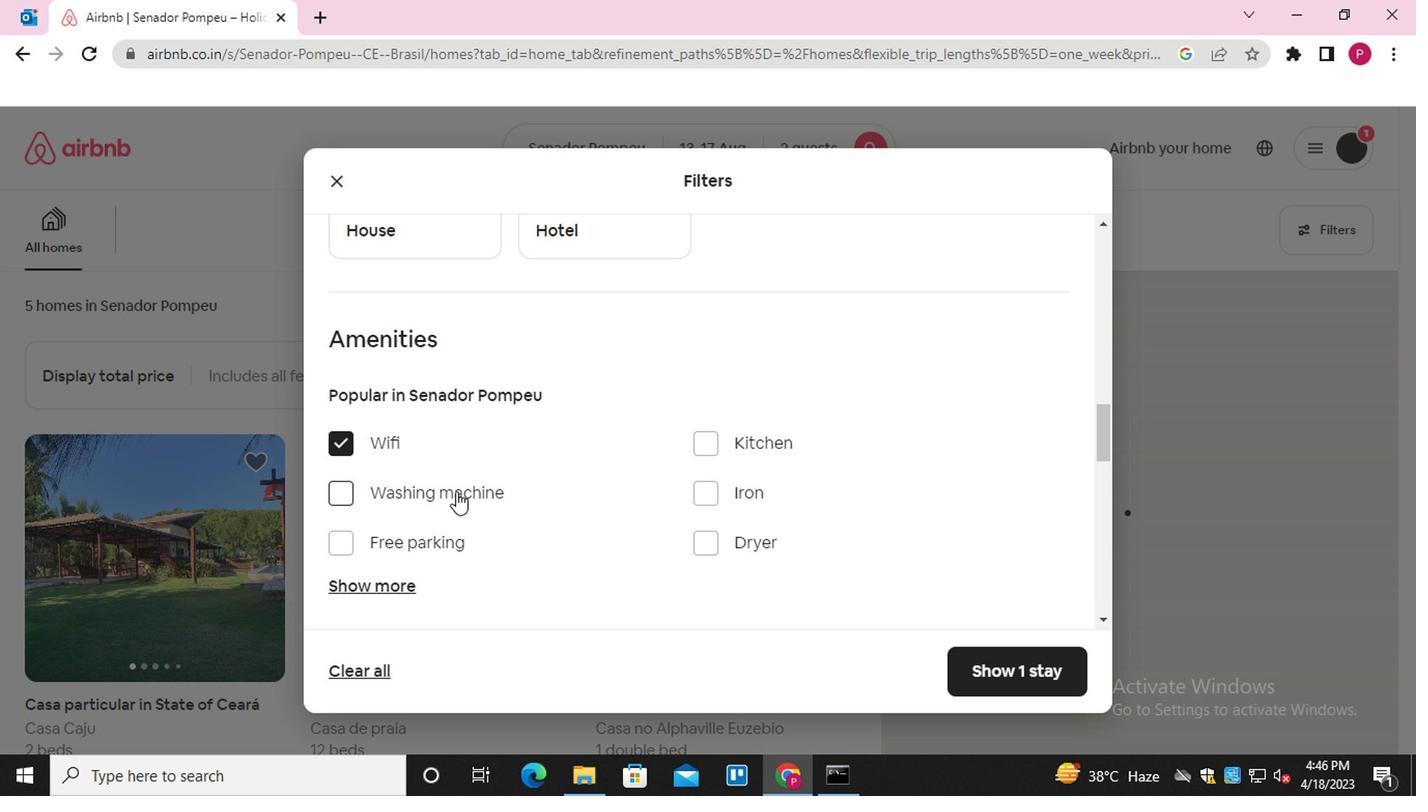 
Action: Mouse scrolled (451, 492) with delta (0, 0)
Screenshot: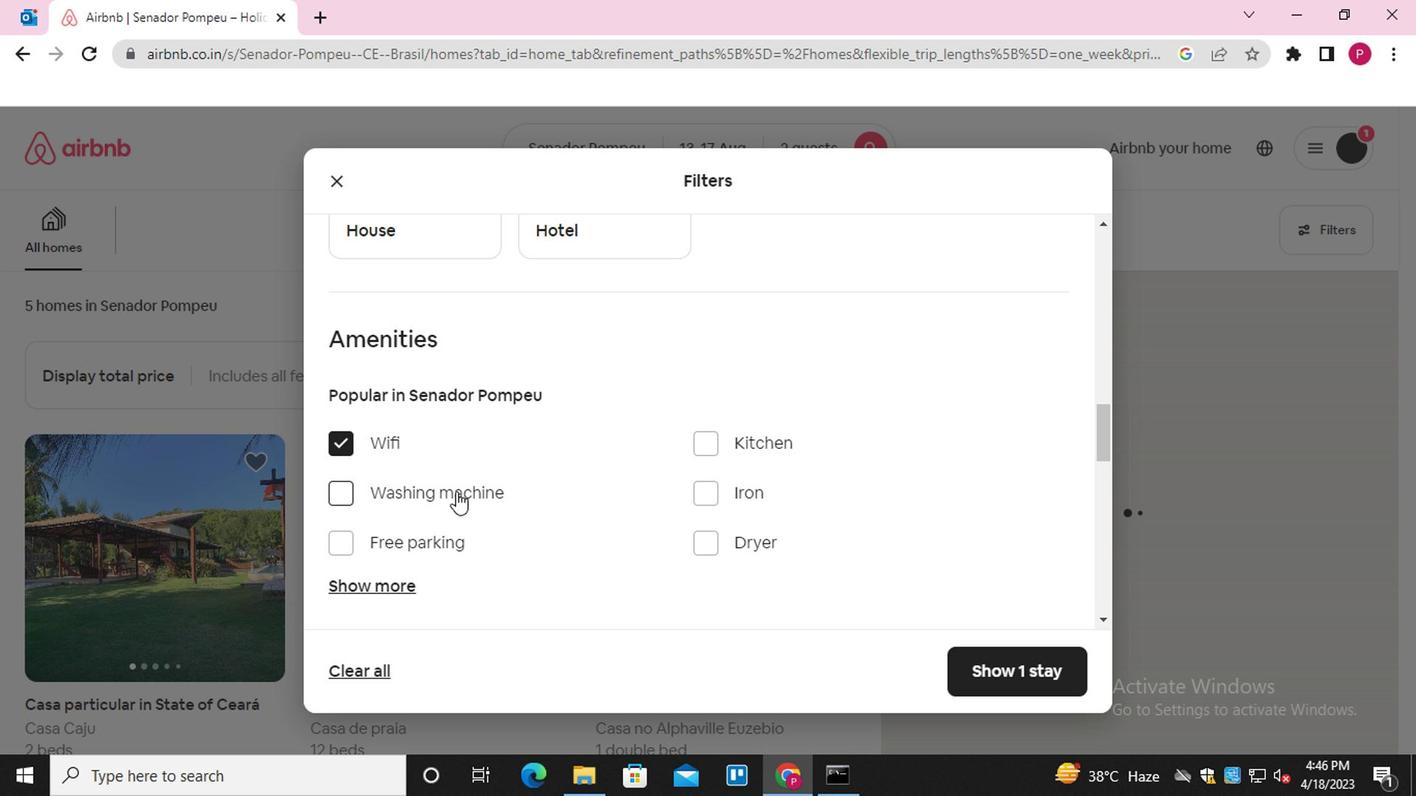 
Action: Mouse moved to (1013, 523)
Screenshot: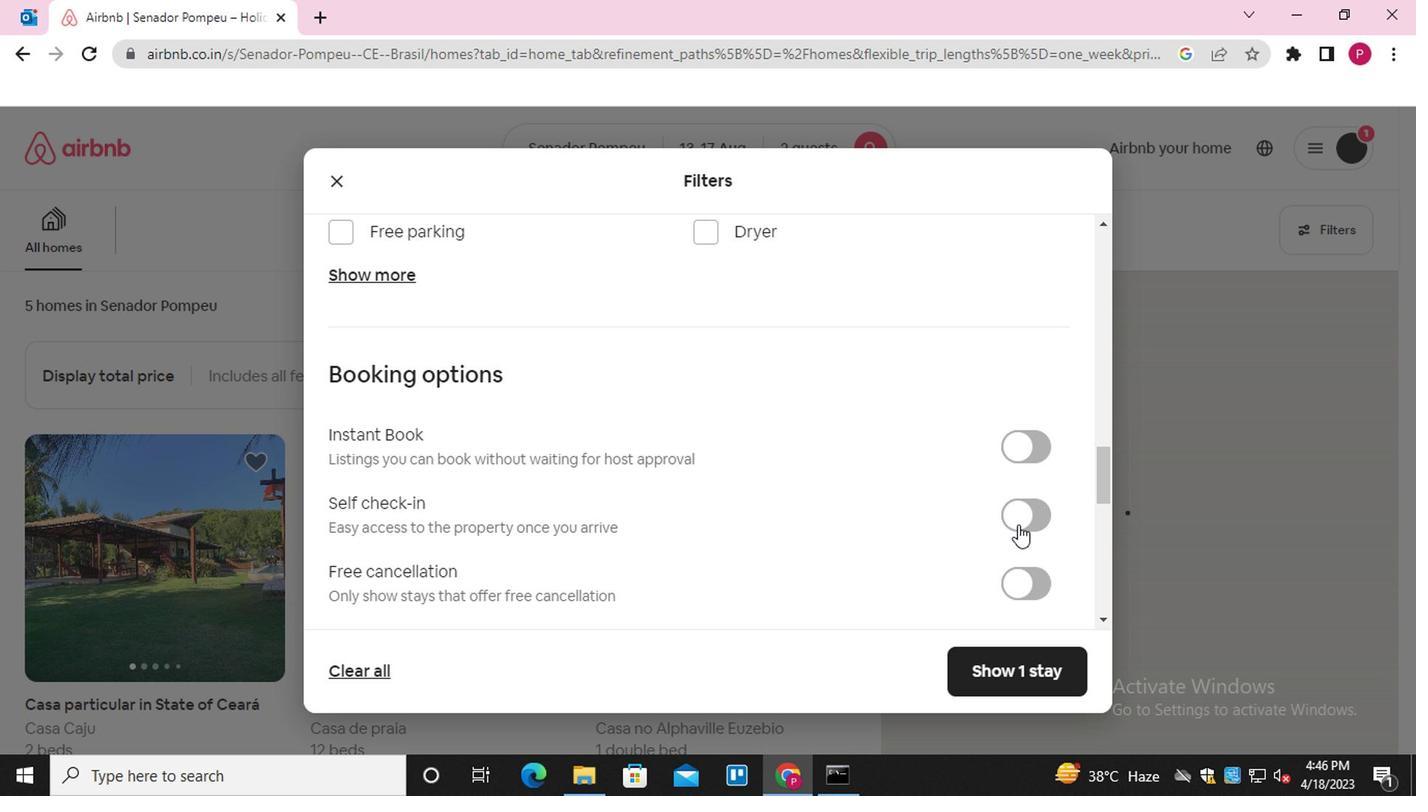 
Action: Mouse pressed left at (1013, 523)
Screenshot: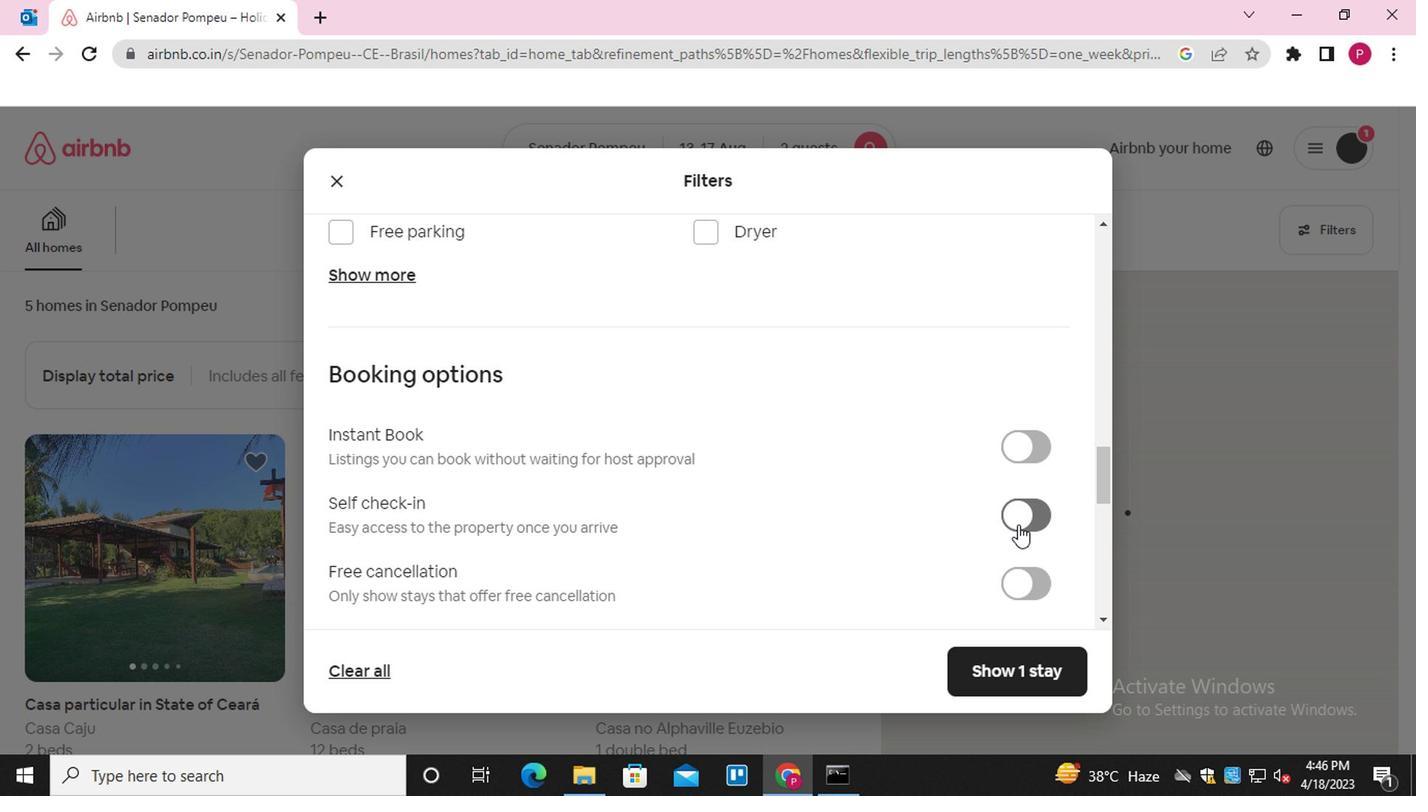 
Action: Mouse moved to (689, 515)
Screenshot: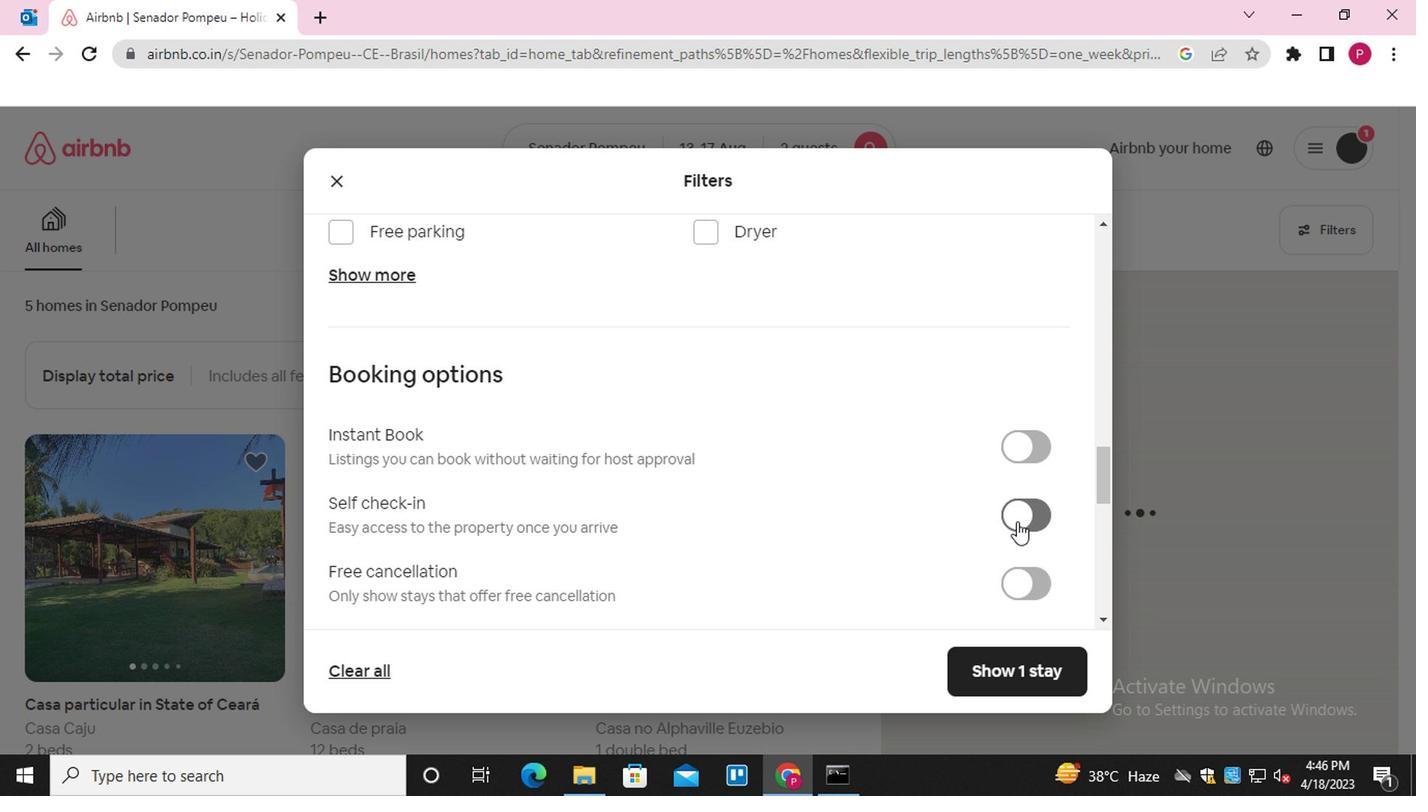 
Action: Mouse scrolled (689, 514) with delta (0, 0)
Screenshot: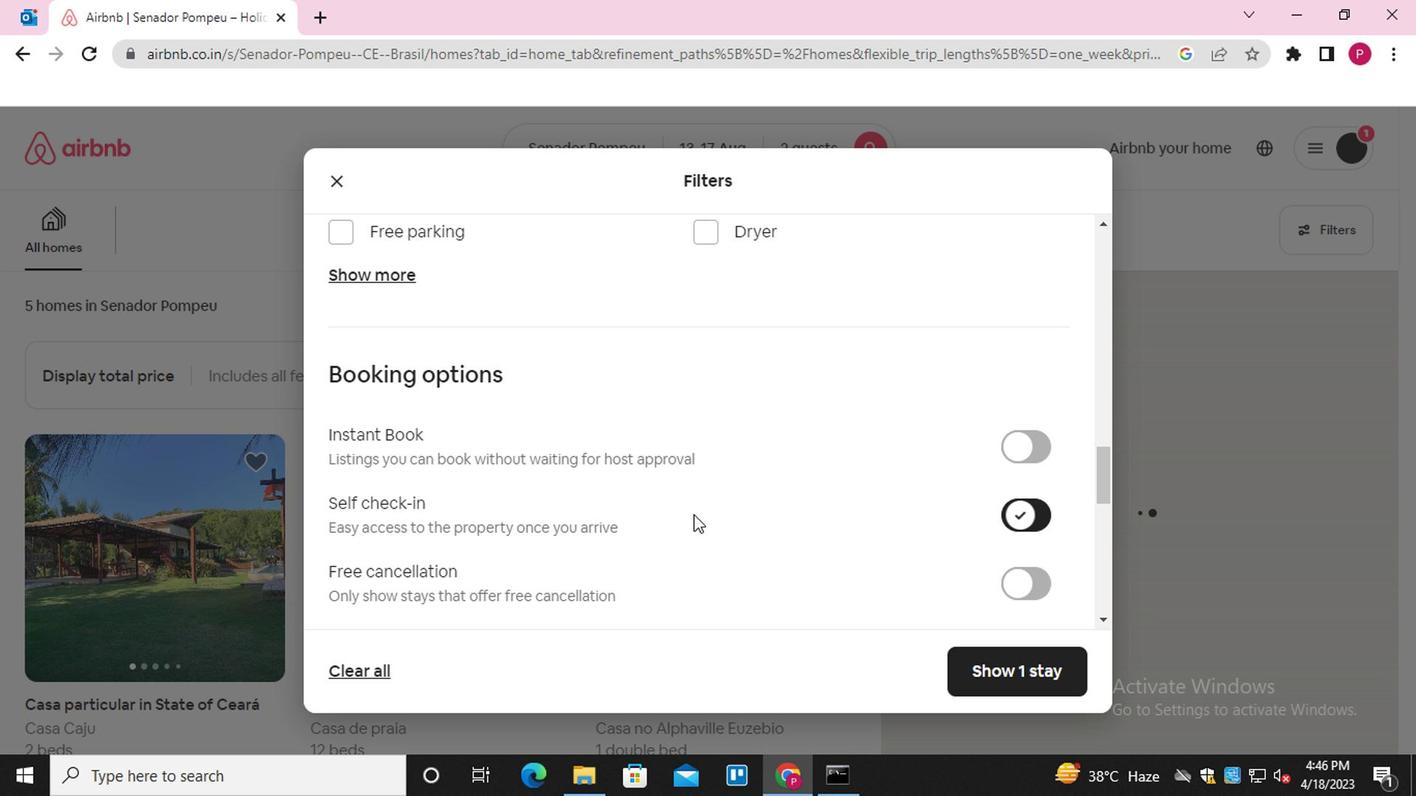 
Action: Mouse scrolled (689, 514) with delta (0, 0)
Screenshot: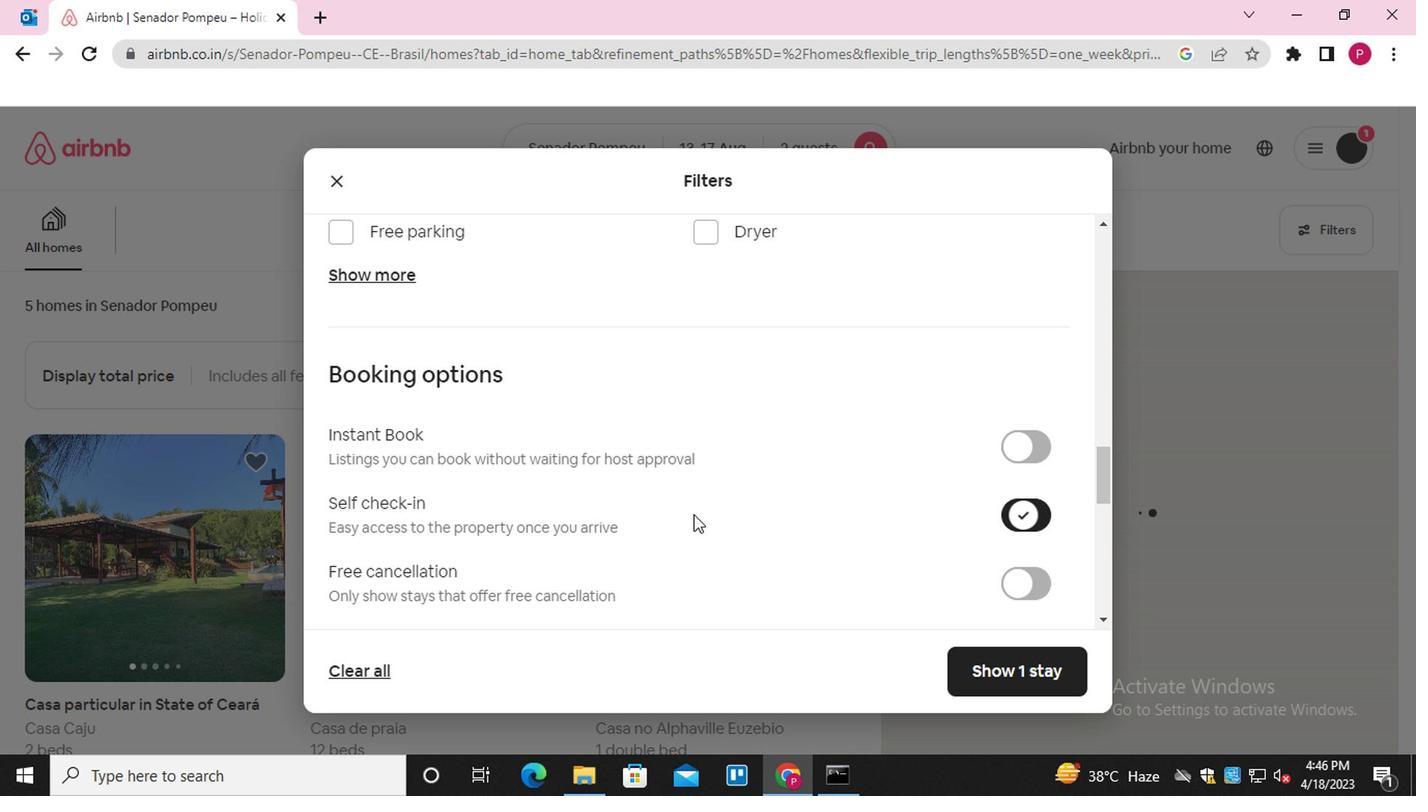 
Action: Mouse scrolled (689, 514) with delta (0, 0)
Screenshot: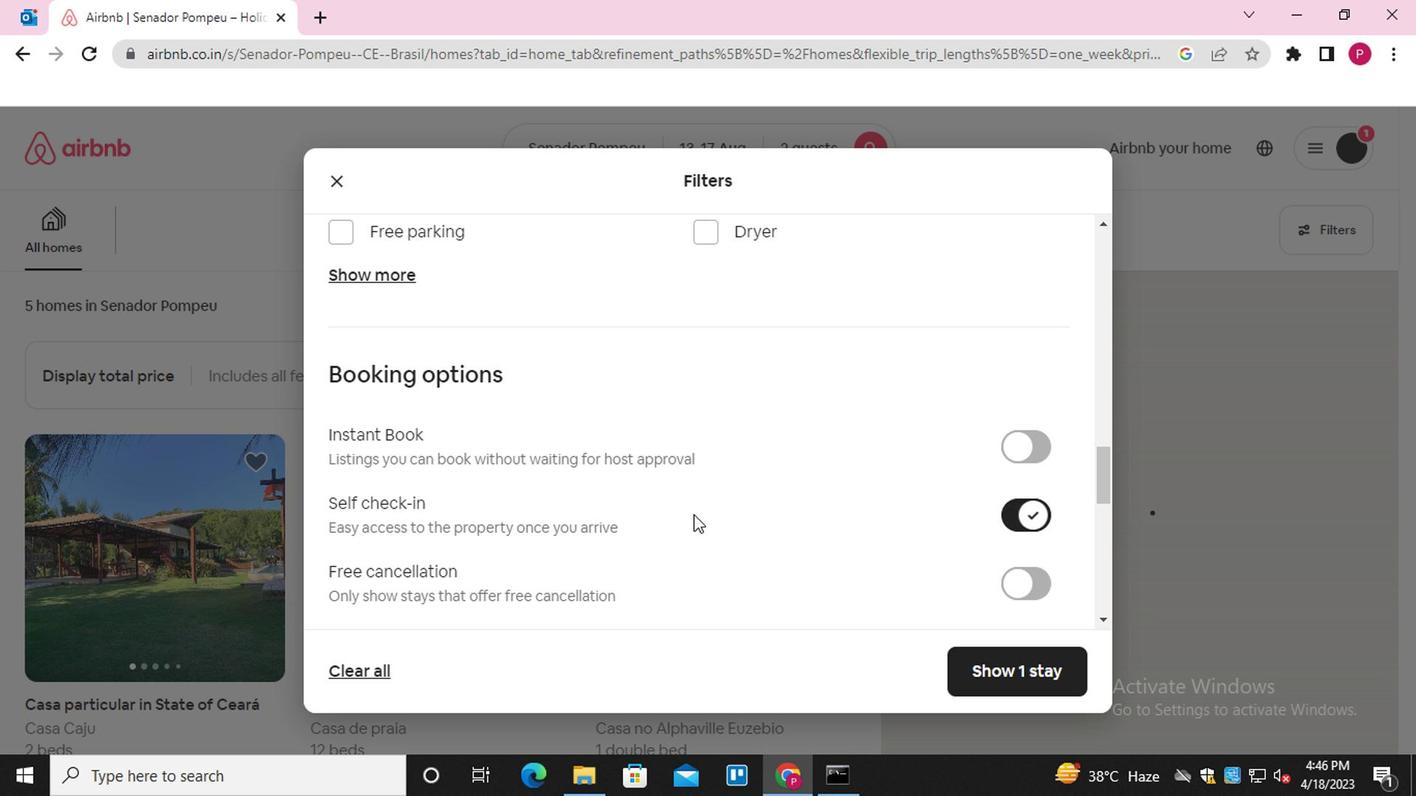 
Action: Mouse scrolled (689, 514) with delta (0, 0)
Screenshot: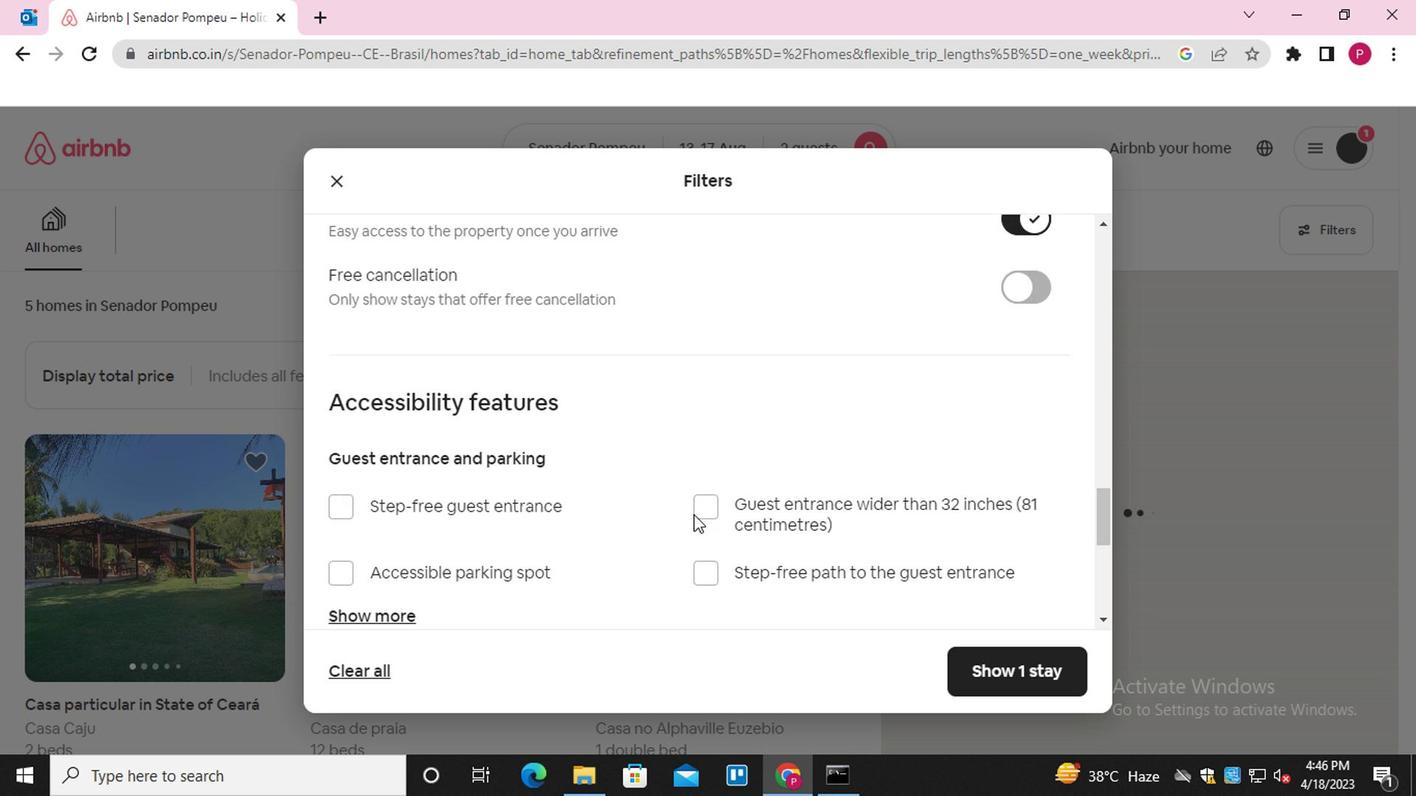 
Action: Mouse scrolled (689, 514) with delta (0, 0)
Screenshot: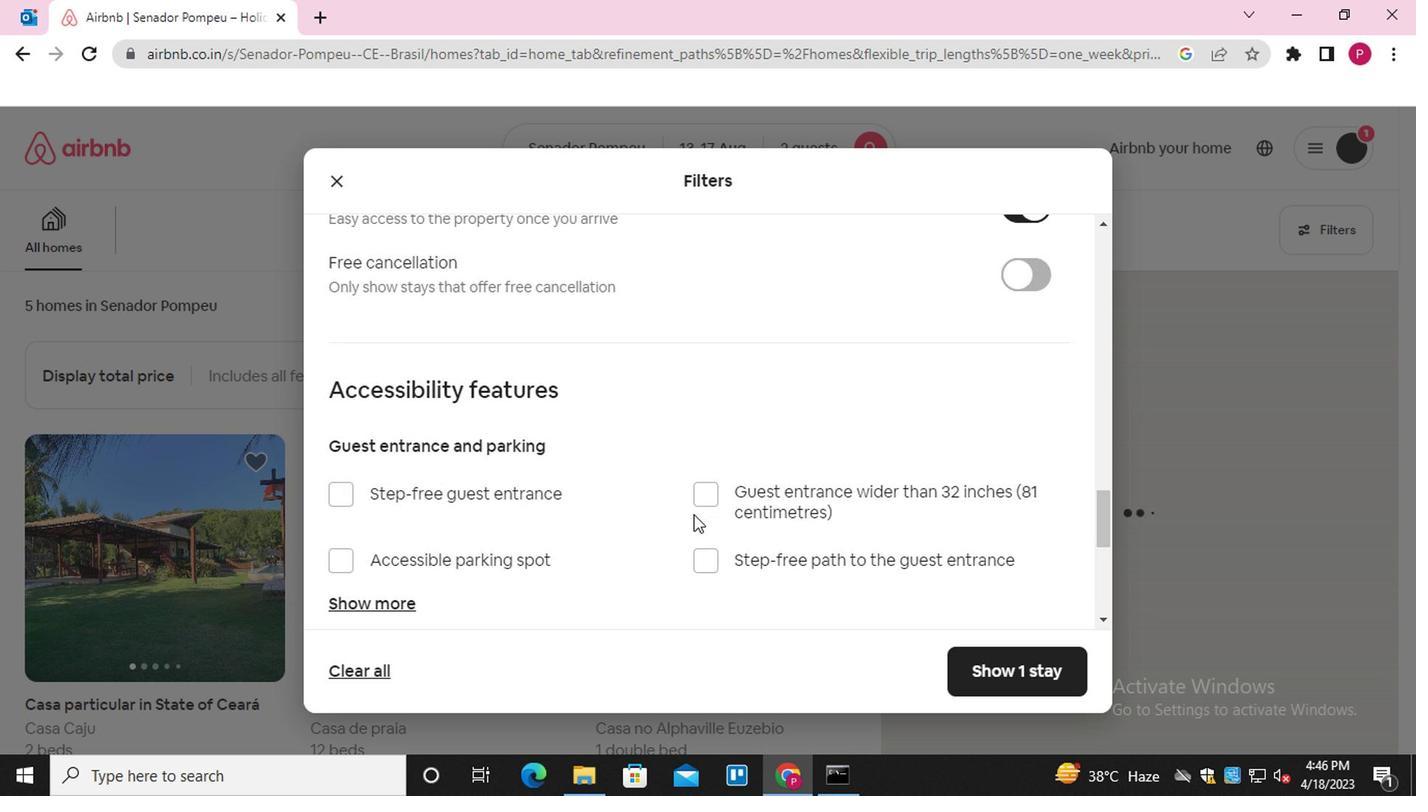 
Action: Mouse scrolled (689, 514) with delta (0, 0)
Screenshot: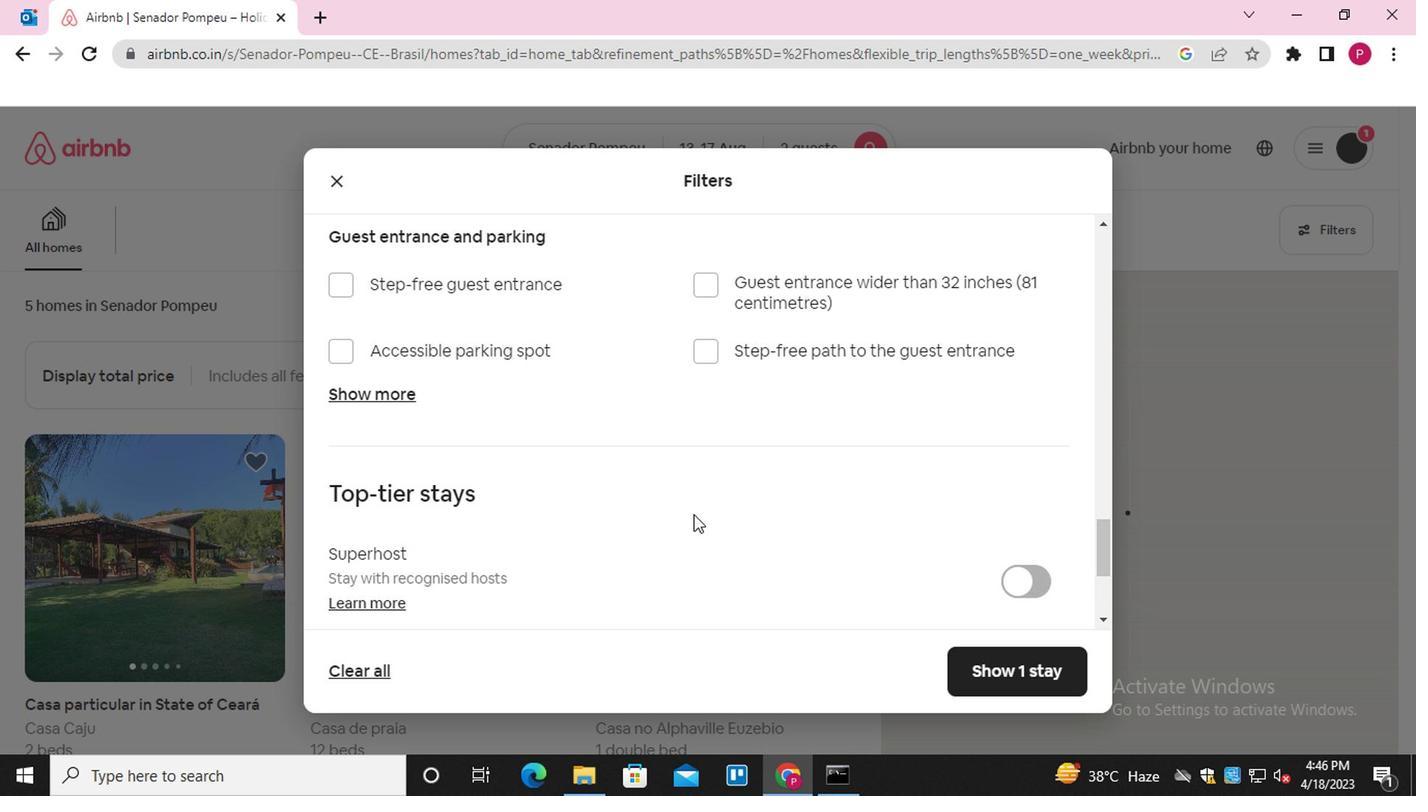 
Action: Mouse scrolled (689, 514) with delta (0, 0)
Screenshot: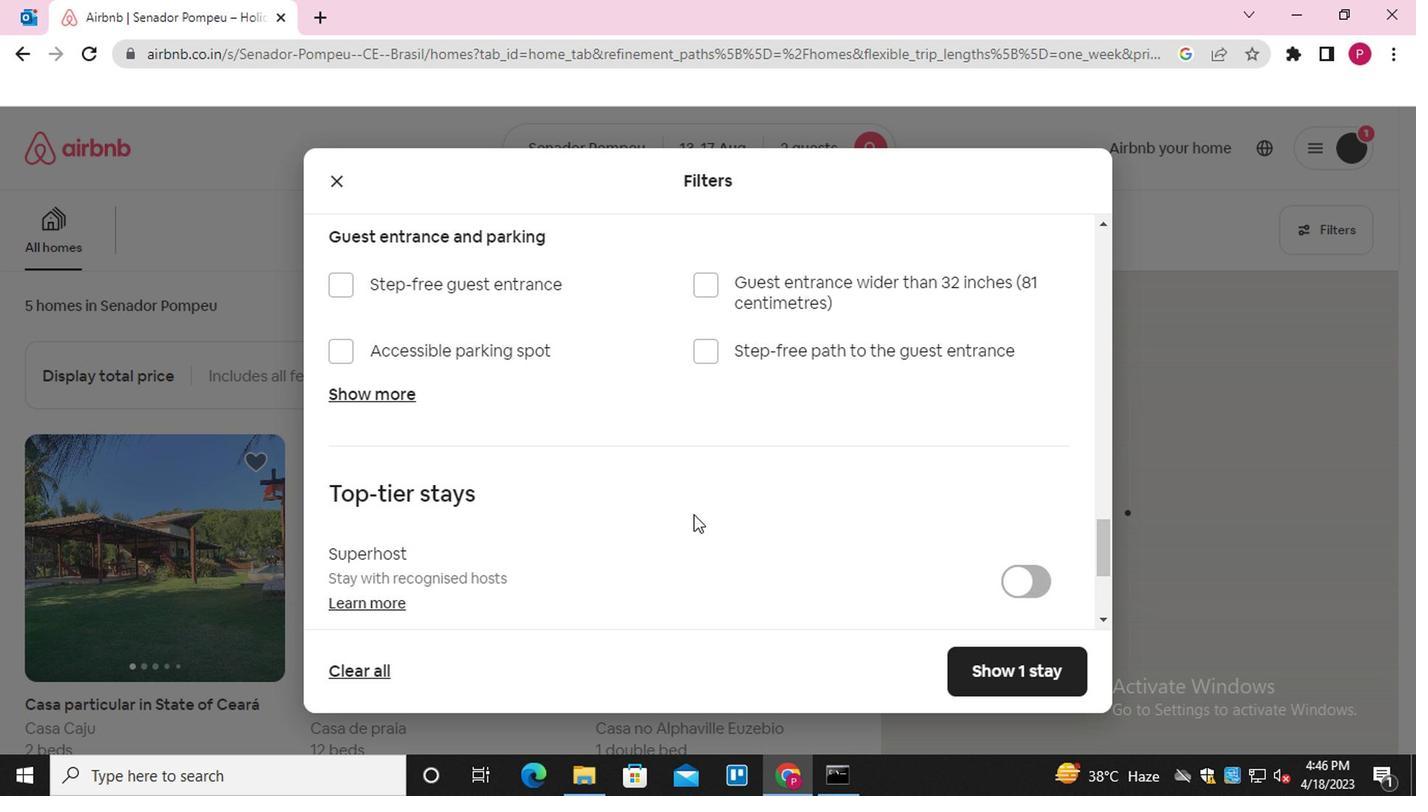 
Action: Mouse moved to (1004, 672)
Screenshot: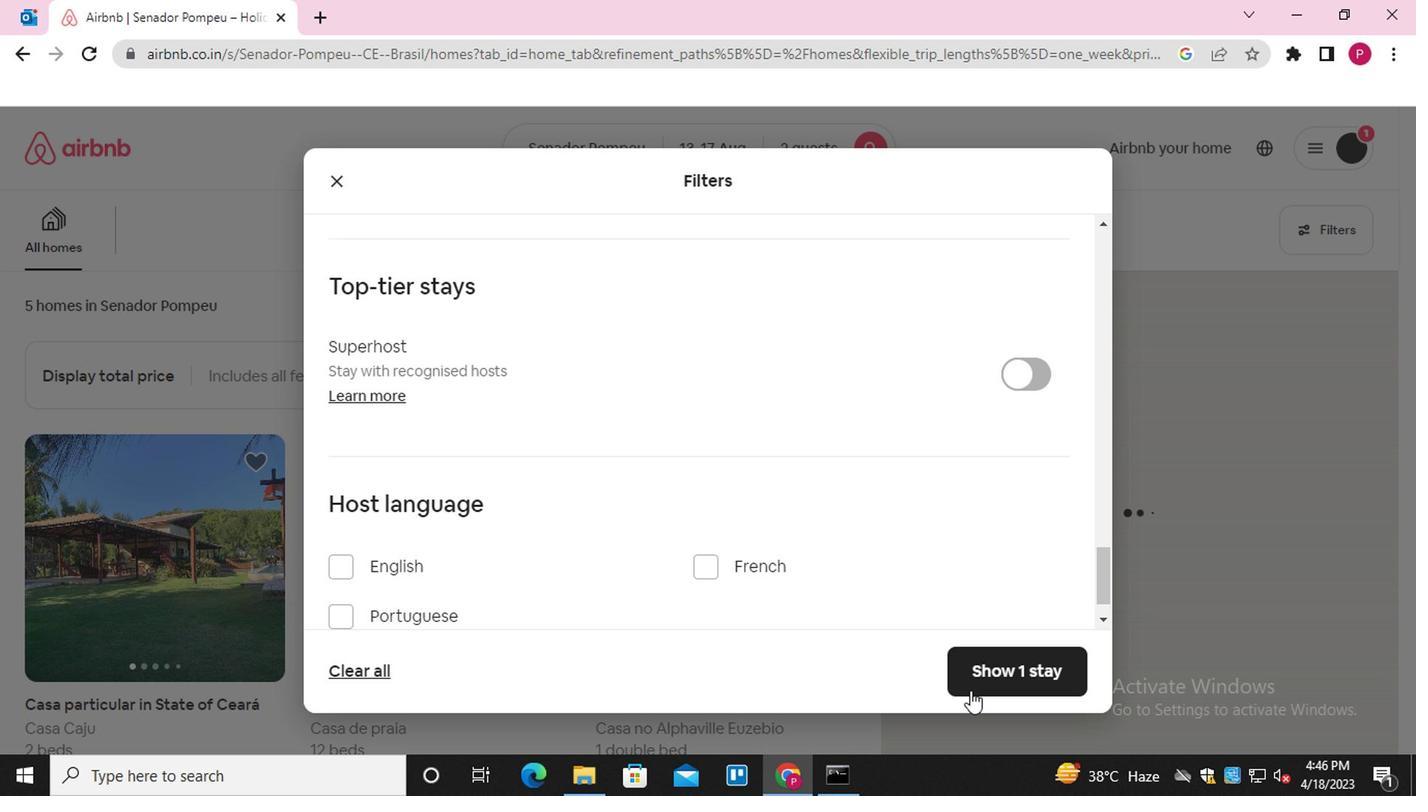 
Action: Mouse pressed left at (1004, 672)
Screenshot: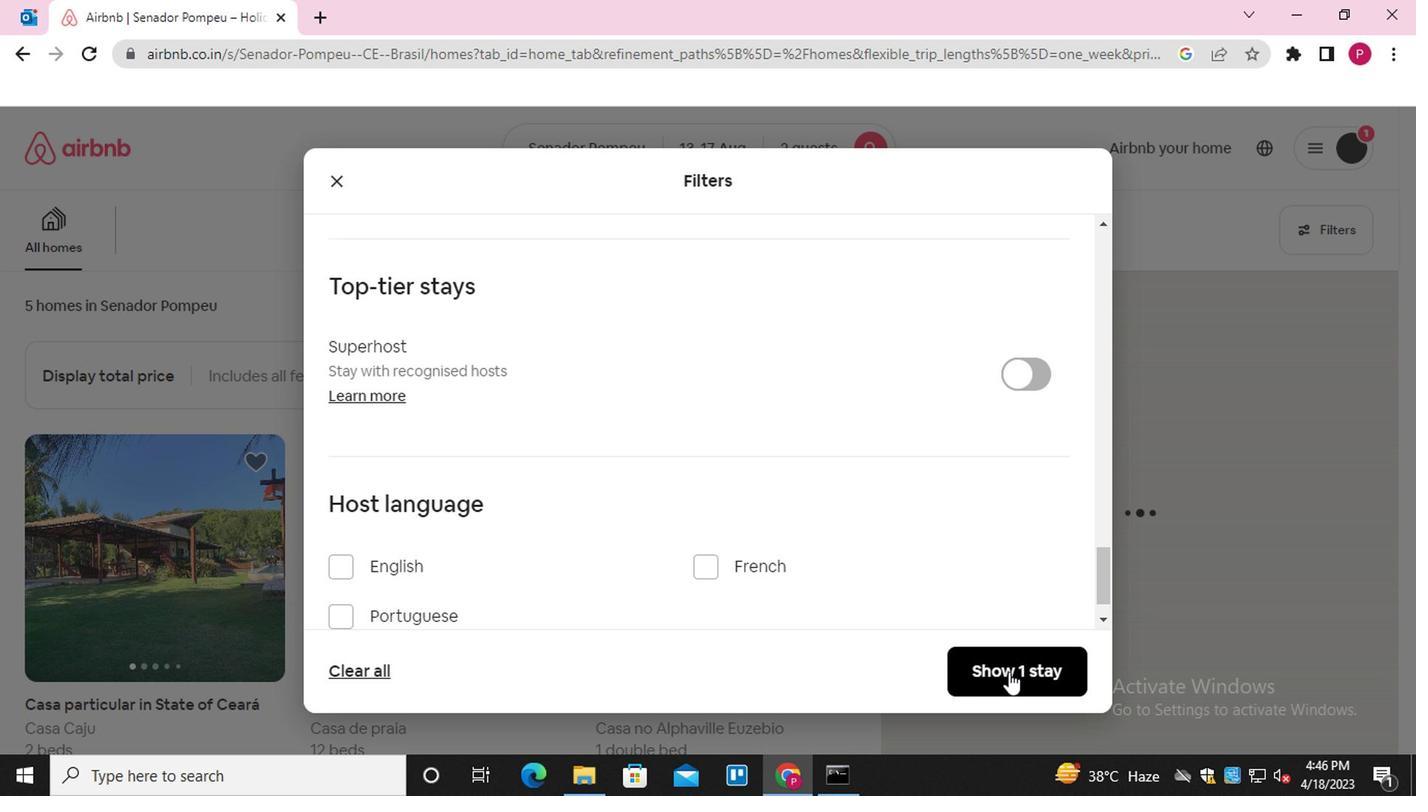 
Action: Mouse moved to (451, 431)
Screenshot: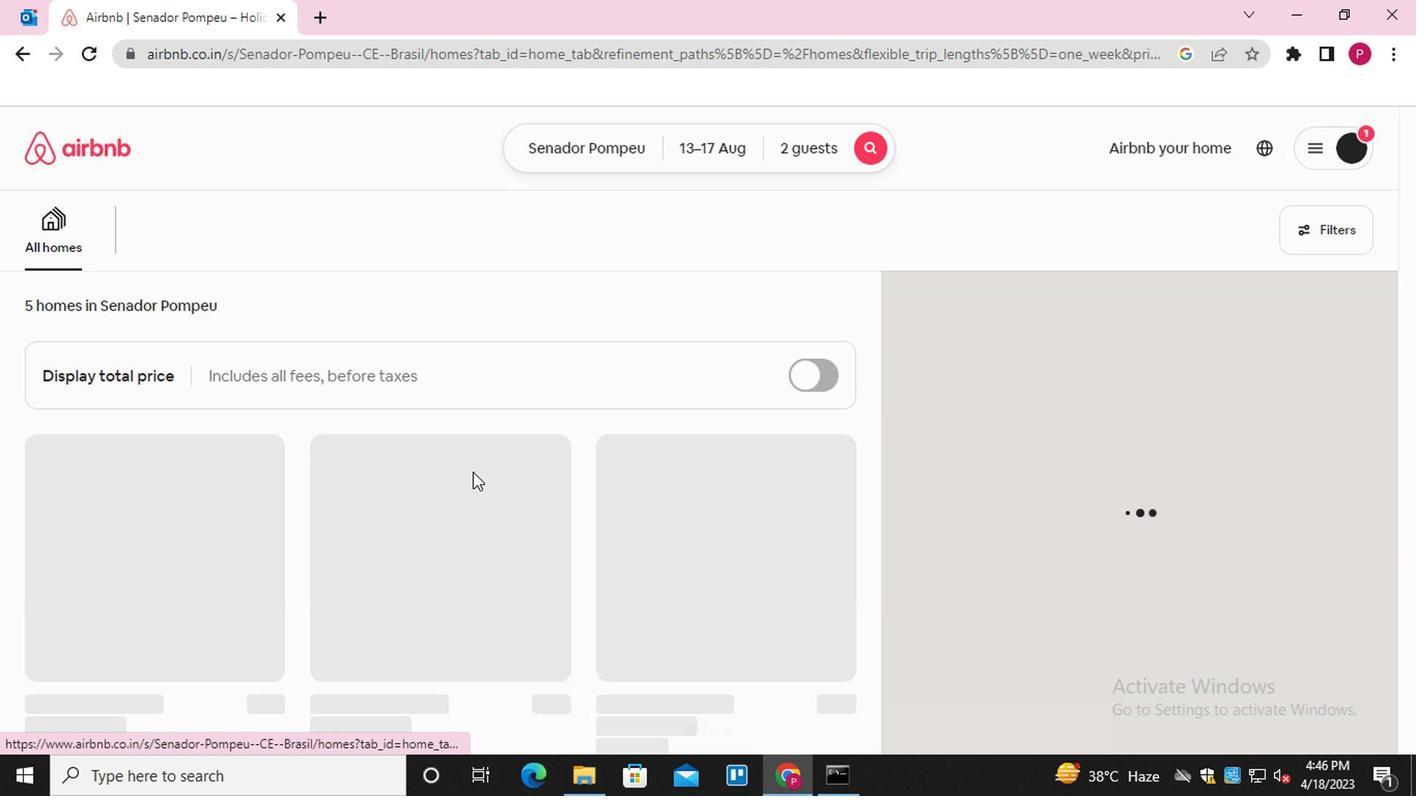 
